 Task: Select transit view around selected location Petrified Forest National Park, Arizona, United States and check out the nearest train station
Action: Mouse moved to (438, 276)
Screenshot: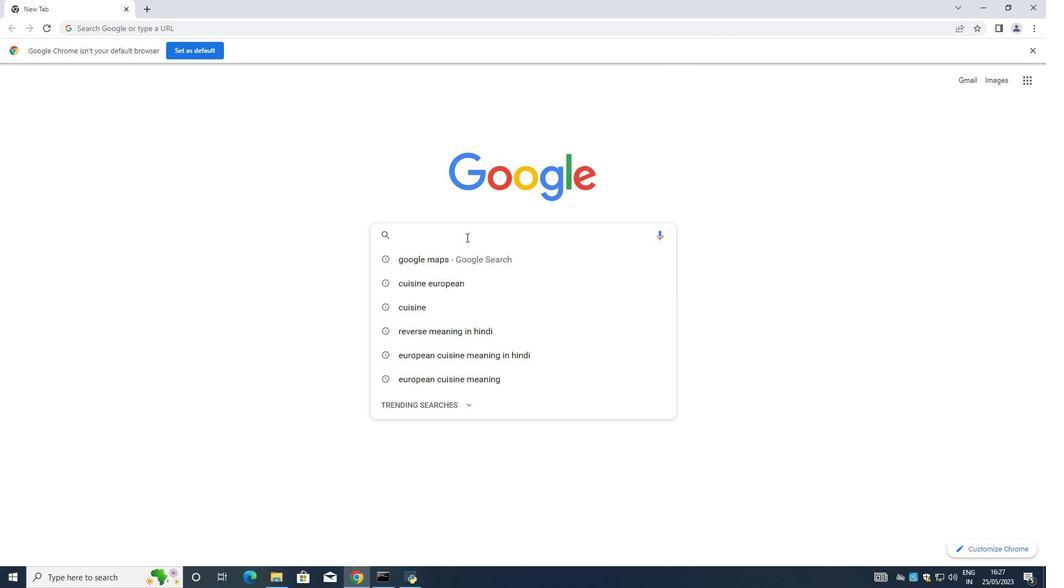 
Action: Key pressed googlemao<Key.backspace>ps<Key.space><Key.backspace><Key.backspace><Key.backspace><Key.backspace><Key.backspace><Key.backspace><Key.space><Key.backspace>e<Key.space>maps<Key.space><Key.enter>
Screenshot: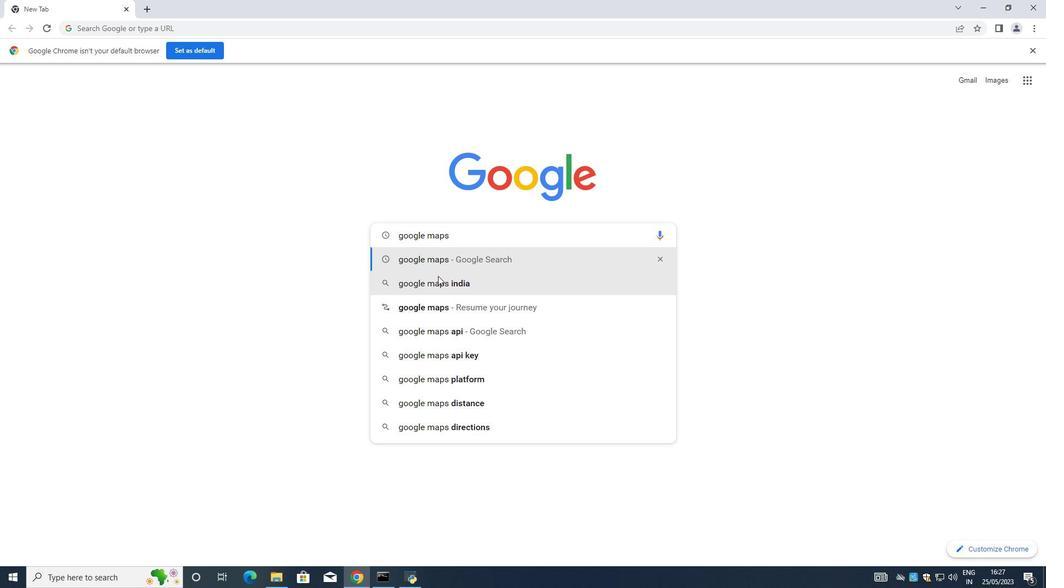 
Action: Mouse moved to (152, 170)
Screenshot: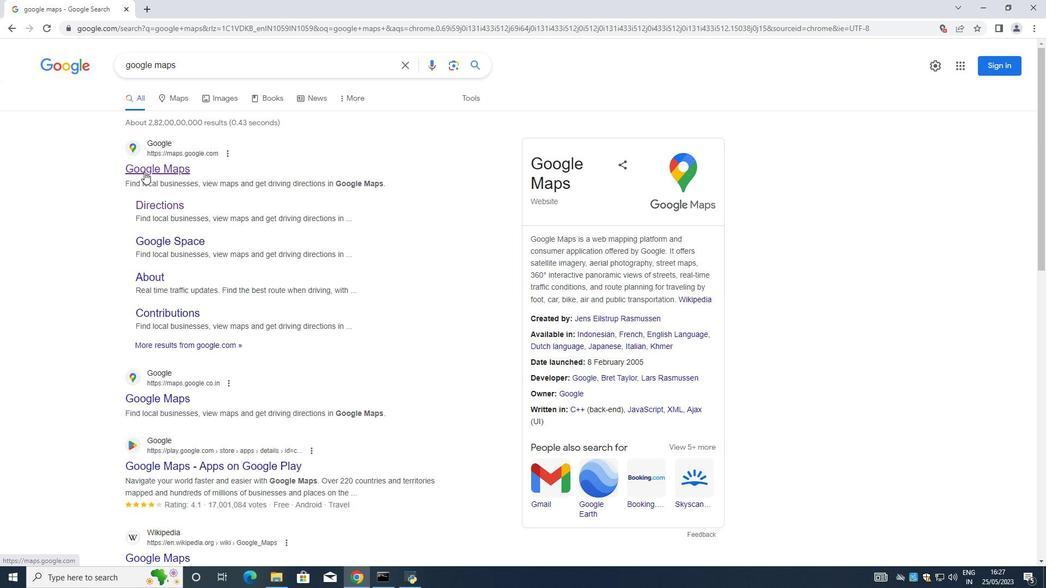 
Action: Mouse pressed left at (152, 170)
Screenshot: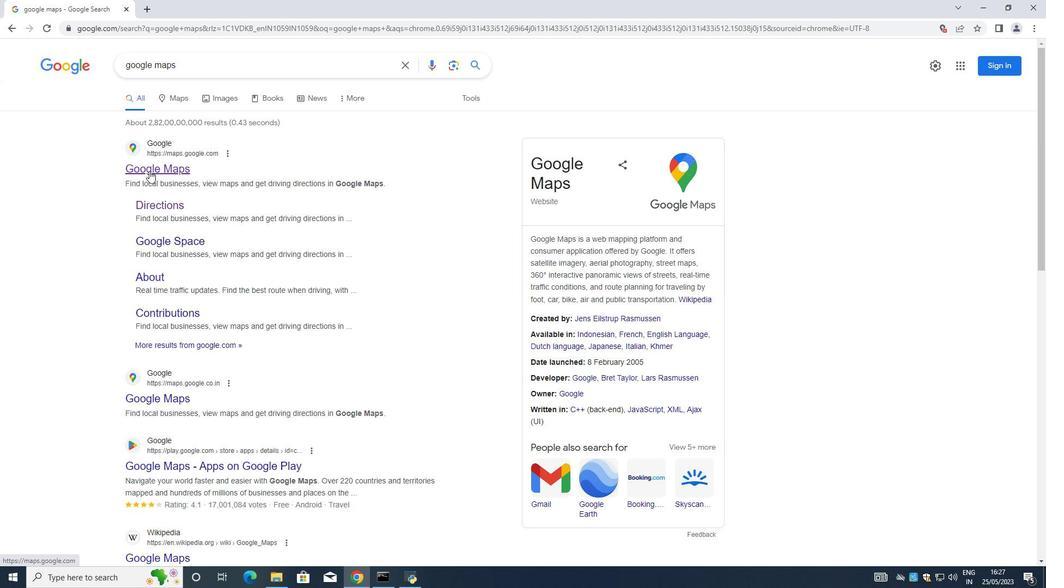 
Action: Mouse moved to (142, 52)
Screenshot: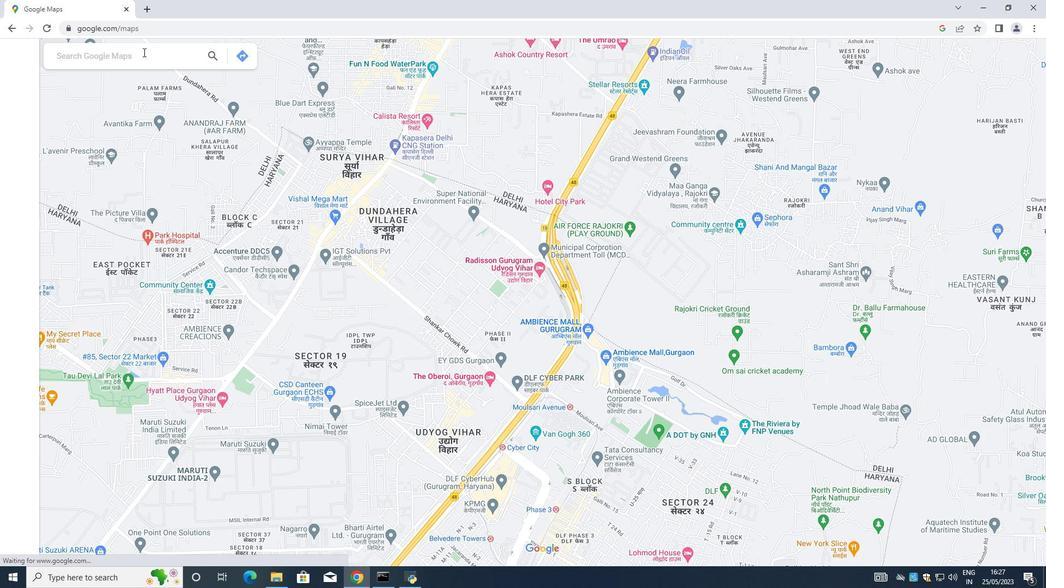 
Action: Mouse pressed left at (142, 52)
Screenshot: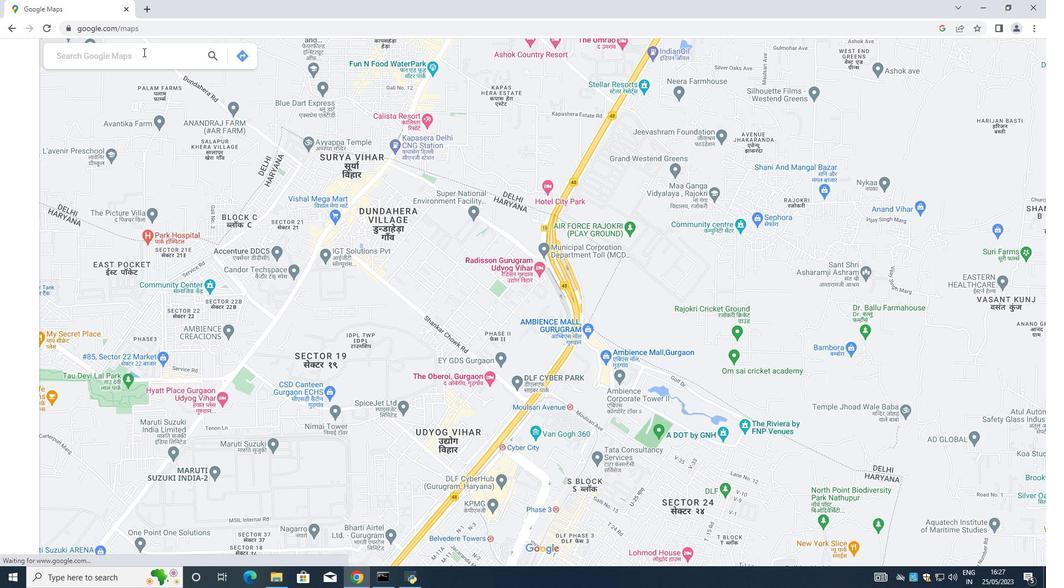 
Action: Mouse moved to (140, 57)
Screenshot: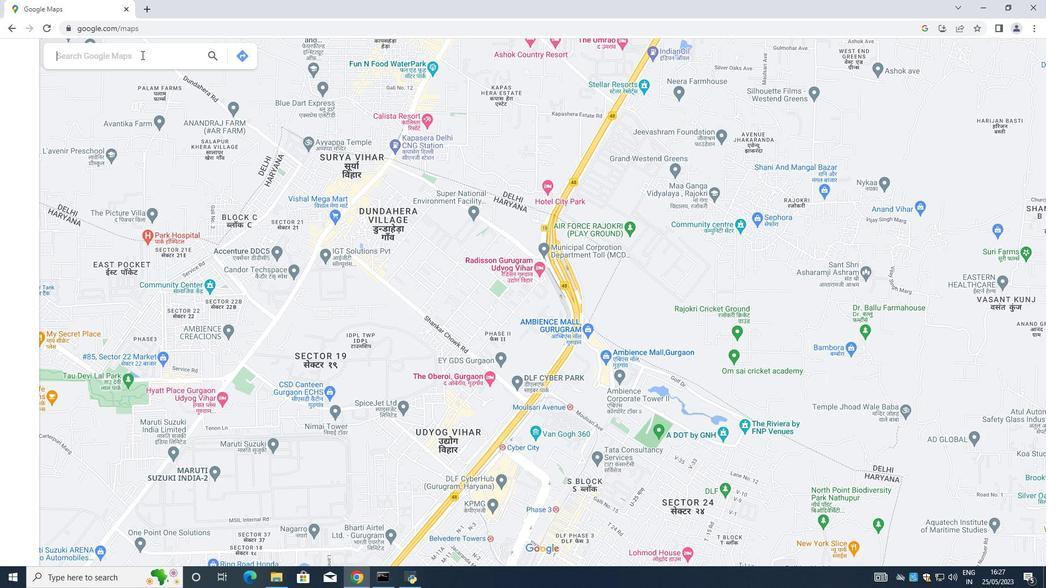 
Action: Mouse pressed left at (140, 57)
Screenshot: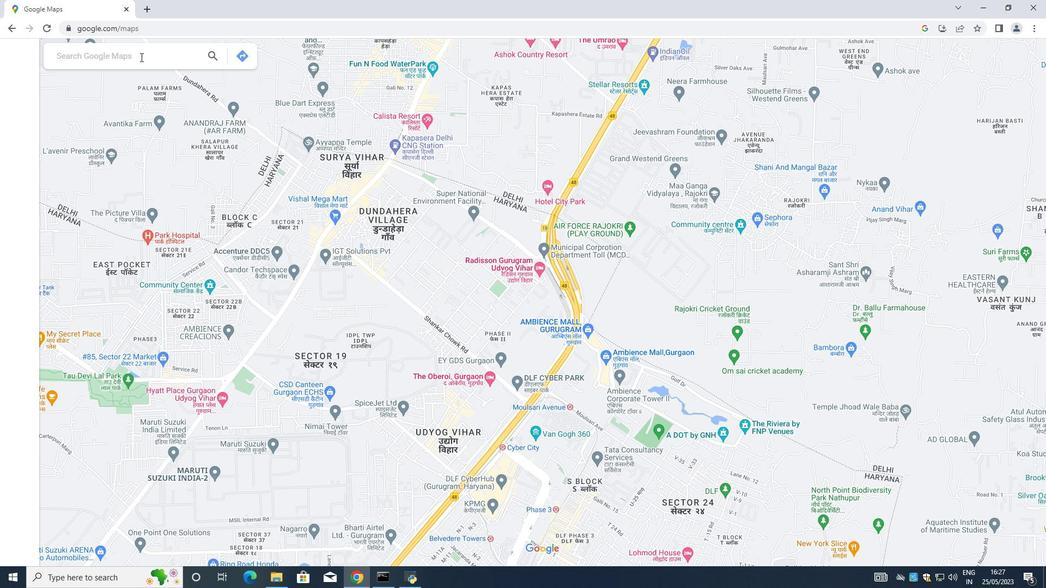 
Action: Mouse moved to (140, 57)
Screenshot: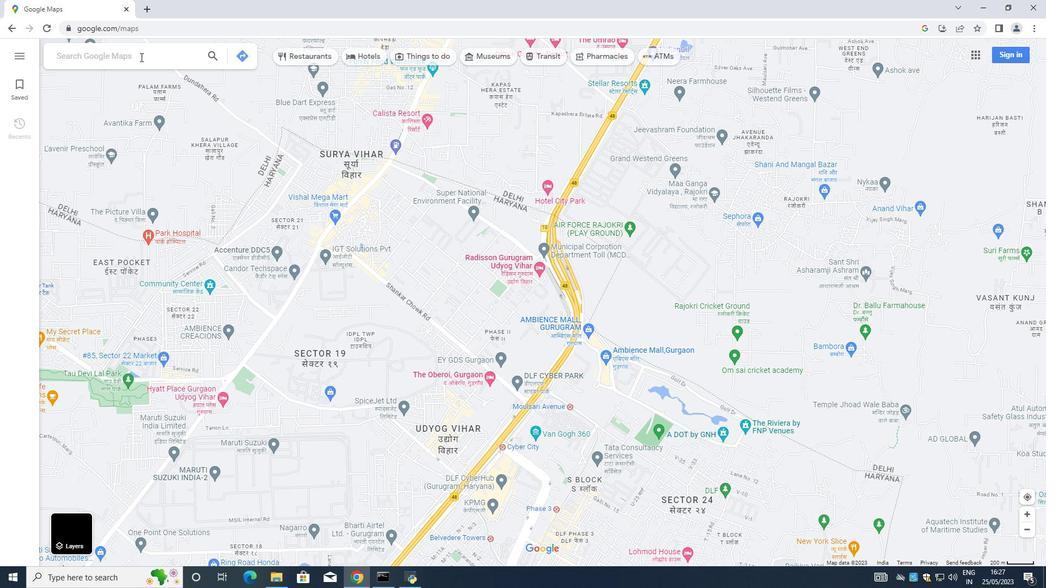 
Action: Key pressed <Key.shift><Key.shift><Key.shift><Key.shift><Key.shift><Key.shift><Key.shift><Key.shift><Key.shift><Key.shift><Key.shift><Key.shift><Key.shift><Key.shift><Key.shift><Key.shift>Petrified<Key.space><Key.shift>Forest<Key.space><Key.shift>National<Key.space><Key.shift>Park,<Key.shift><Key.shift><Key.shift><Key.shift><Key.shift><Key.shift><Key.shift><Key.shift><Key.shift><Key.shift><Key.shift><Key.shift><Key.shift><Key.shift><Key.shift><Key.shift><Key.shift><Key.shift><Key.shift><Key.shift><Key.shift><Key.shift><Key.shift><Key.shift><Key.shift><Key.shift><Key.shift><Key.shift><Key.shift><Key.shift>Arizona
Screenshot: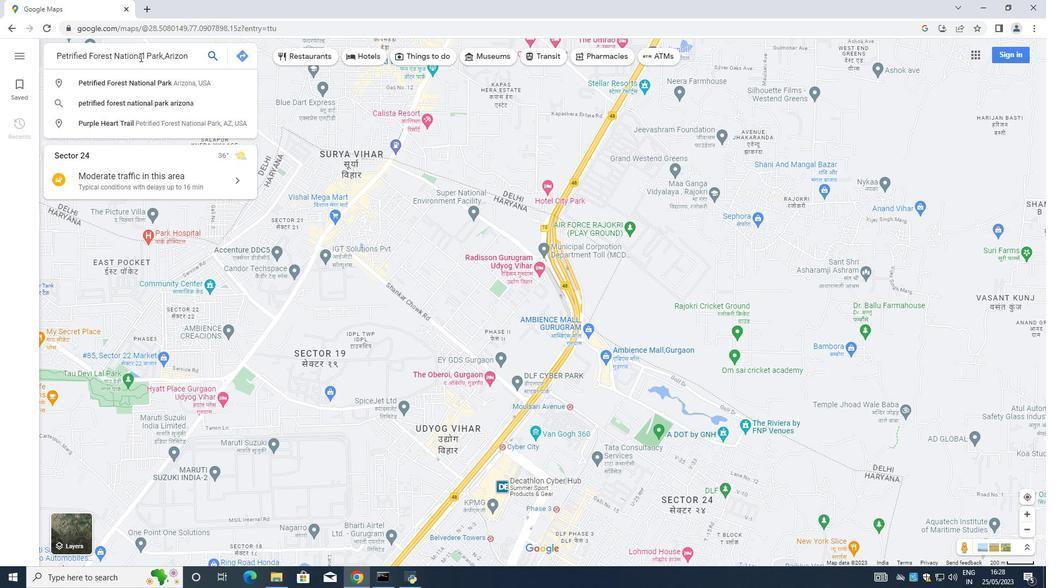 
Action: Mouse moved to (214, 53)
Screenshot: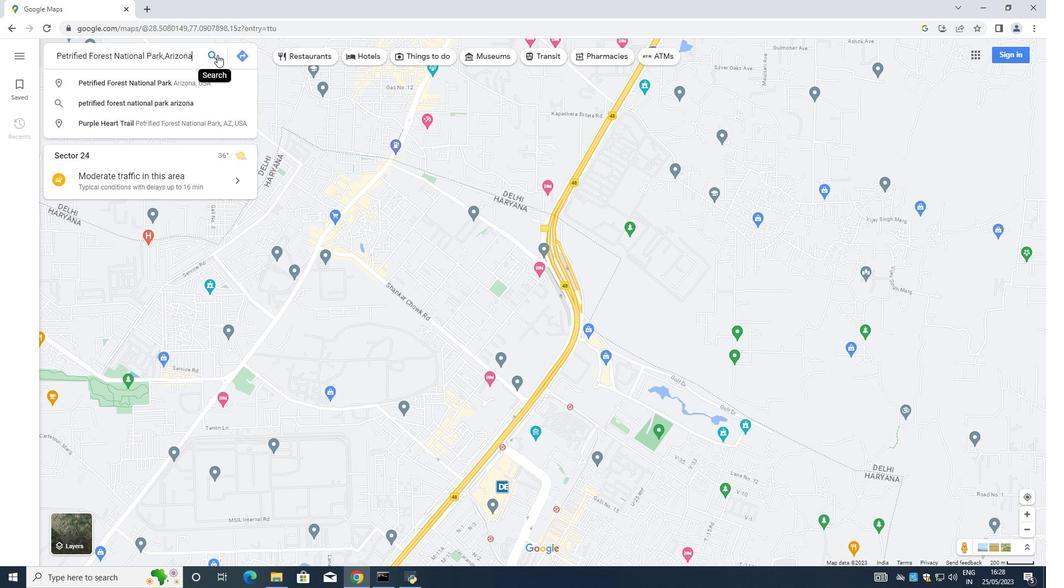
Action: Mouse pressed left at (214, 53)
Screenshot: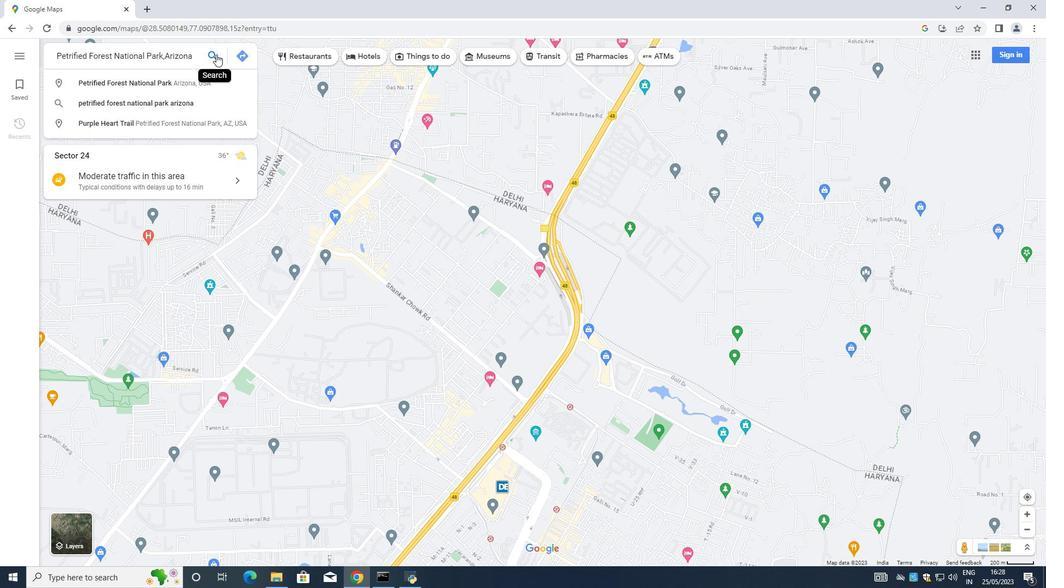 
Action: Mouse moved to (213, 52)
Screenshot: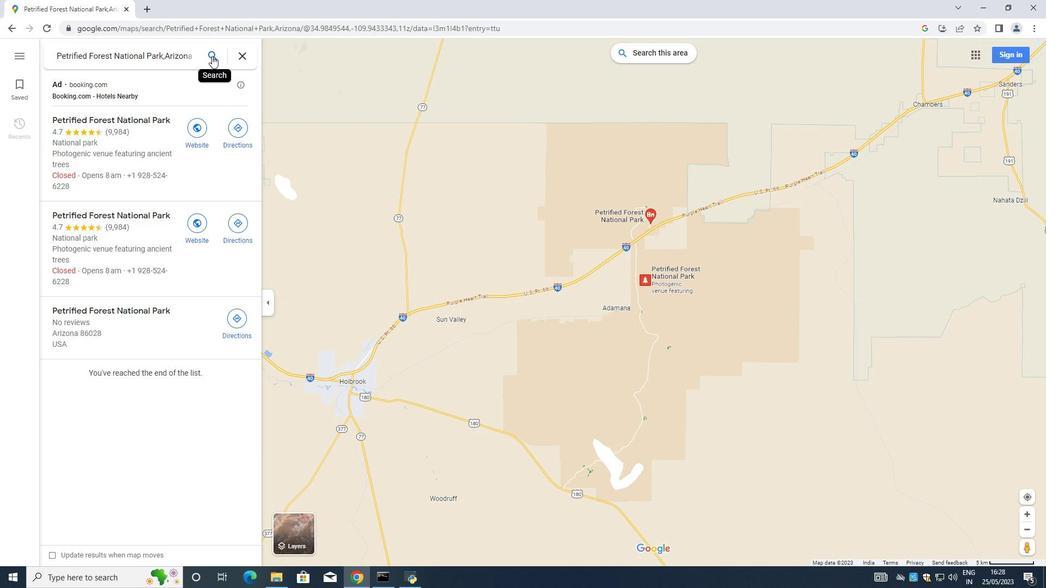
Action: Mouse pressed left at (213, 53)
Screenshot: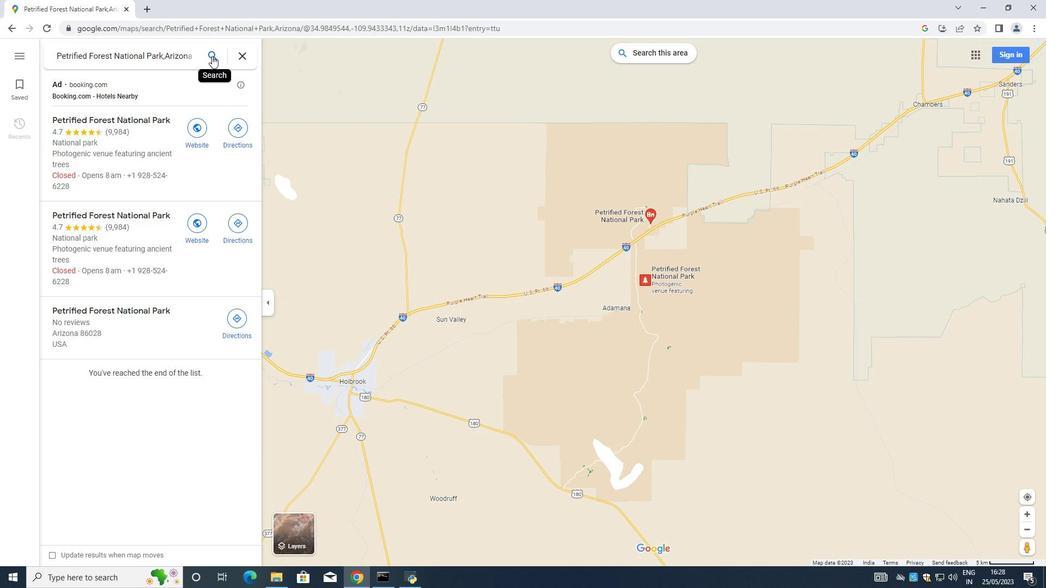 
Action: Mouse moved to (143, 126)
Screenshot: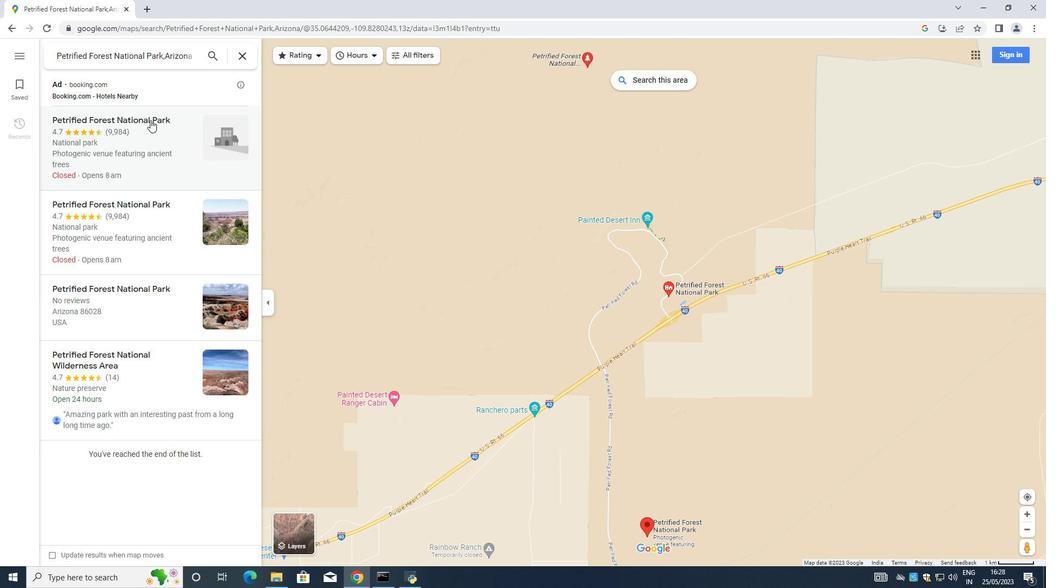 
Action: Mouse pressed left at (143, 126)
Screenshot: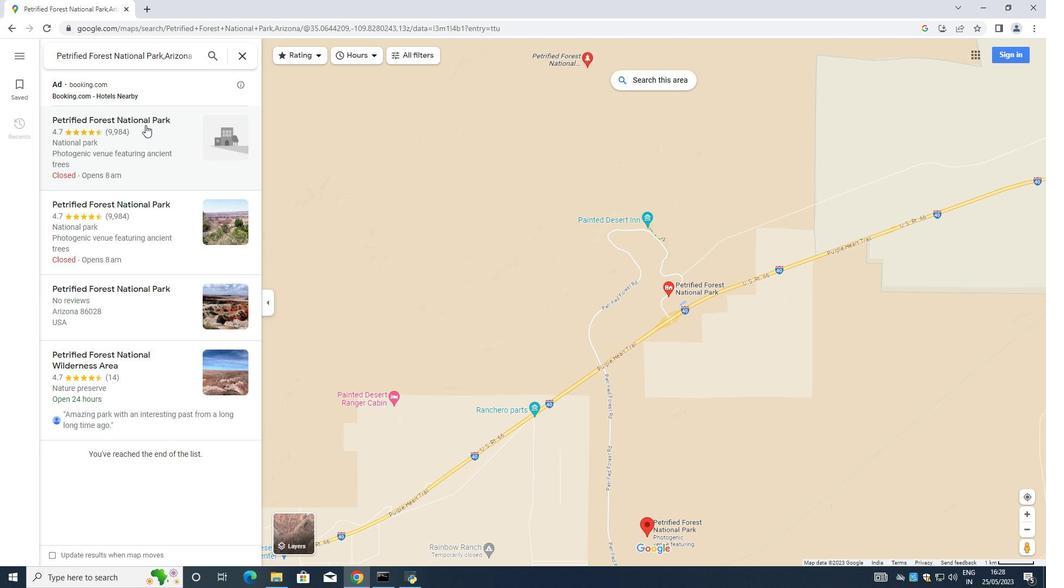 
Action: Mouse moved to (387, 297)
Screenshot: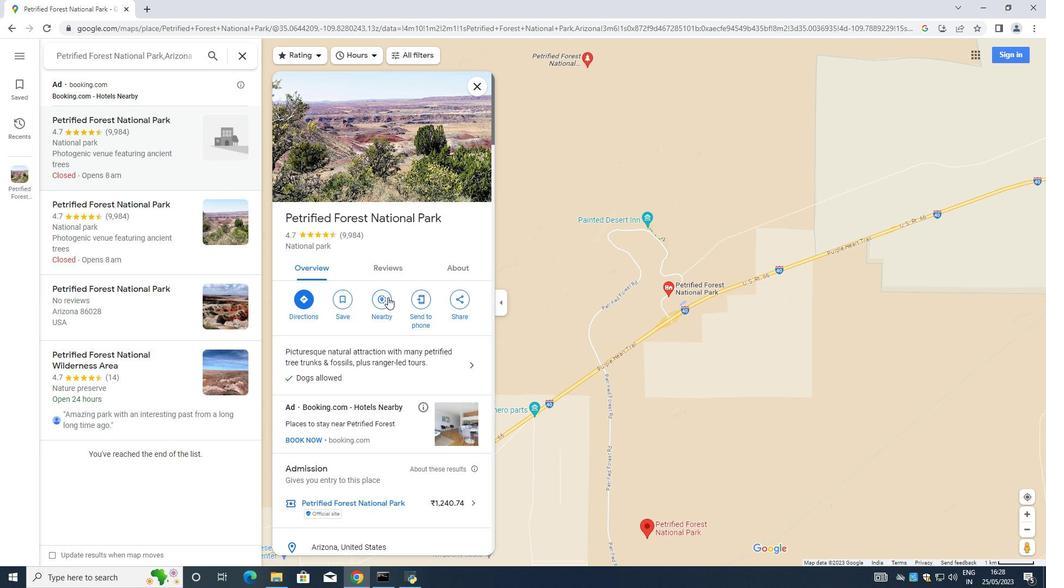 
Action: Mouse pressed left at (387, 297)
Screenshot: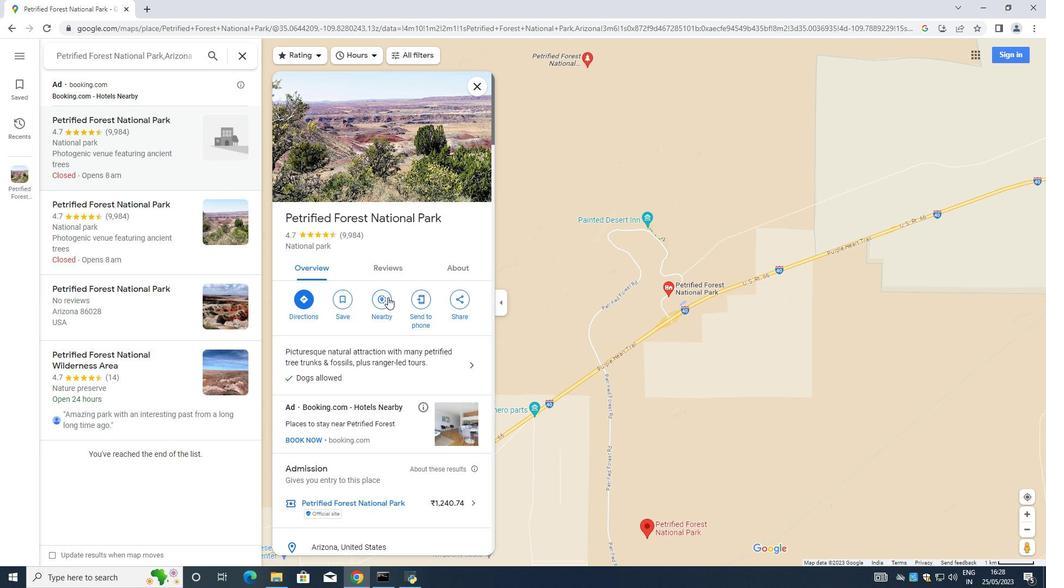 
Action: Mouse moved to (116, 51)
Screenshot: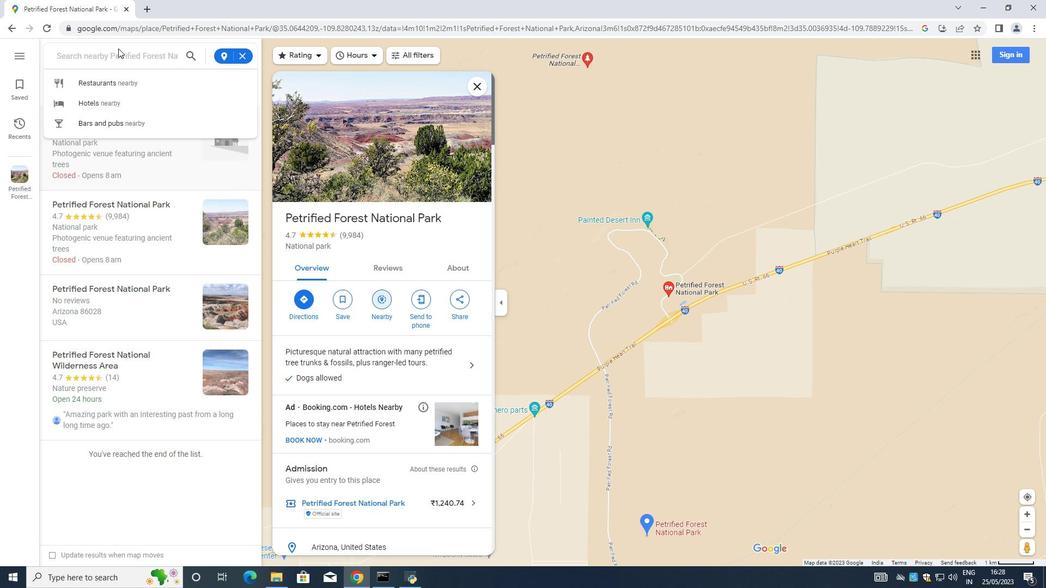
Action: Mouse pressed left at (116, 51)
Screenshot: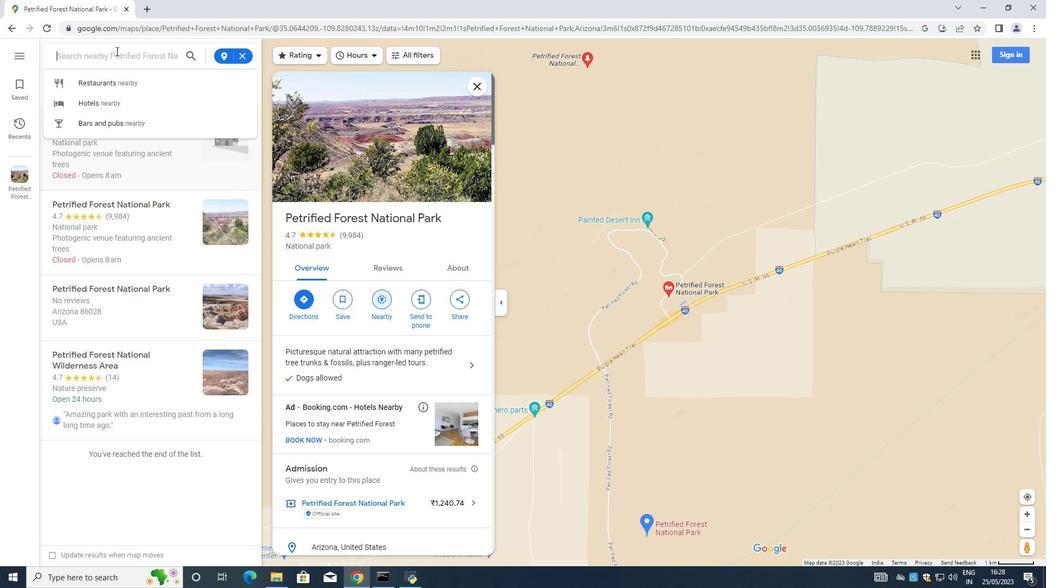 
Action: Mouse moved to (115, 51)
Screenshot: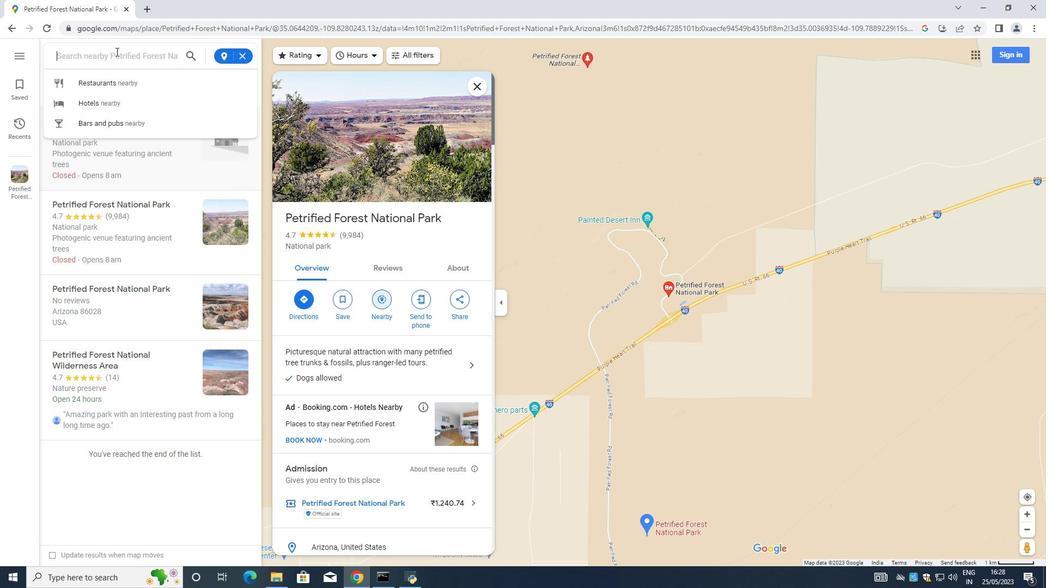
Action: Key pressed tr<Key.caps_lock>A<Key.backspace><Key.caps_lock>aun<Key.backspace><Key.backspace>in<Key.space>station
Screenshot: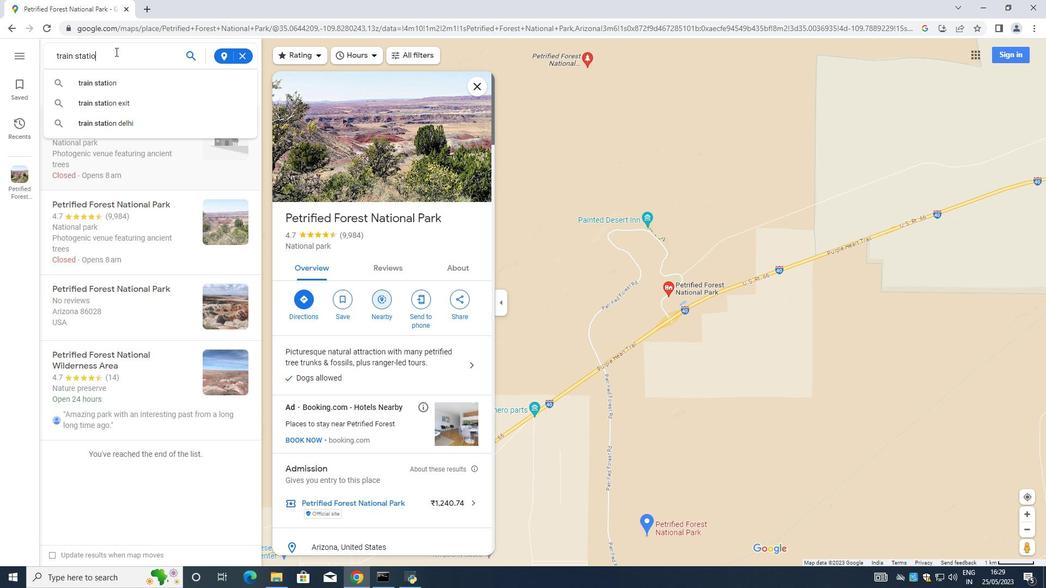 
Action: Mouse moved to (107, 87)
Screenshot: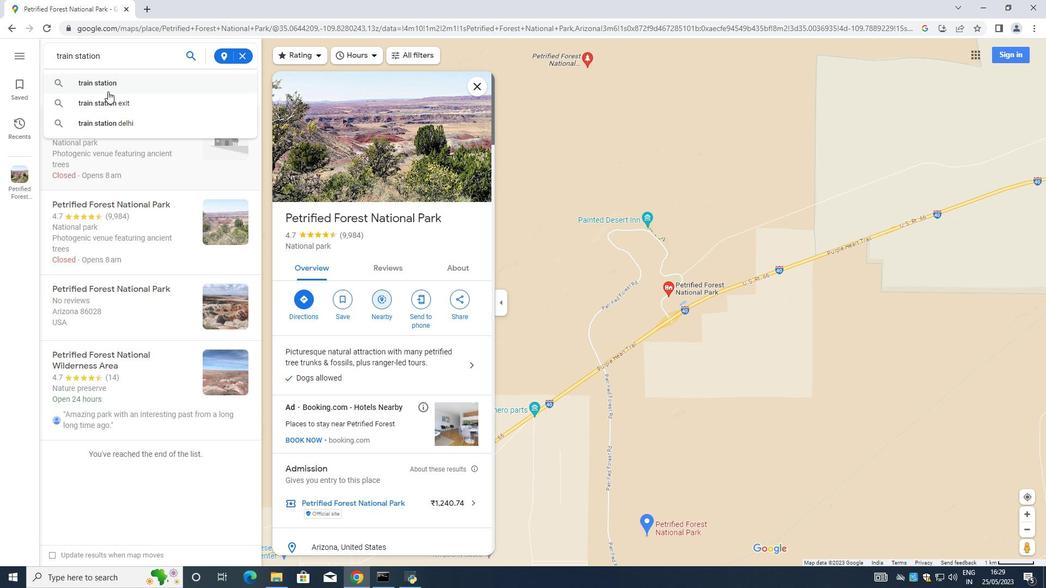 
Action: Mouse pressed left at (107, 87)
Screenshot: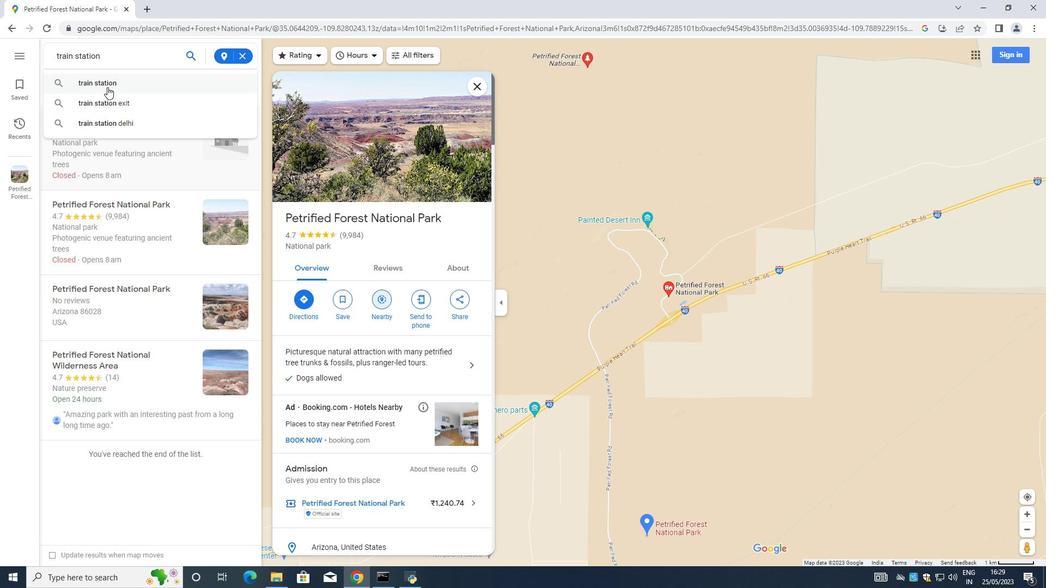 
Action: Mouse moved to (208, 148)
Screenshot: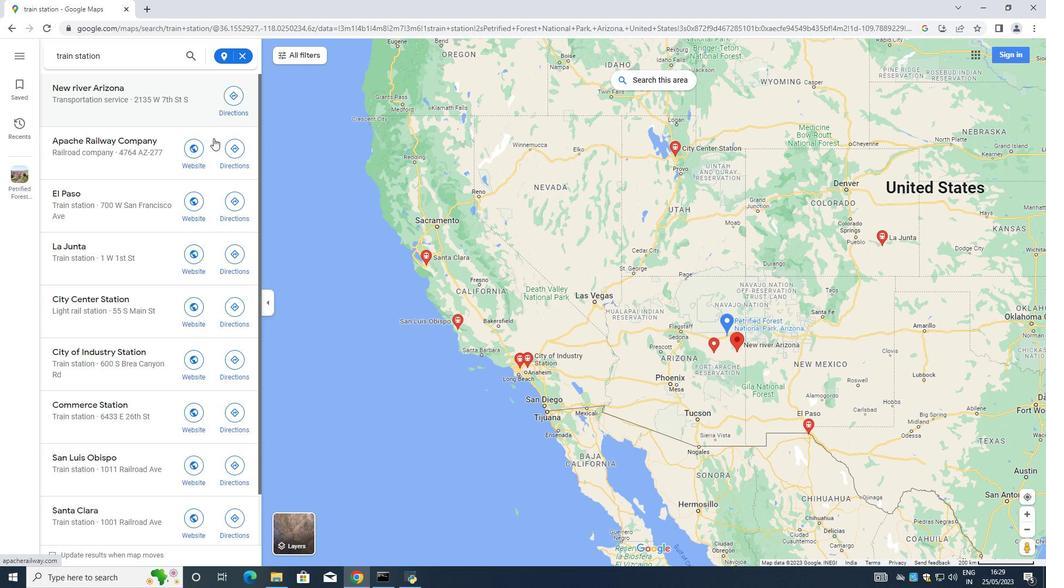 
Action: Mouse scrolled (208, 147) with delta (0, 0)
Screenshot: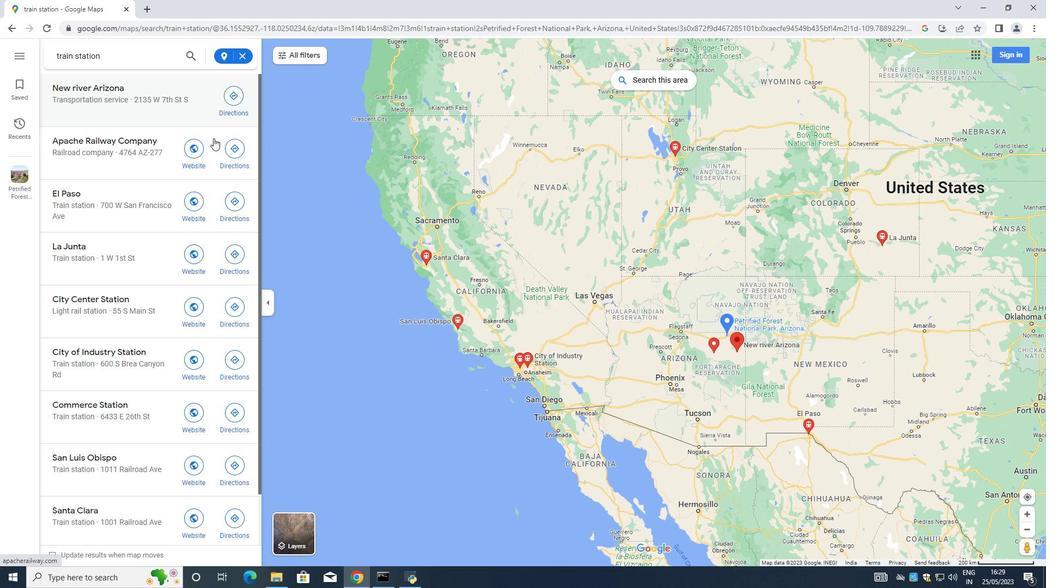 
Action: Mouse moved to (208, 149)
Screenshot: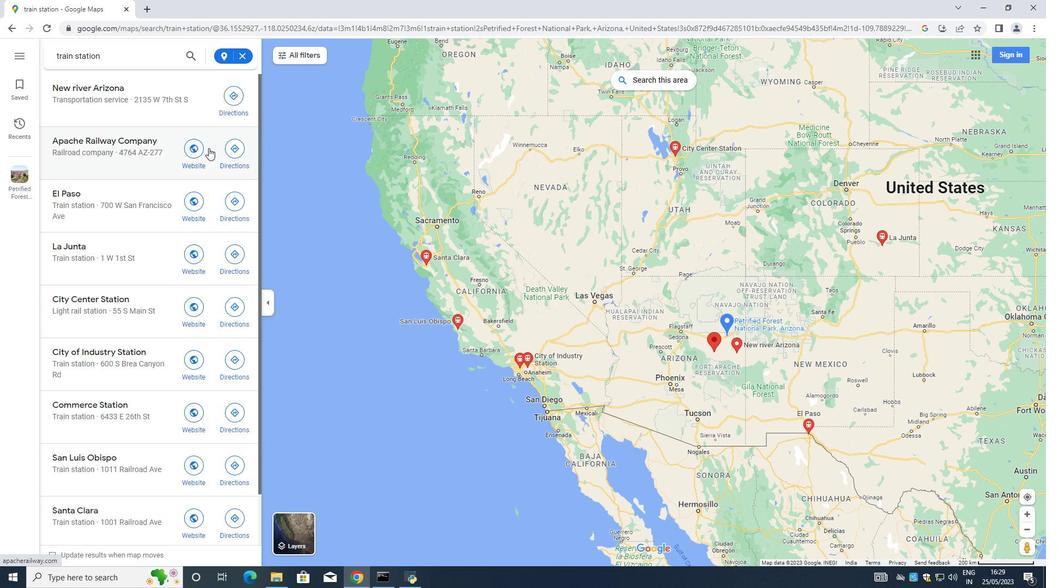 
Action: Mouse scrolled (208, 148) with delta (0, 0)
Screenshot: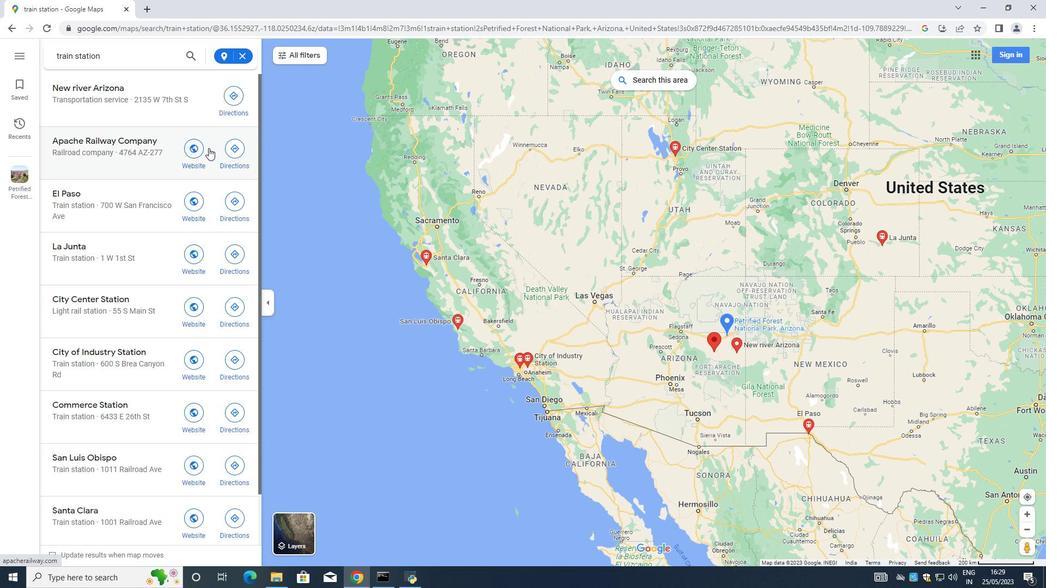 
Action: Mouse moved to (208, 149)
Screenshot: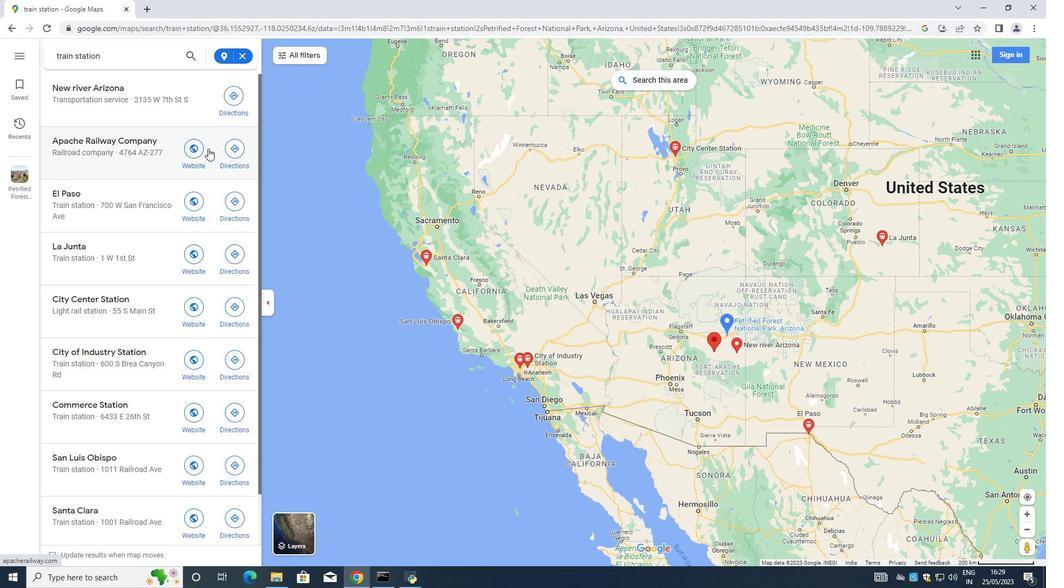 
Action: Mouse scrolled (208, 149) with delta (0, 0)
Screenshot: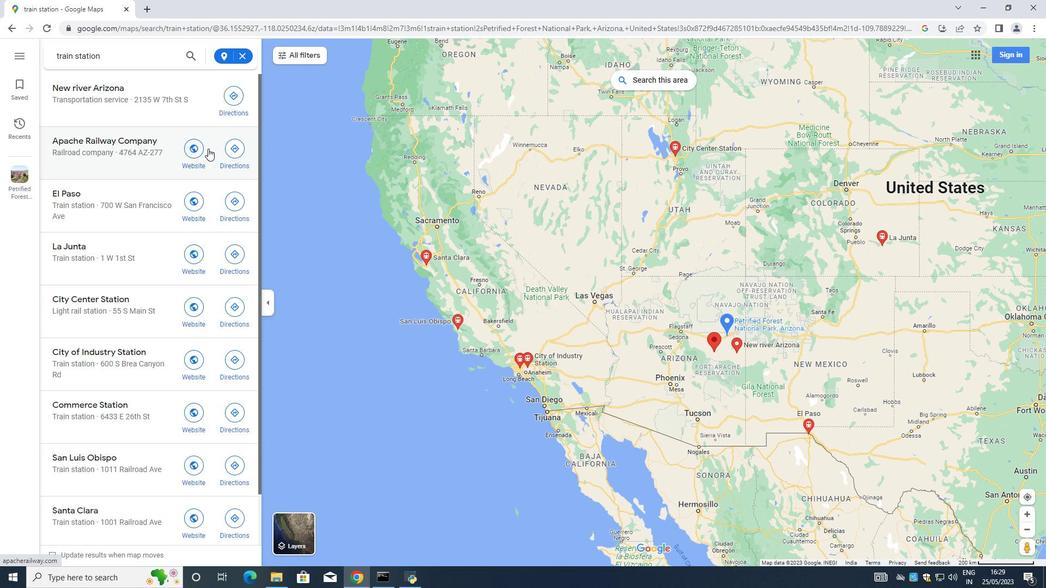 
Action: Mouse moved to (204, 154)
Screenshot: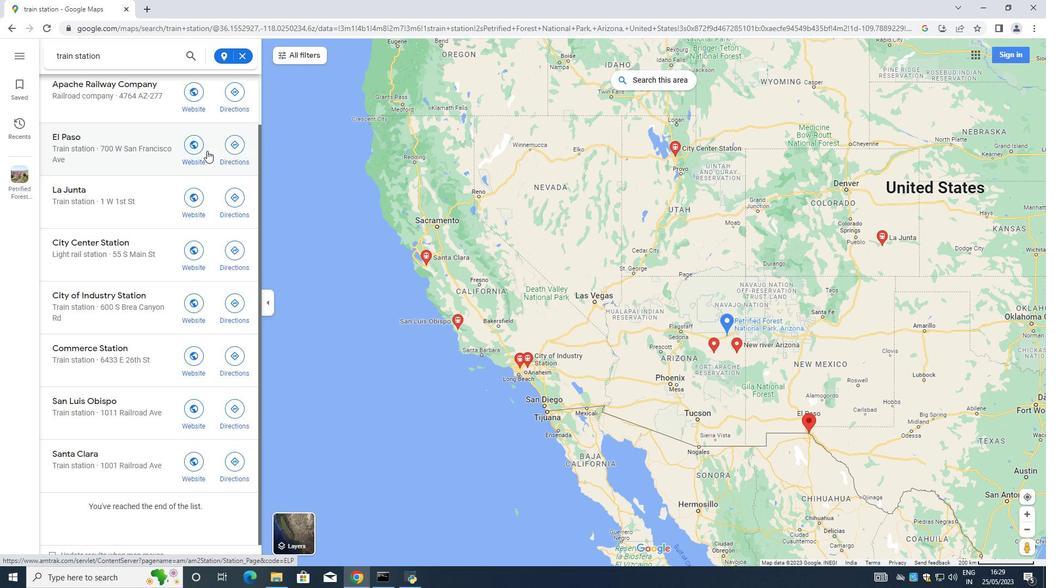 
Action: Mouse scrolled (204, 153) with delta (0, 0)
Screenshot: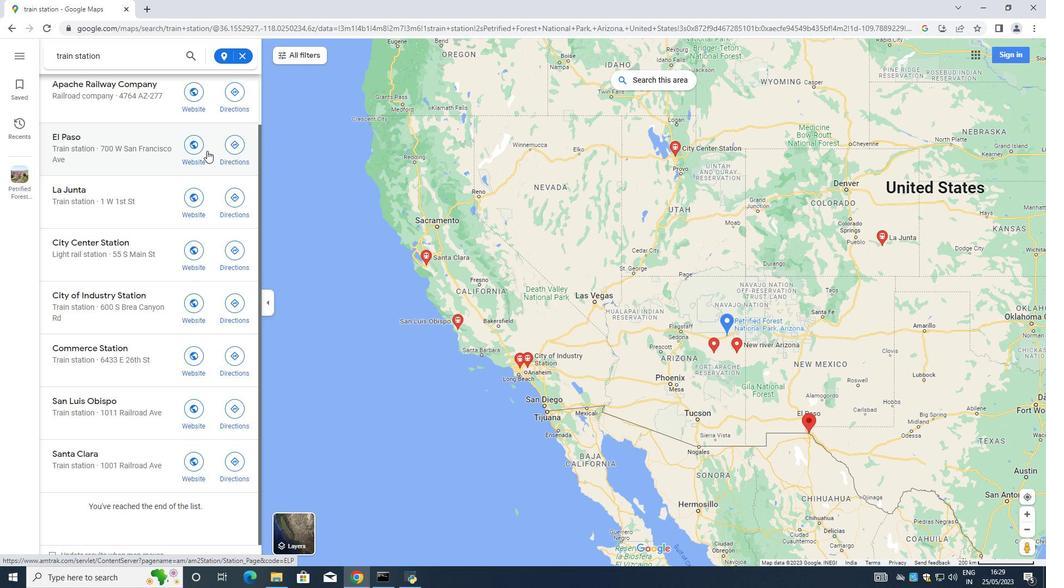 
Action: Mouse scrolled (204, 153) with delta (0, 0)
Screenshot: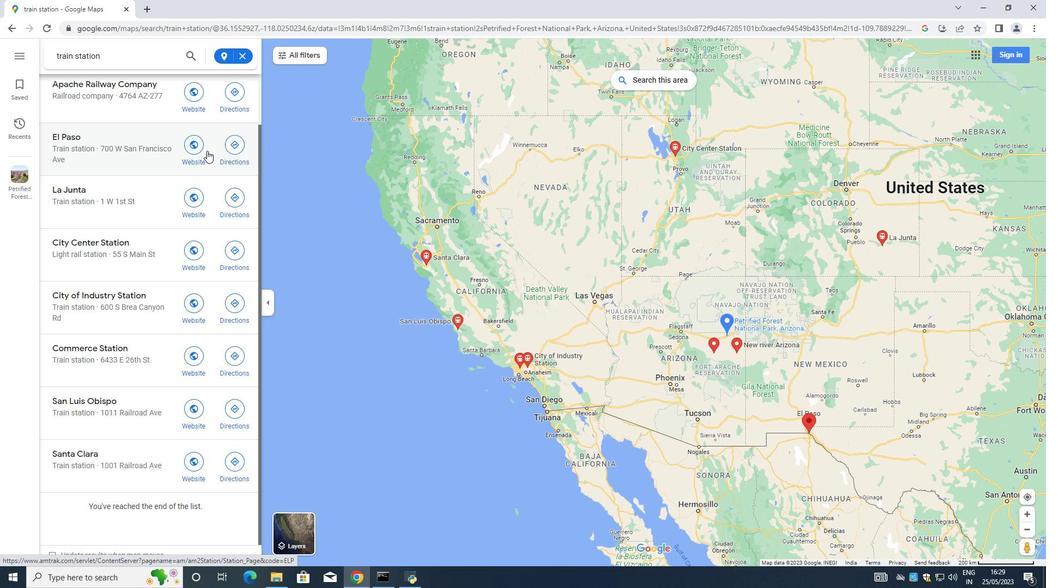 
Action: Mouse scrolled (204, 153) with delta (0, 0)
Screenshot: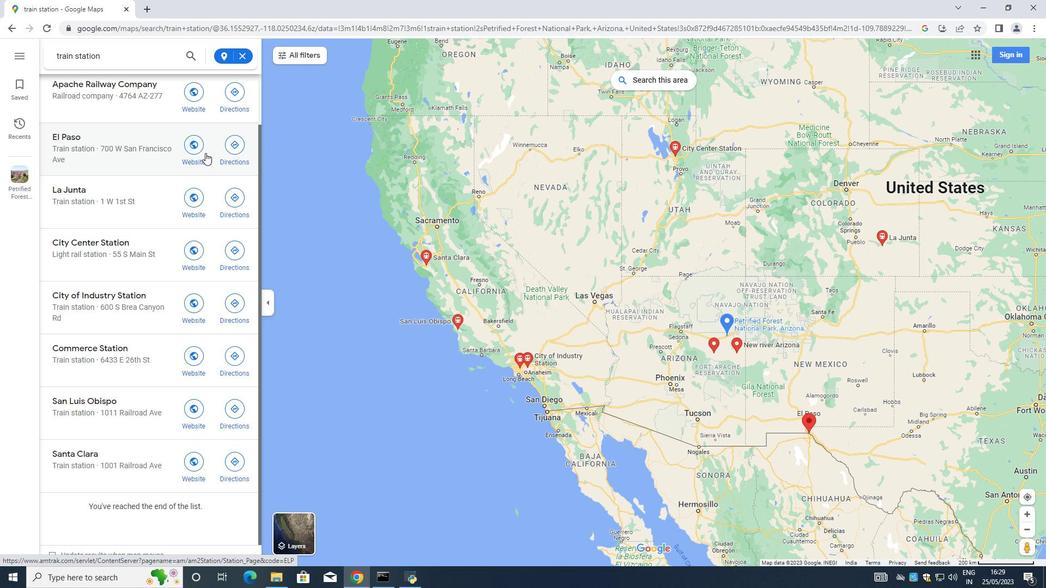 
Action: Mouse moved to (204, 154)
Screenshot: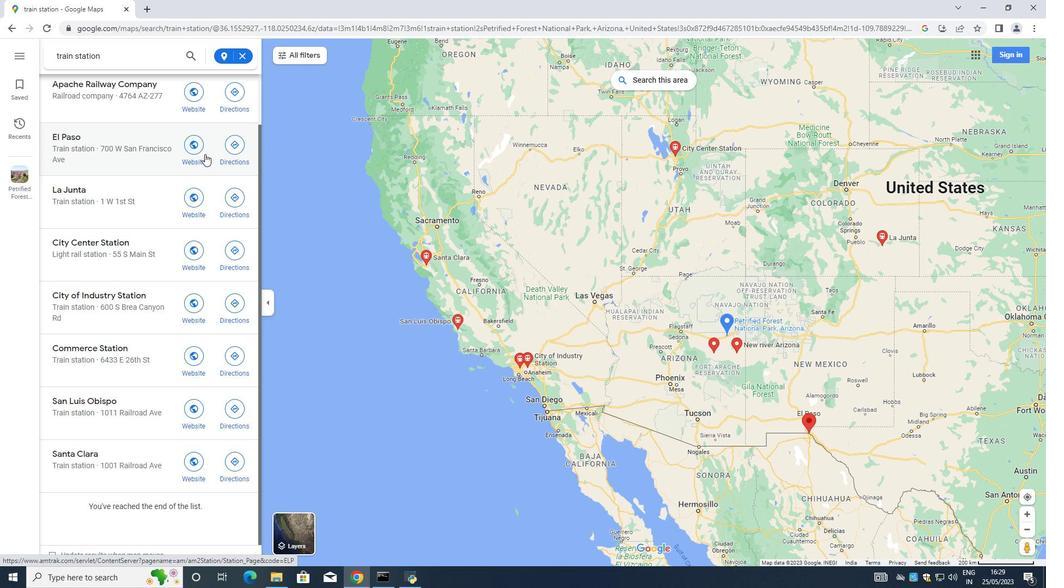 
Action: Mouse scrolled (204, 154) with delta (0, 0)
Screenshot: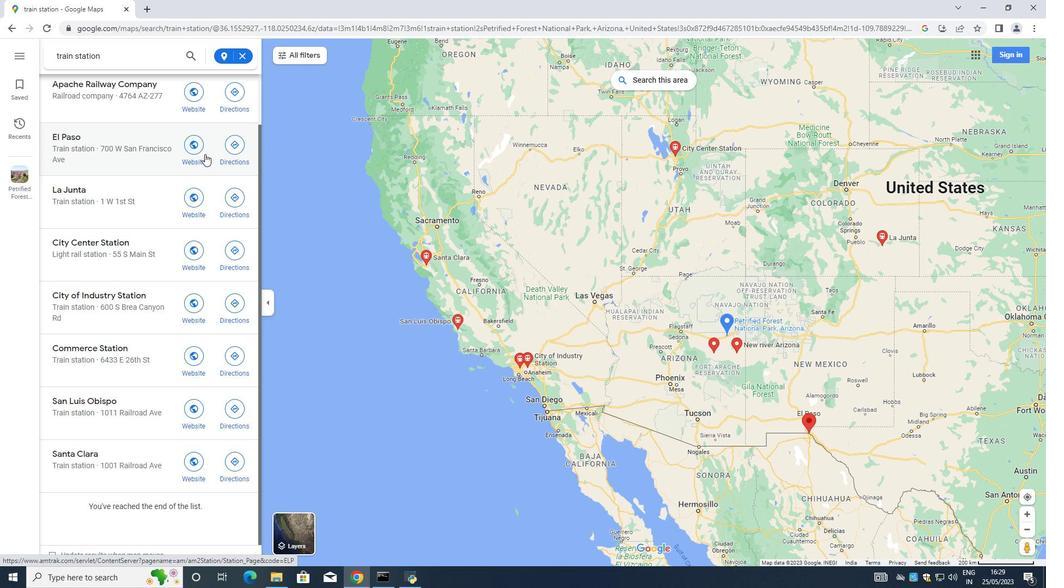 
Action: Mouse moved to (204, 154)
Screenshot: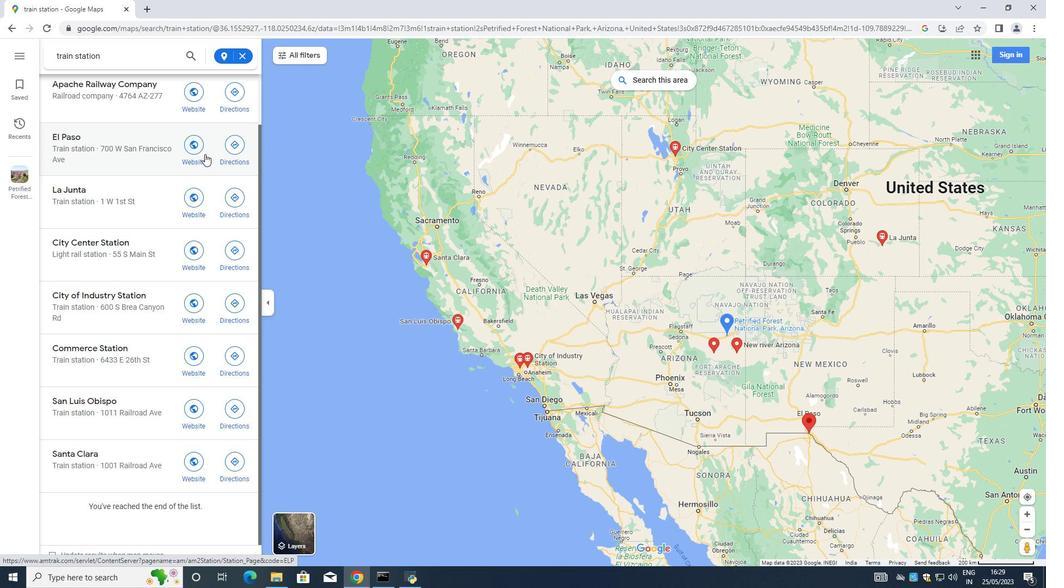 
Action: Mouse scrolled (204, 154) with delta (0, 0)
Screenshot: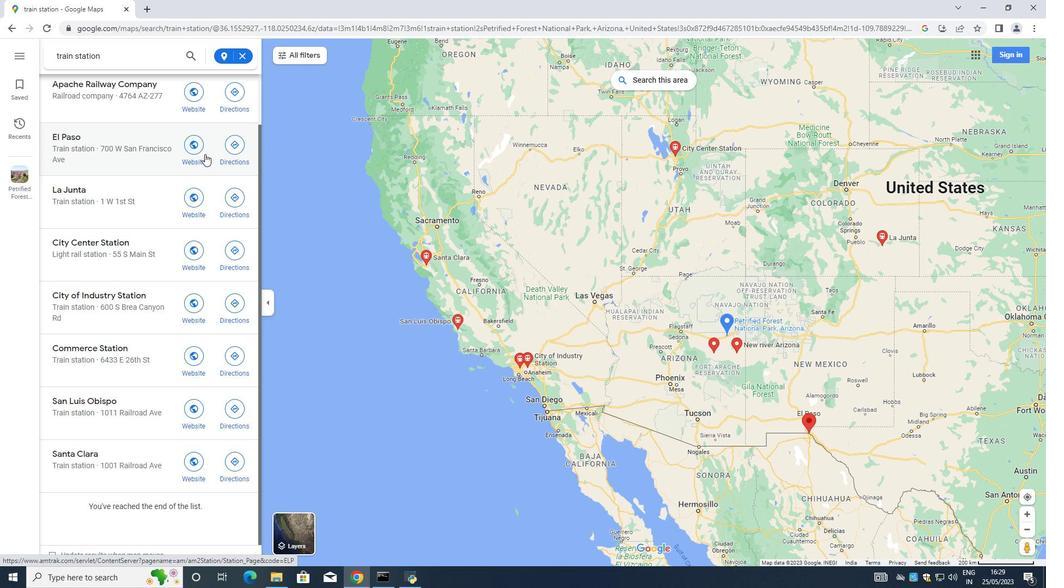 
Action: Mouse moved to (203, 154)
Screenshot: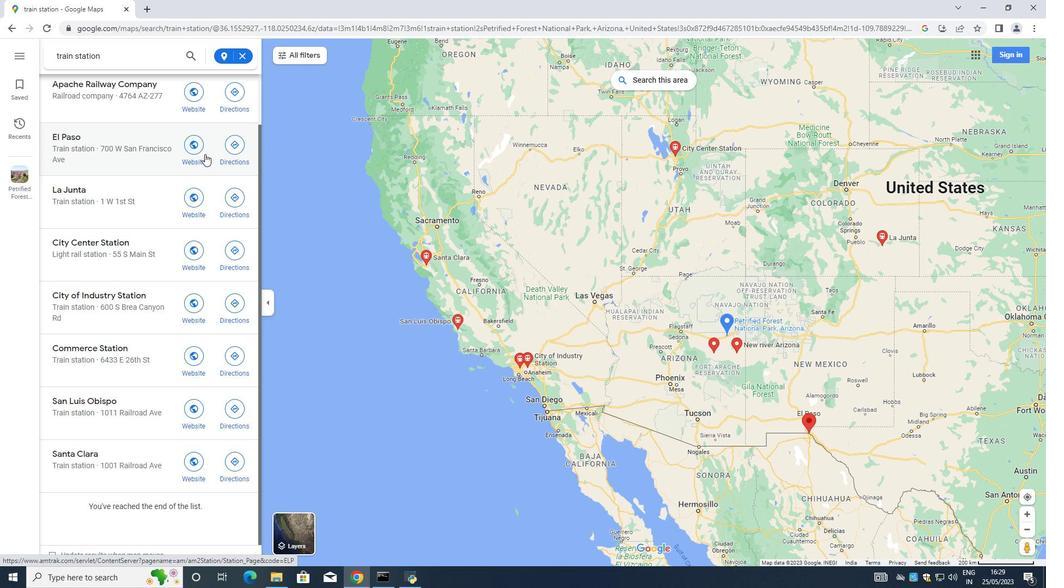 
Action: Mouse scrolled (204, 154) with delta (0, 0)
Screenshot: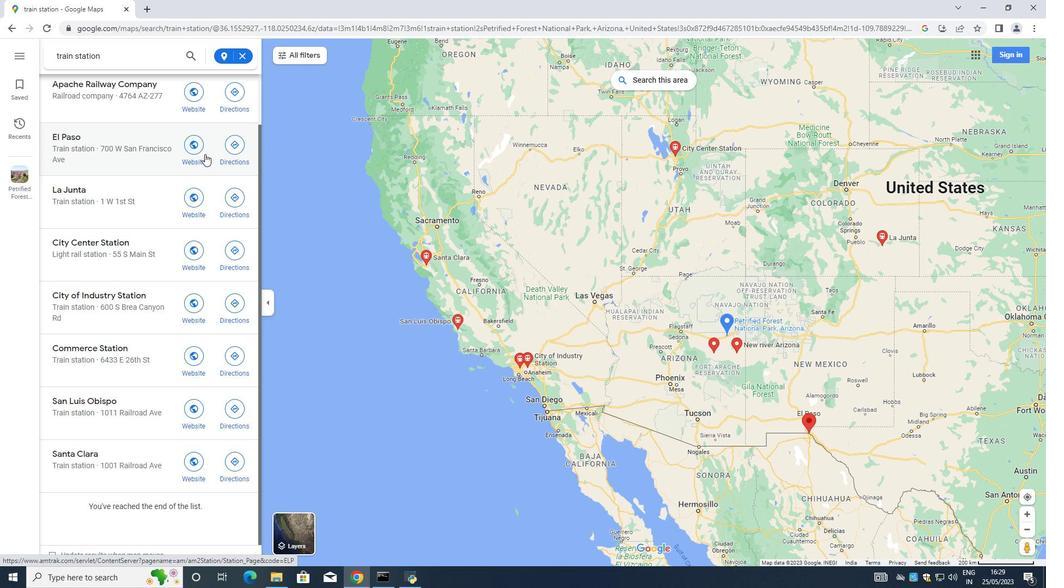 
Action: Mouse moved to (202, 153)
Screenshot: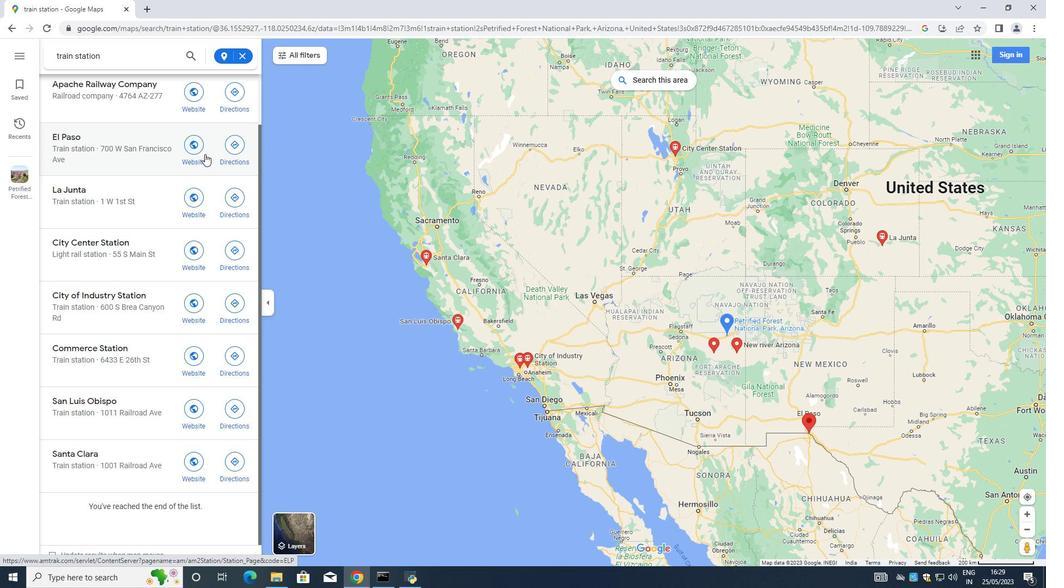 
Action: Mouse scrolled (204, 154) with delta (0, 0)
Screenshot: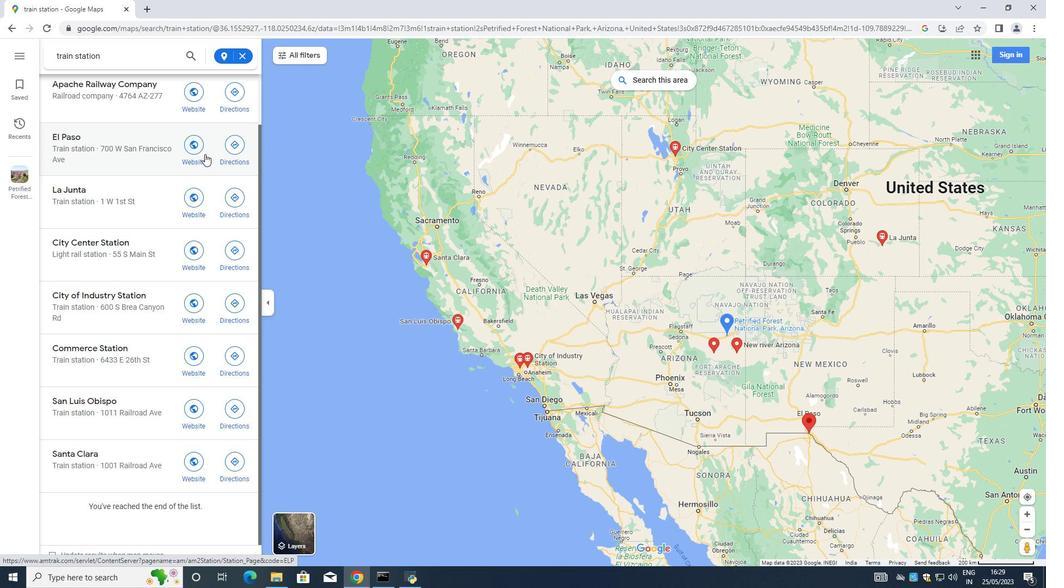 
Action: Mouse scrolled (203, 154) with delta (0, 0)
Screenshot: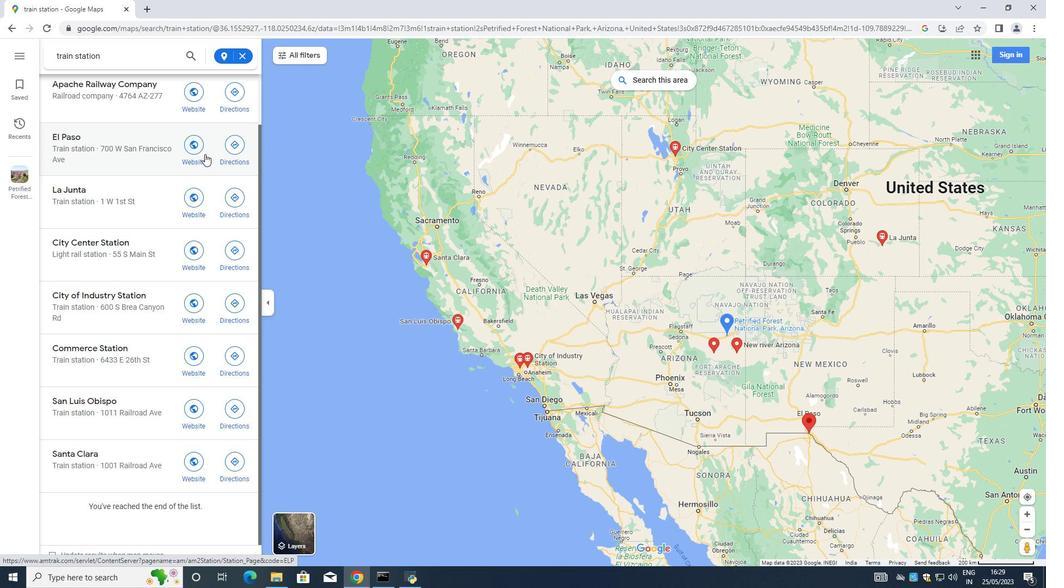
Action: Mouse moved to (195, 147)
Screenshot: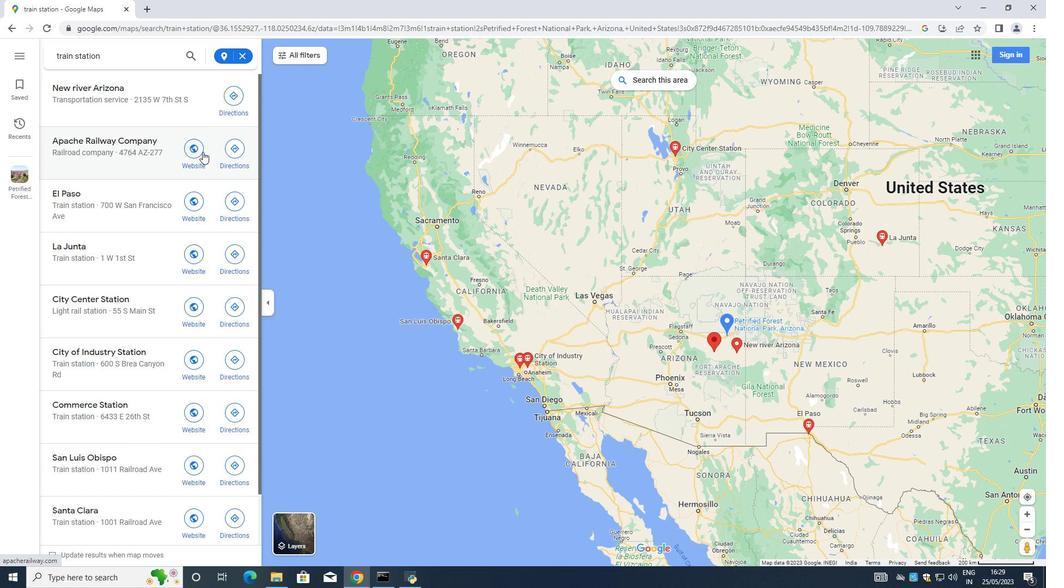 
Action: Mouse scrolled (195, 148) with delta (0, 0)
Screenshot: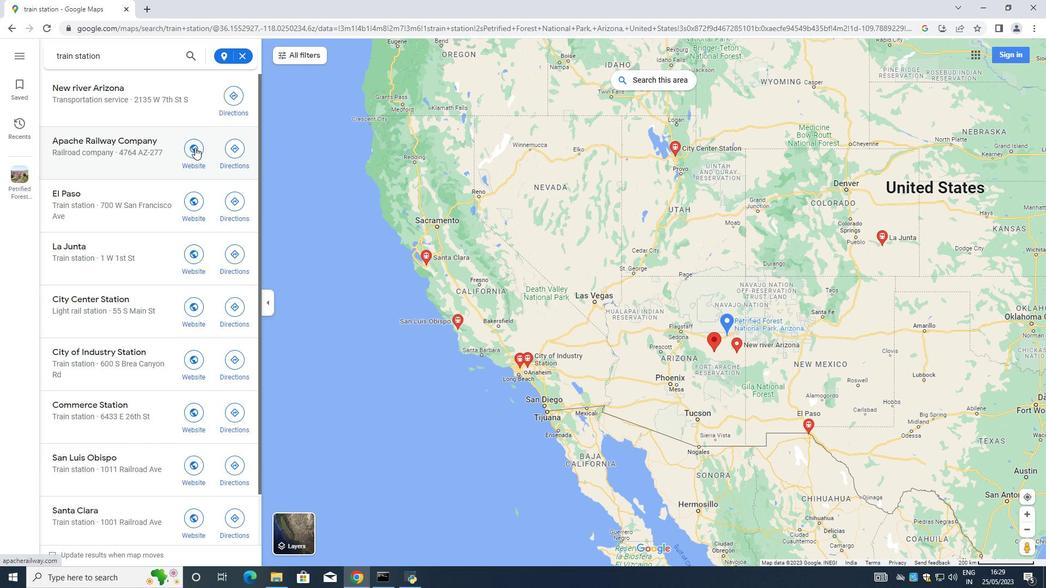 
Action: Mouse scrolled (195, 148) with delta (0, 0)
Screenshot: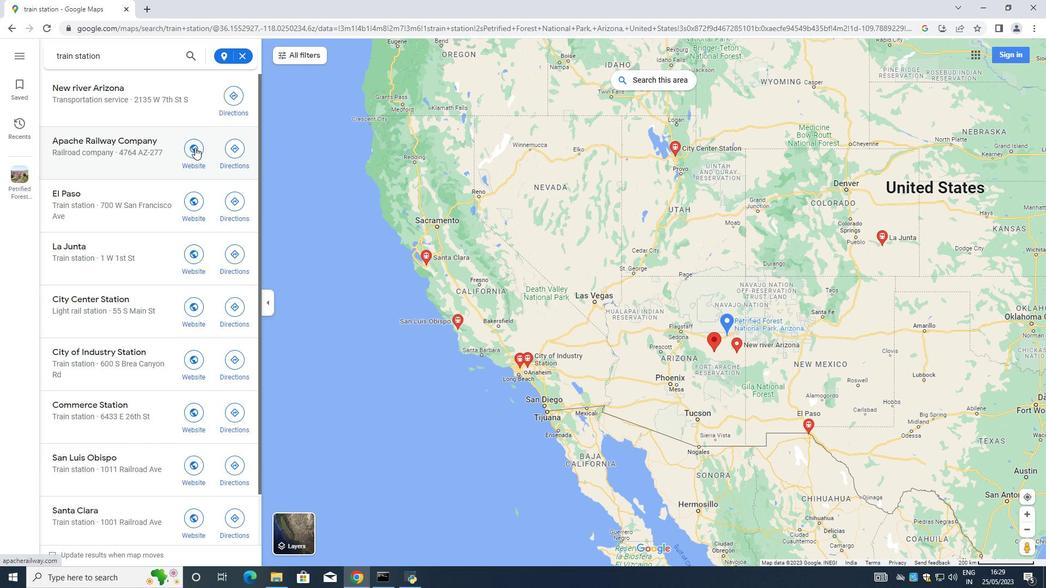 
Action: Mouse scrolled (195, 148) with delta (0, 0)
Screenshot: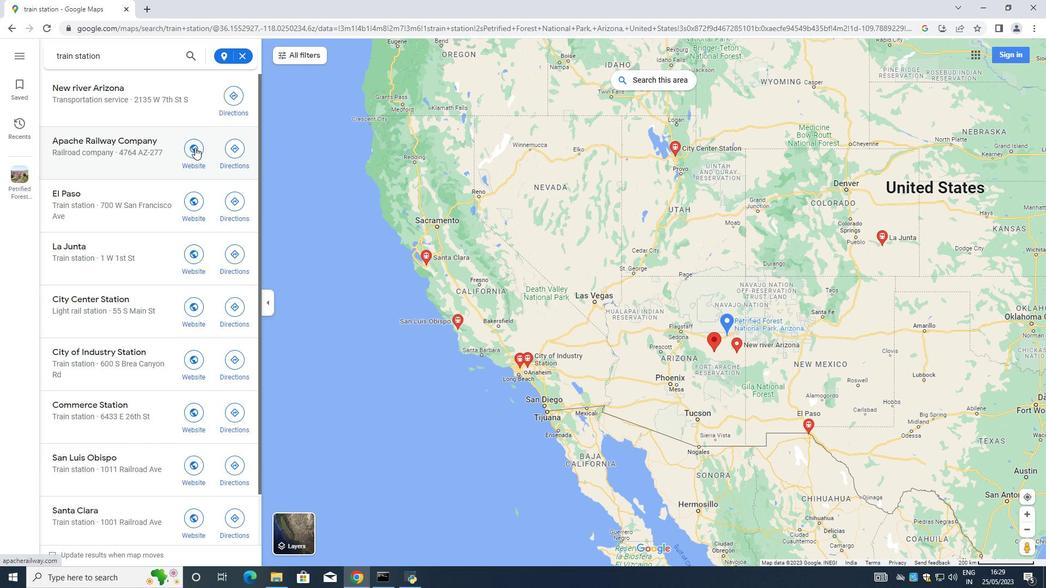 
Action: Mouse scrolled (195, 148) with delta (0, 0)
Screenshot: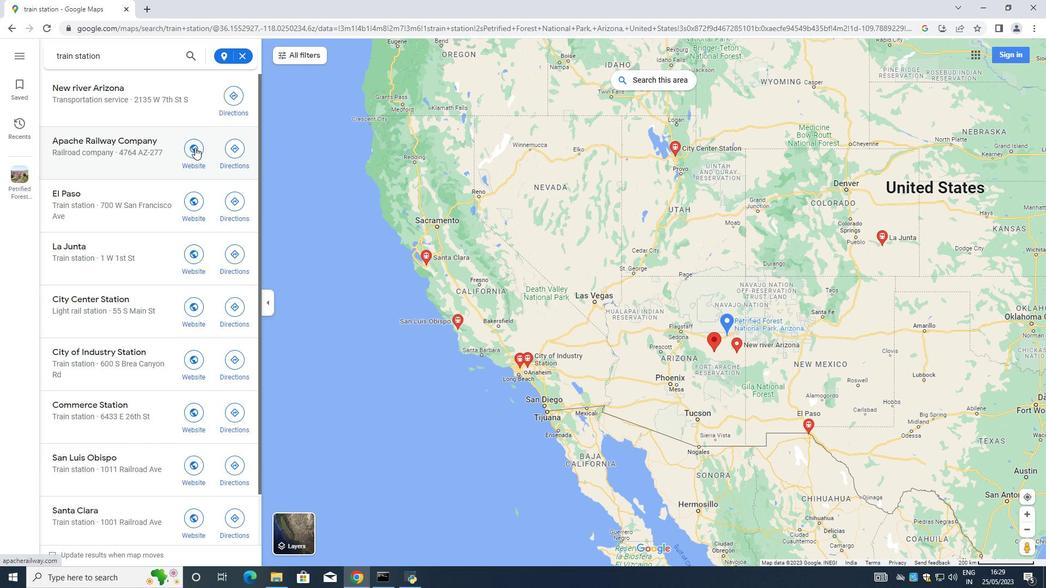 
Action: Mouse scrolled (195, 148) with delta (0, 0)
Screenshot: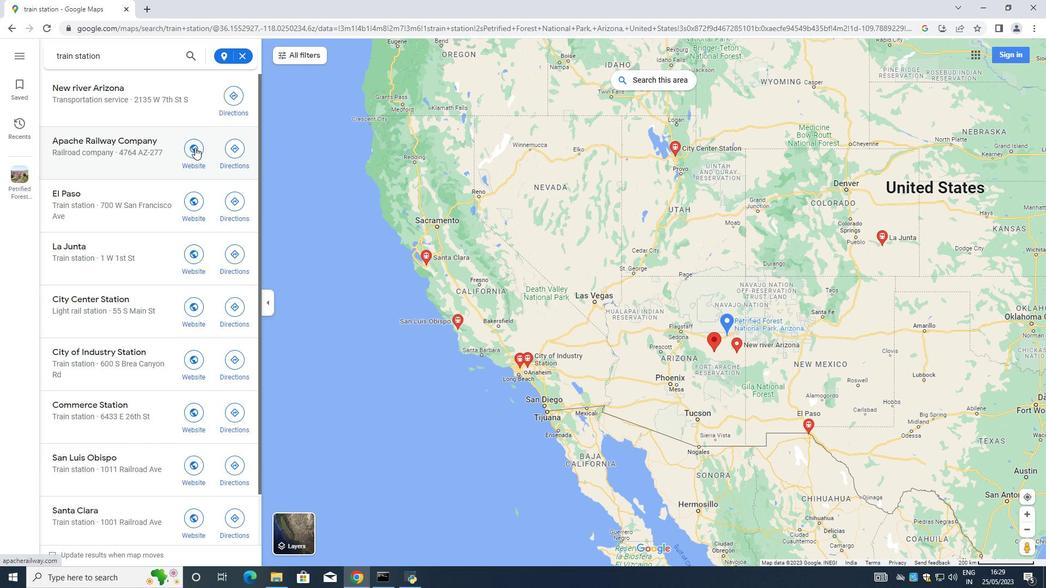 
Action: Mouse moved to (195, 146)
Screenshot: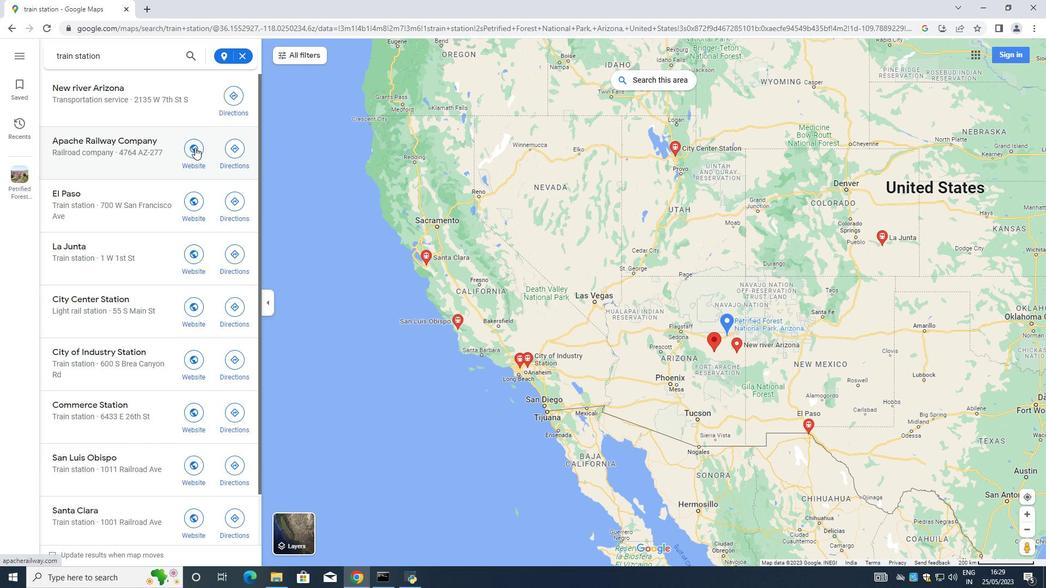 
Action: Mouse scrolled (195, 146) with delta (0, 0)
Screenshot: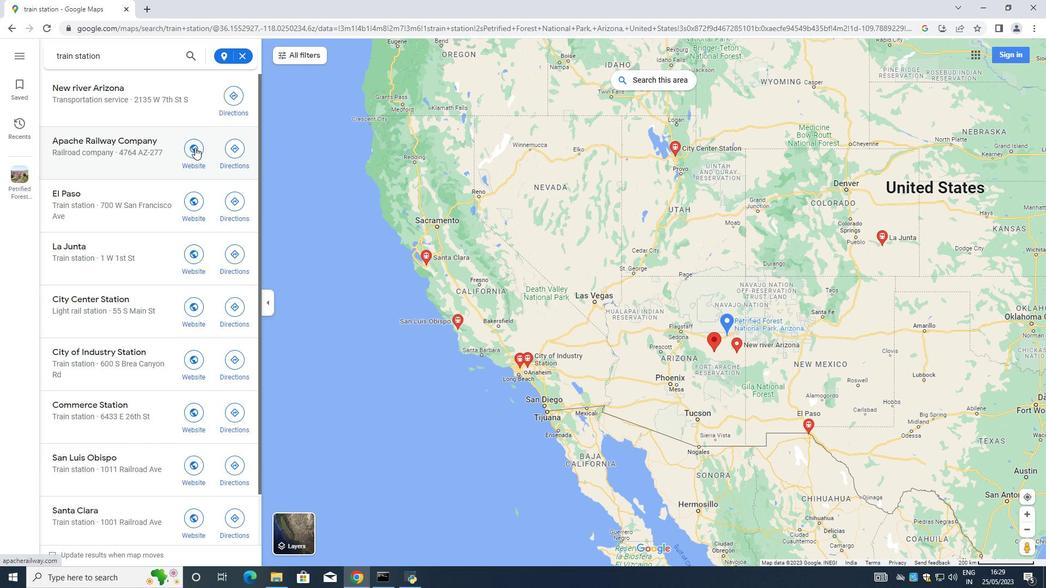 
Action: Mouse moved to (195, 146)
Screenshot: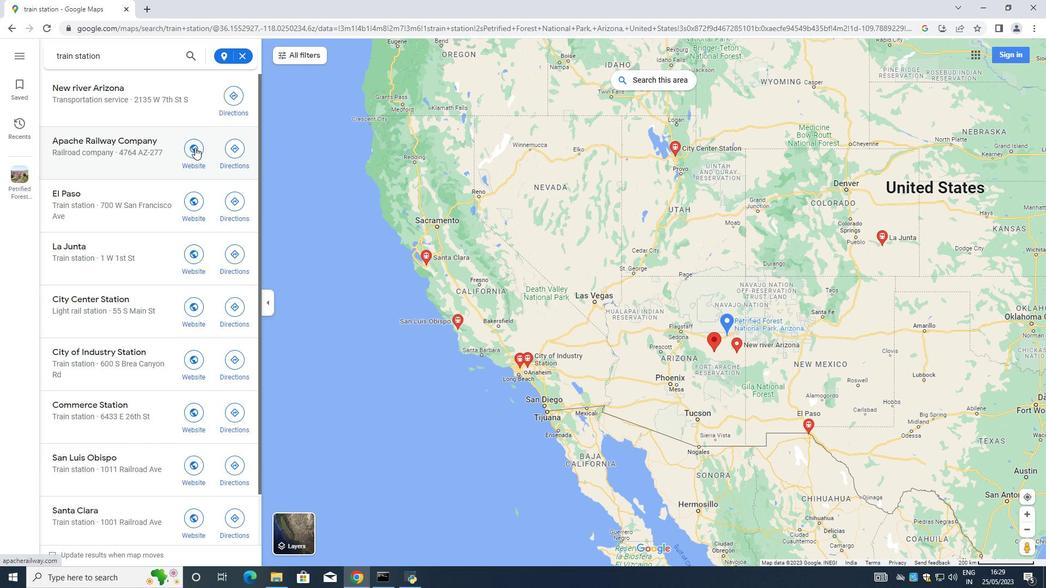 
Action: Mouse scrolled (195, 146) with delta (0, 0)
Screenshot: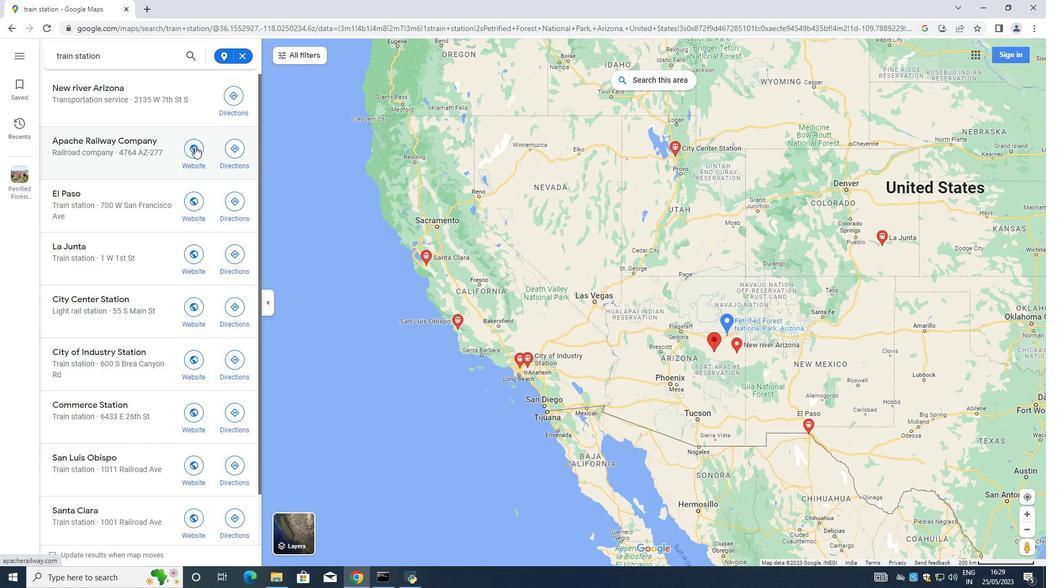 
Action: Mouse moved to (196, 146)
Screenshot: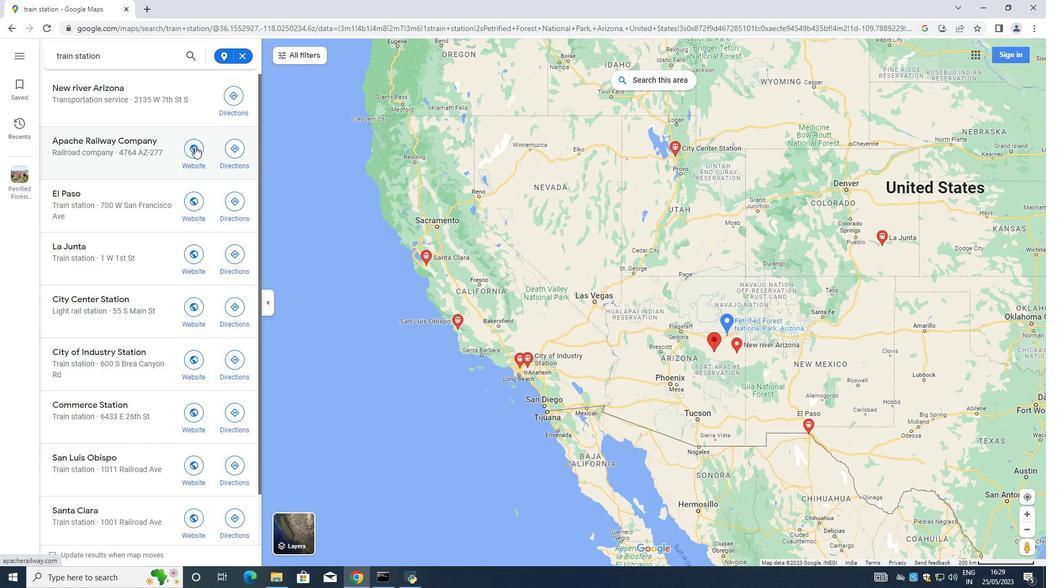 
Action: Mouse scrolled (196, 146) with delta (0, 0)
Screenshot: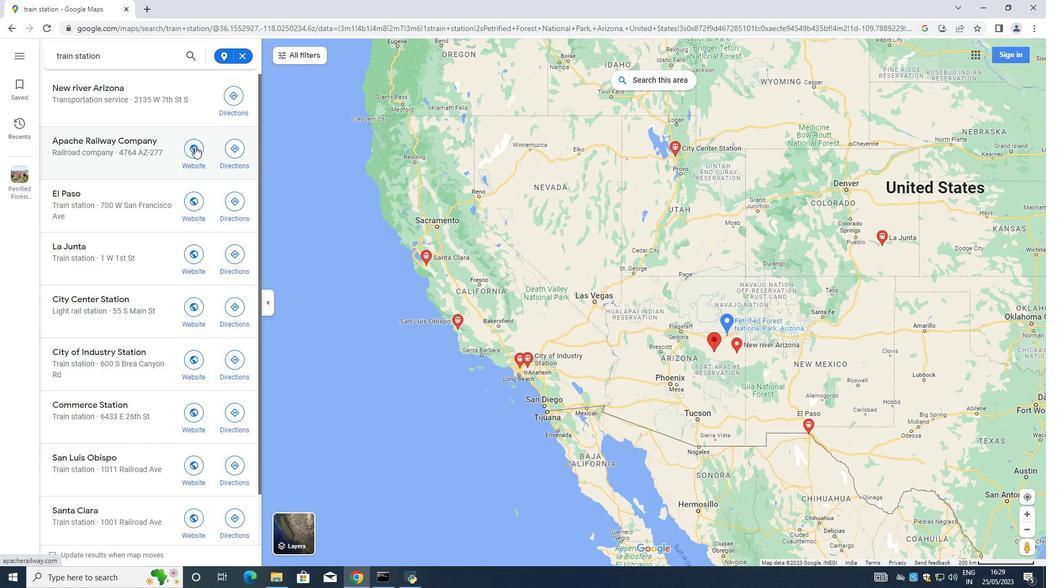 
Action: Mouse scrolled (196, 146) with delta (0, 0)
Screenshot: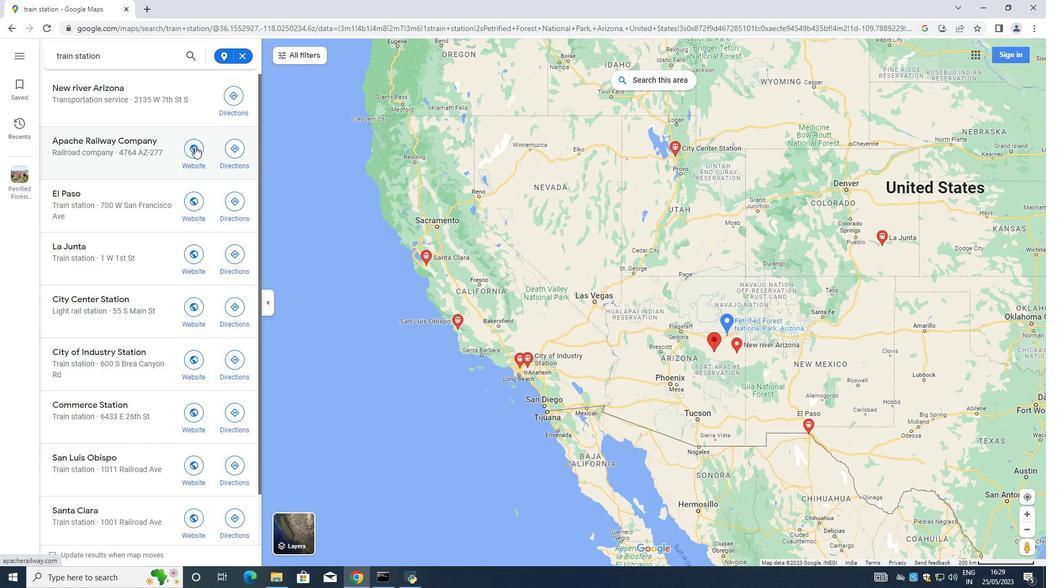 
Action: Mouse scrolled (196, 146) with delta (0, 0)
Screenshot: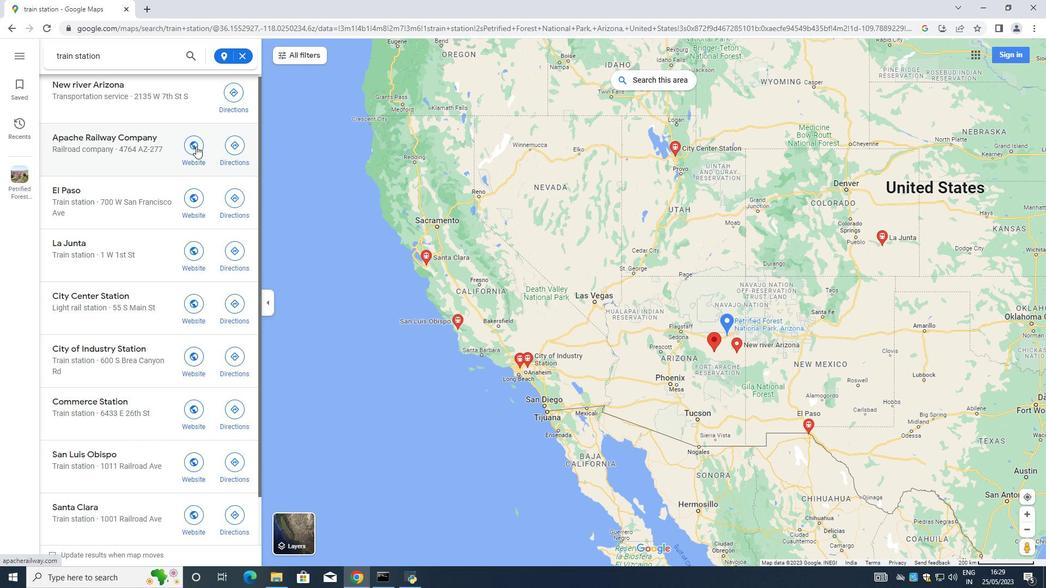 
Action: Mouse scrolled (196, 147) with delta (0, 0)
Screenshot: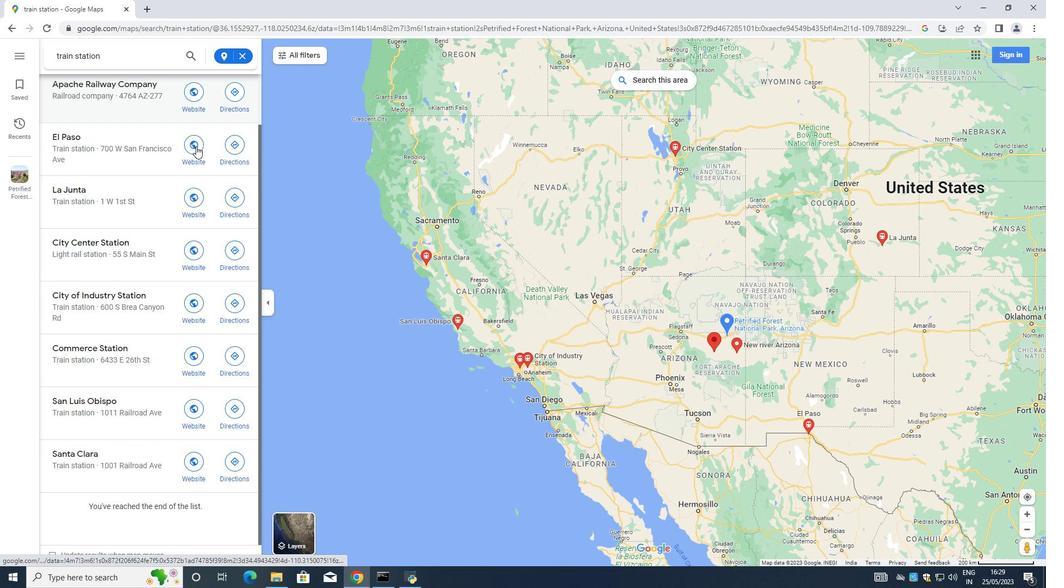 
Action: Mouse scrolled (196, 147) with delta (0, 0)
Screenshot: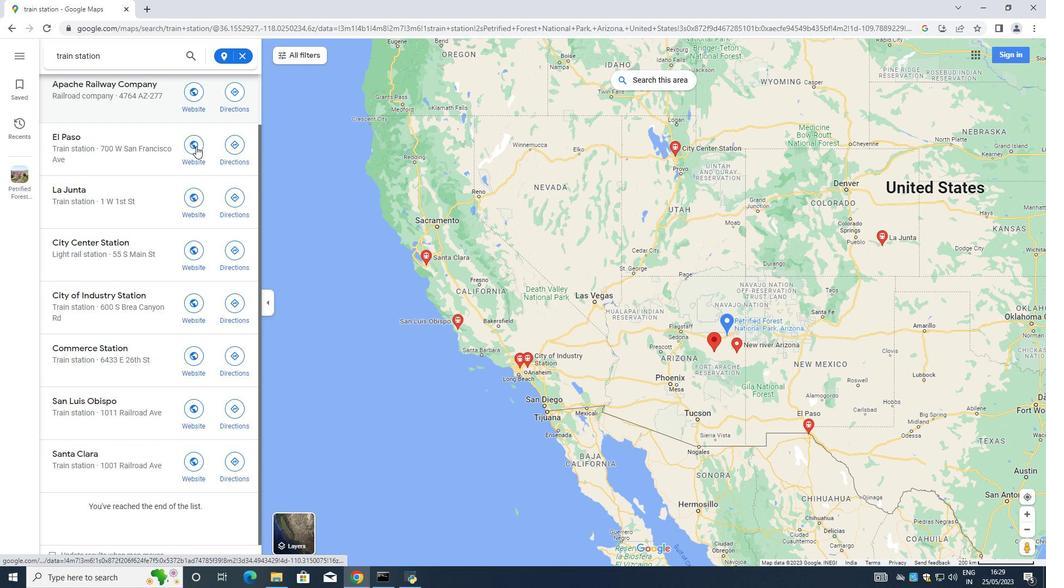 
Action: Mouse scrolled (196, 147) with delta (0, 0)
Screenshot: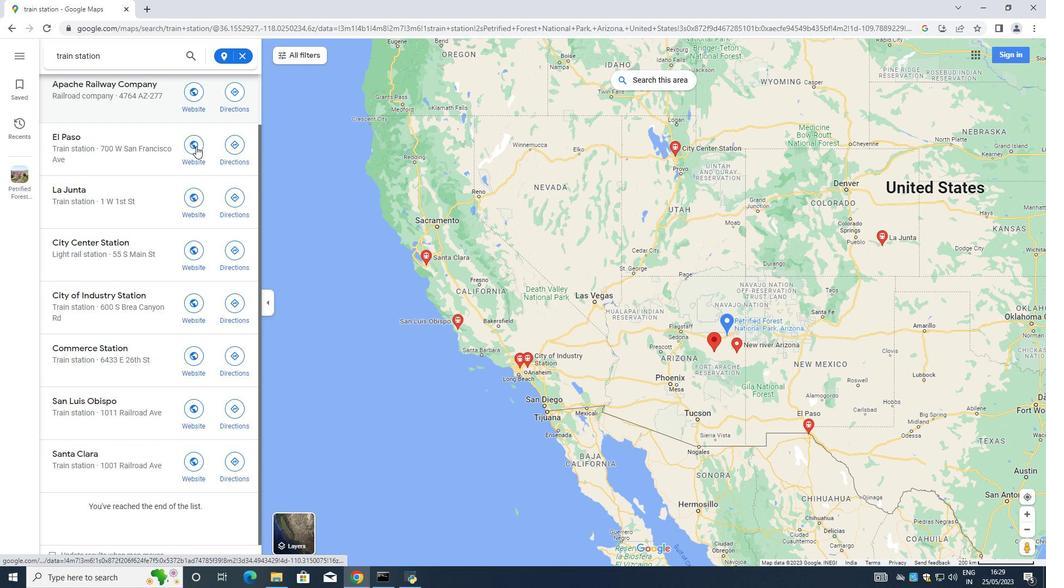 
Action: Mouse scrolled (196, 147) with delta (0, 0)
Screenshot: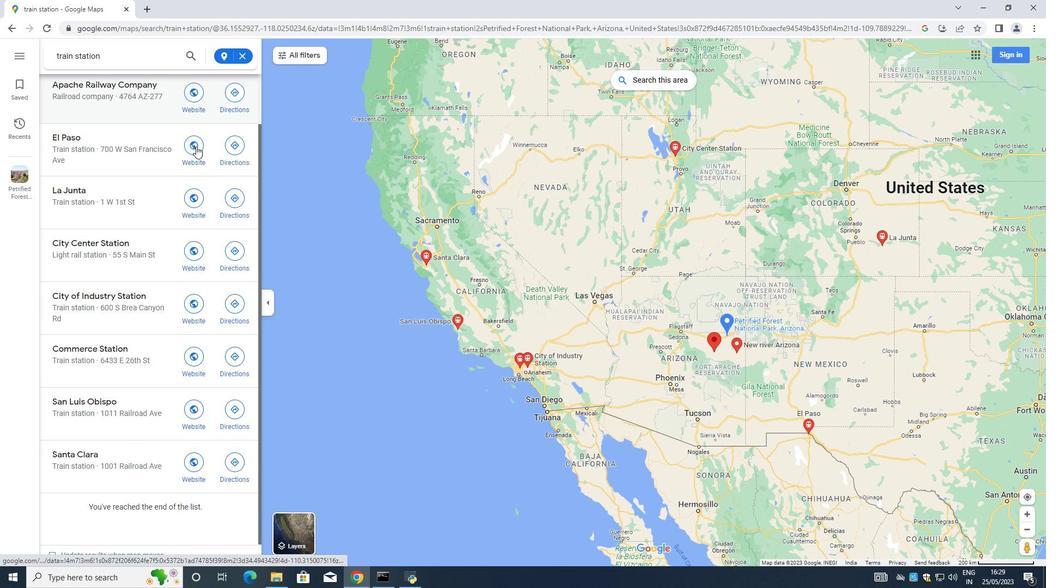 
Action: Mouse moved to (171, 131)
Screenshot: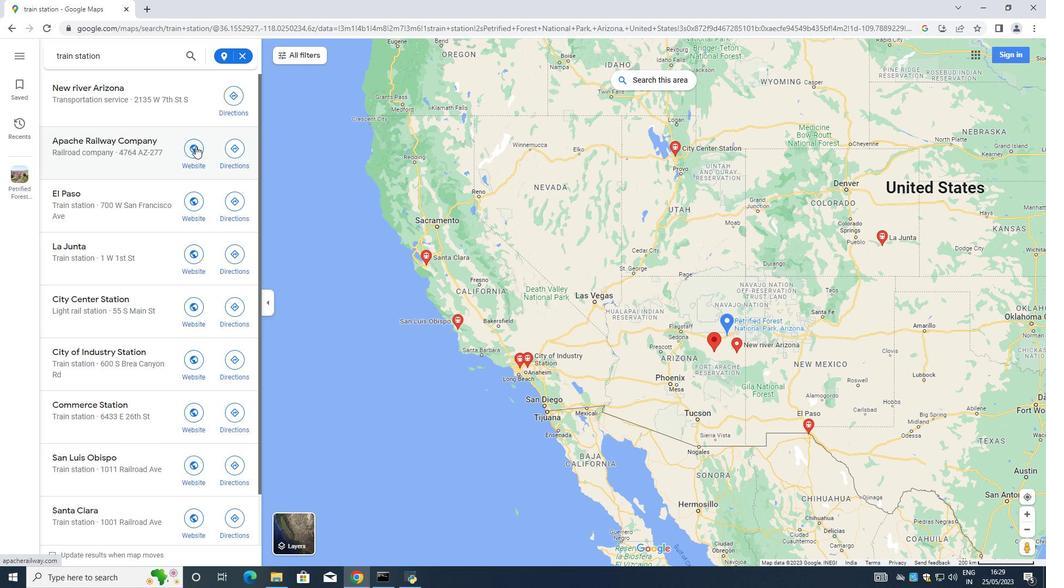
Action: Mouse scrolled (171, 131) with delta (0, 0)
Screenshot: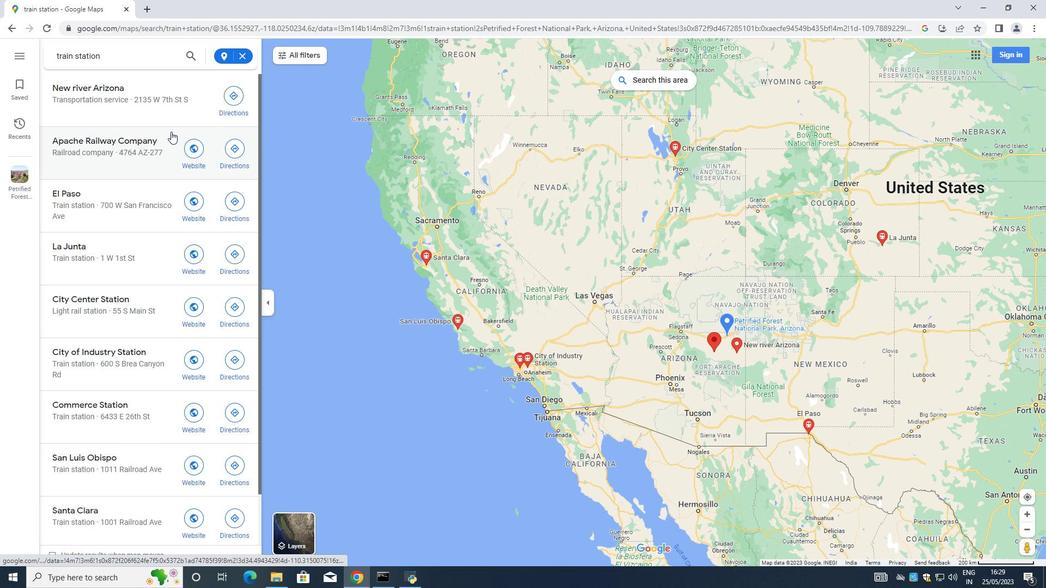 
Action: Mouse scrolled (171, 131) with delta (0, 0)
Screenshot: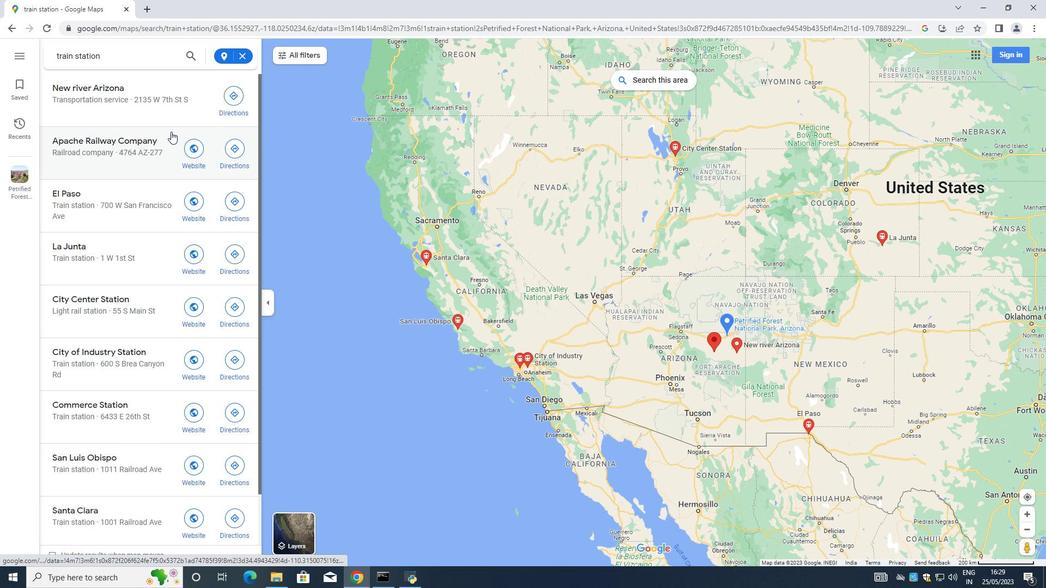 
Action: Mouse moved to (167, 140)
Screenshot: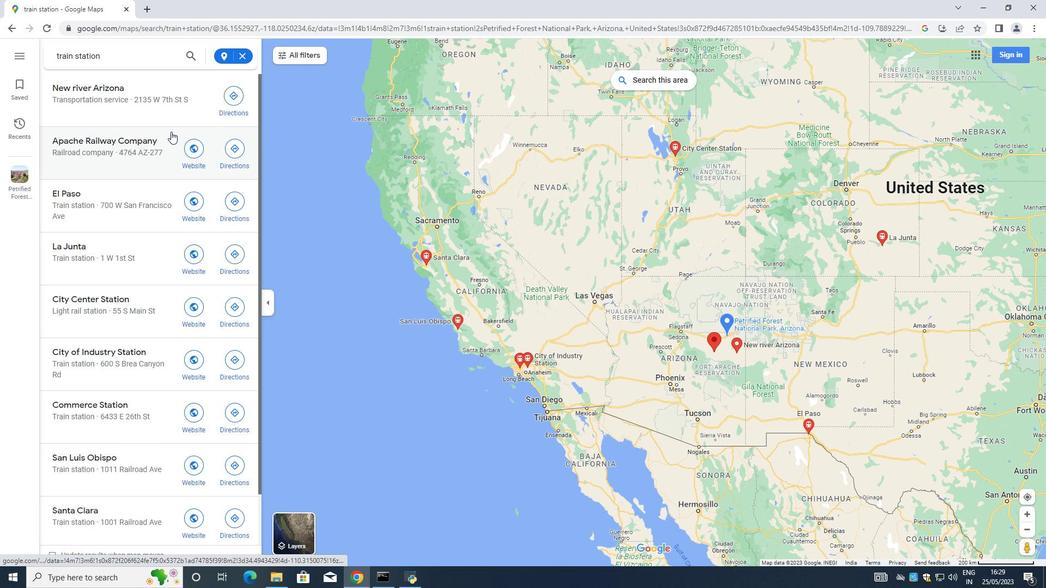 
Action: Mouse scrolled (167, 140) with delta (0, 0)
Screenshot: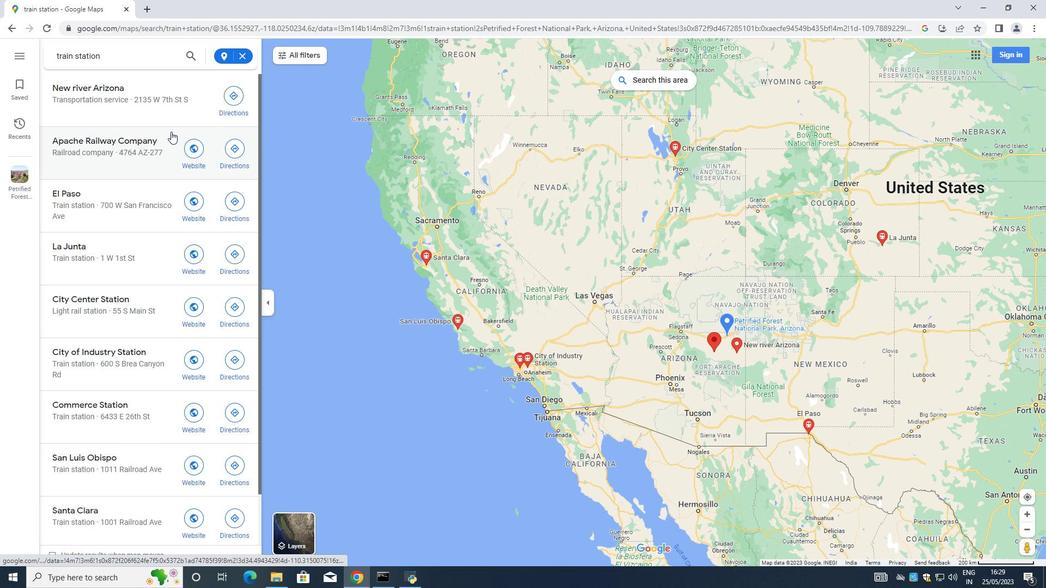 
Action: Mouse moved to (148, 177)
Screenshot: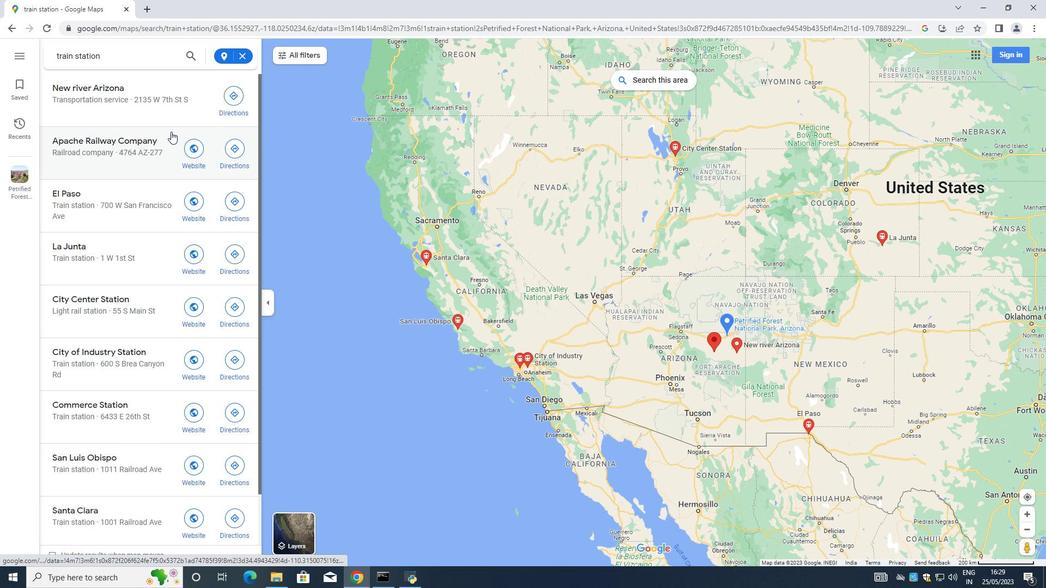 
Action: Mouse scrolled (148, 176) with delta (0, 0)
Screenshot: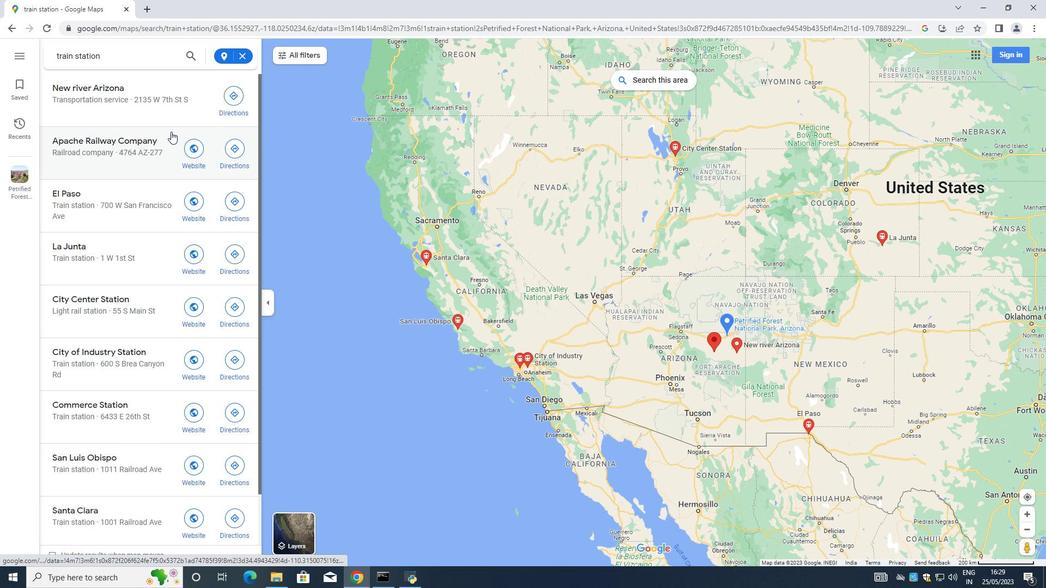 
Action: Mouse moved to (140, 194)
Screenshot: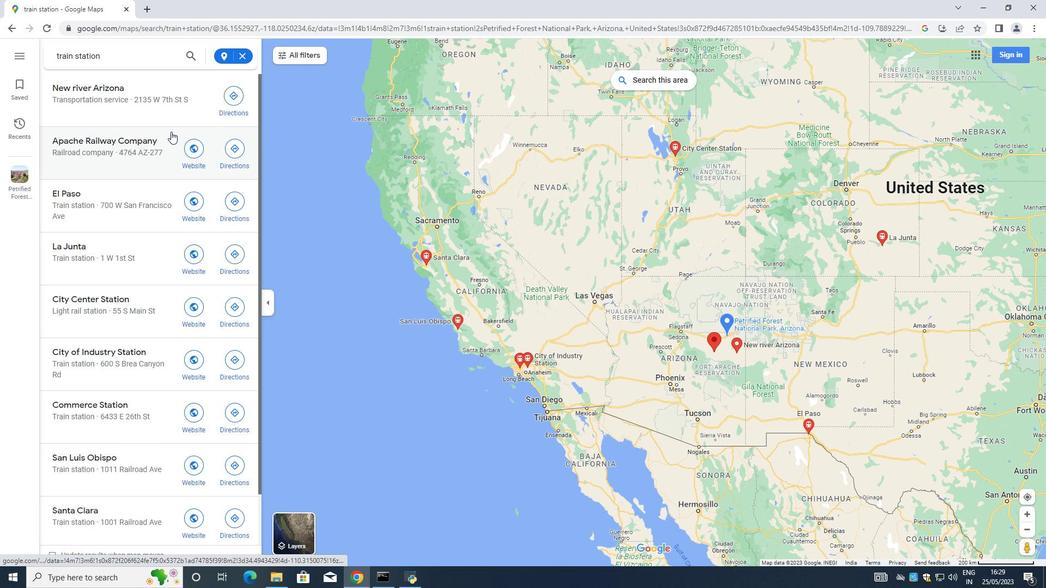 
Action: Mouse scrolled (140, 193) with delta (0, 0)
Screenshot: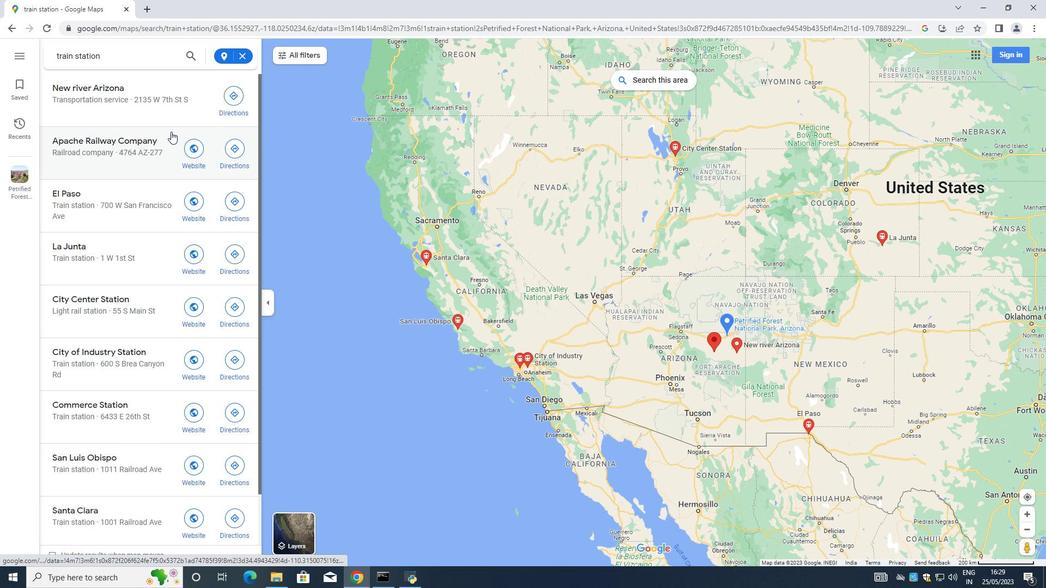 
Action: Mouse moved to (120, 195)
Screenshot: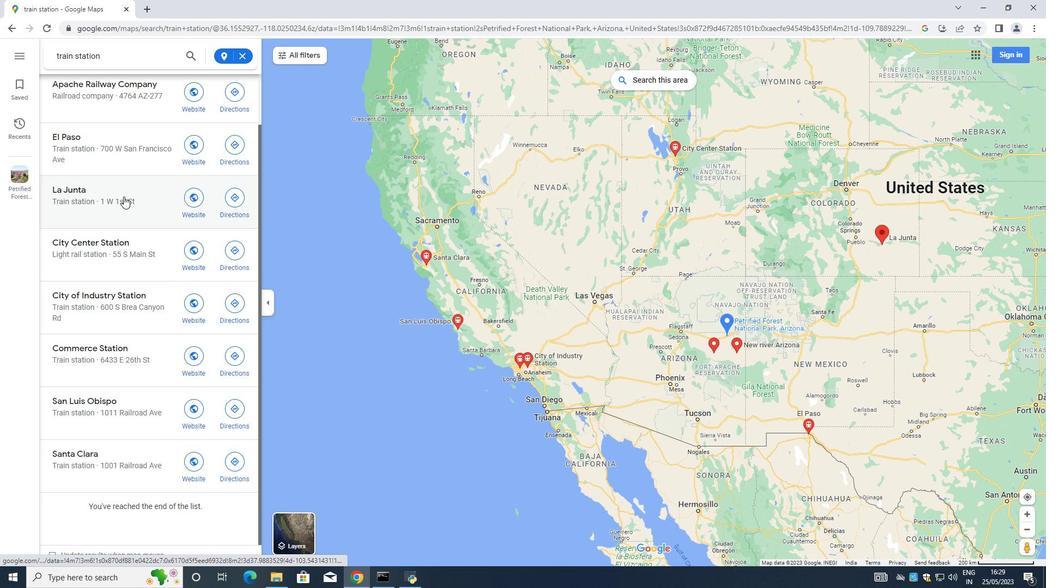 
Action: Mouse scrolled (120, 195) with delta (0, 0)
Screenshot: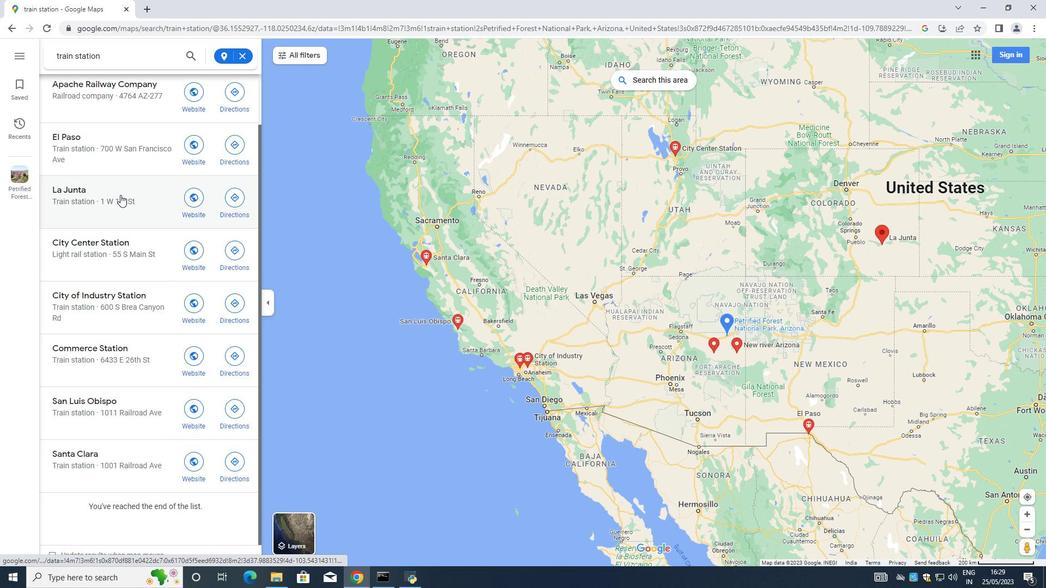 
Action: Mouse scrolled (120, 195) with delta (0, 0)
Screenshot: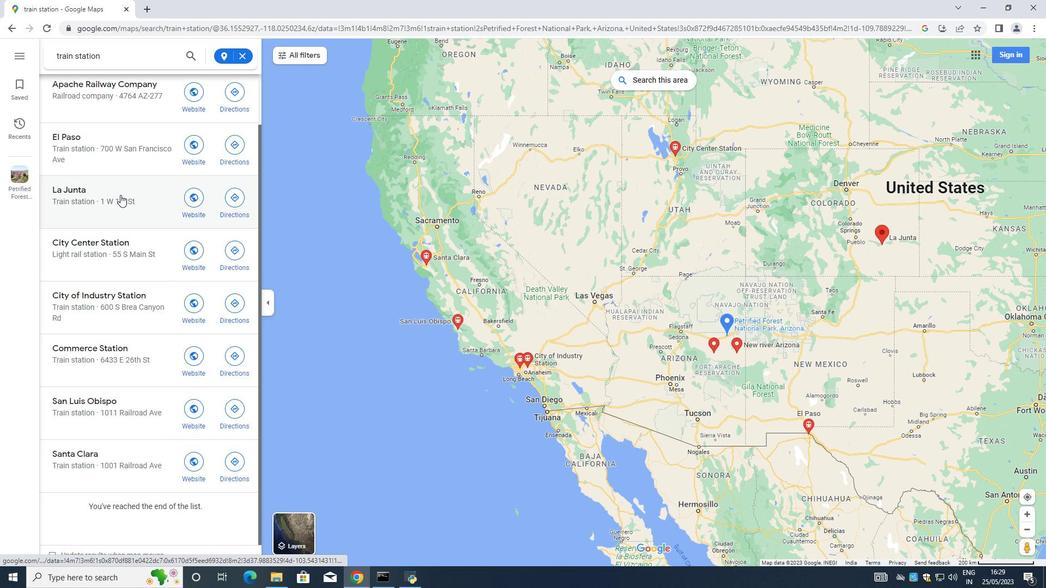 
Action: Mouse scrolled (120, 195) with delta (0, 0)
Screenshot: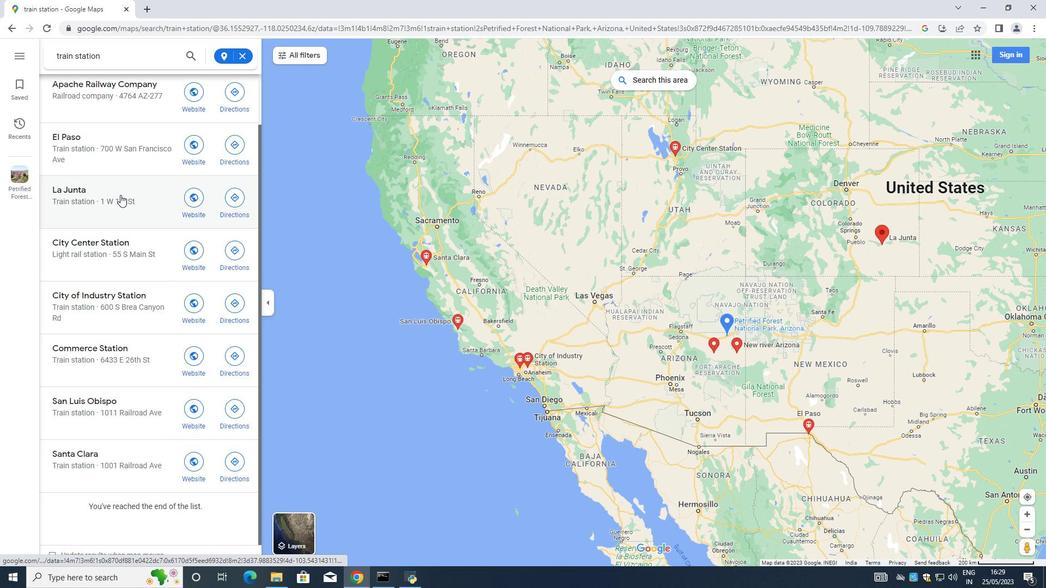 
Action: Mouse moved to (117, 196)
Screenshot: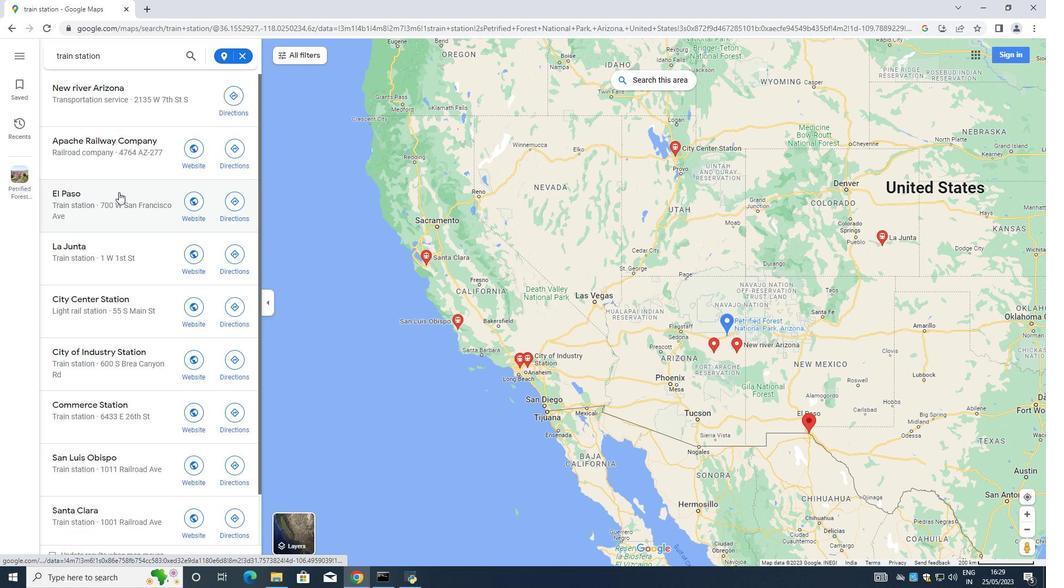 
Action: Mouse scrolled (117, 196) with delta (0, 0)
Screenshot: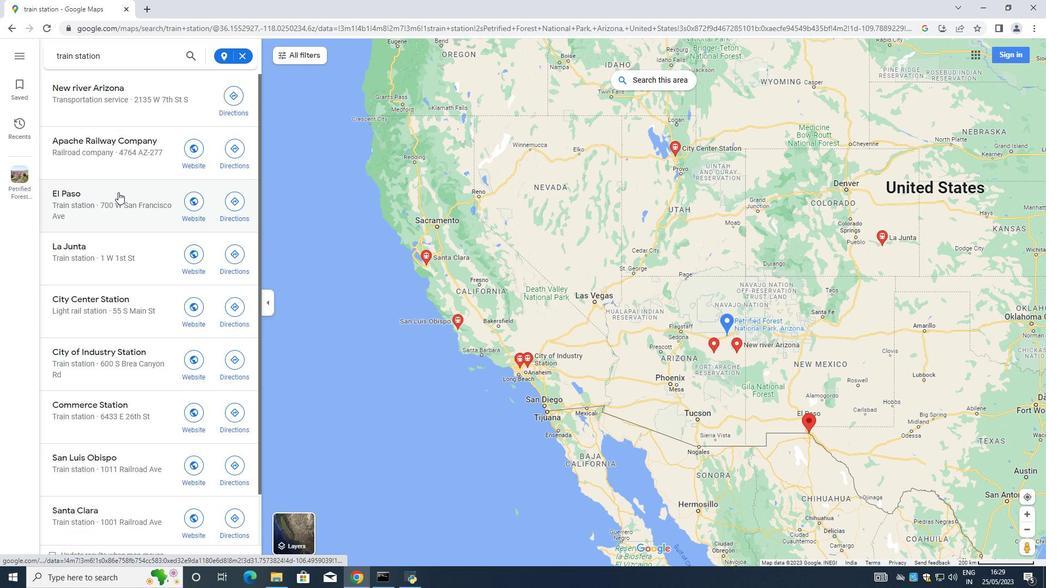 
Action: Mouse moved to (117, 197)
Screenshot: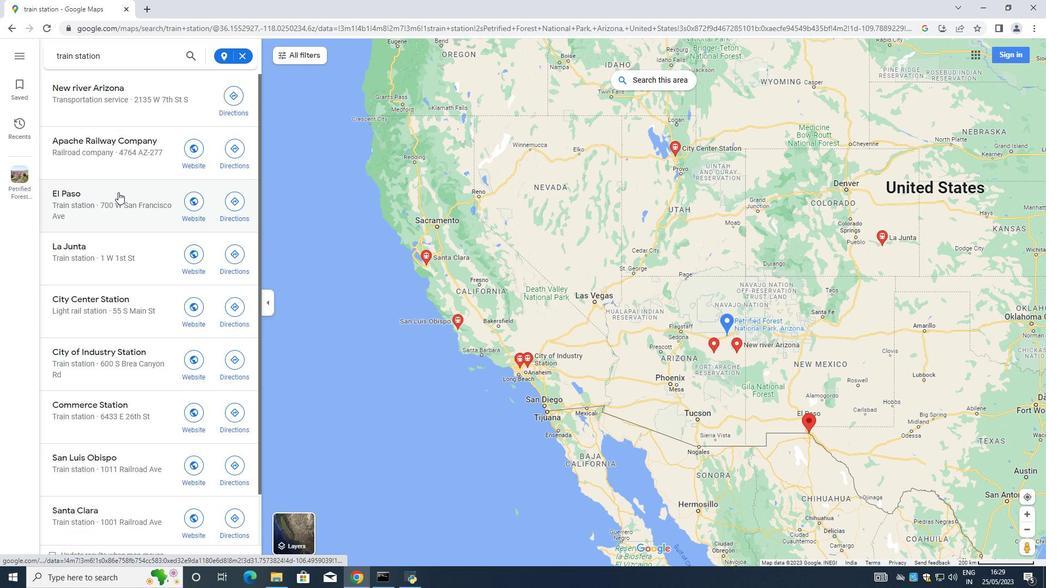 
Action: Mouse scrolled (117, 196) with delta (0, 0)
Screenshot: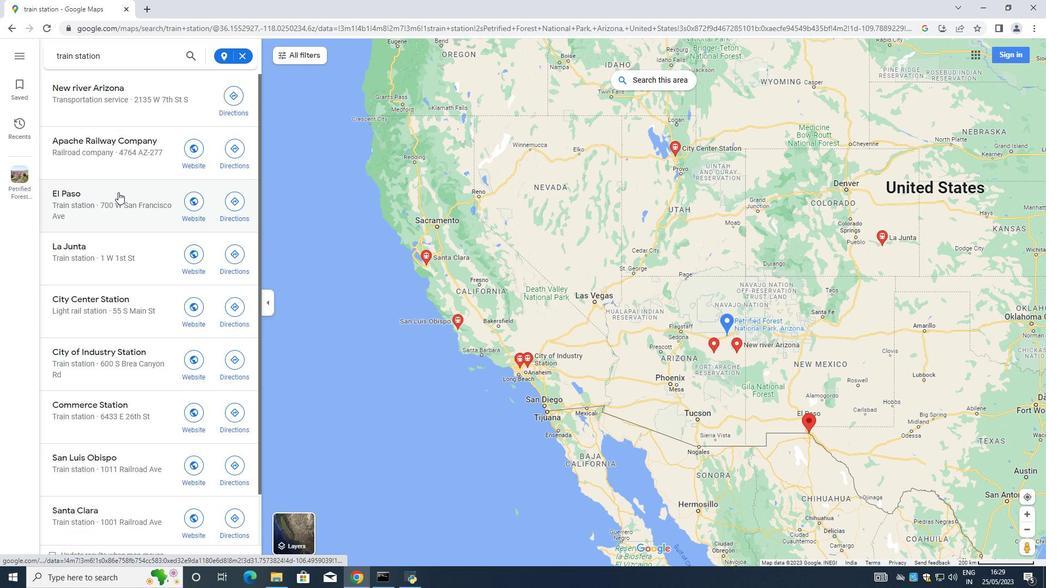 
Action: Mouse scrolled (117, 196) with delta (0, 0)
Screenshot: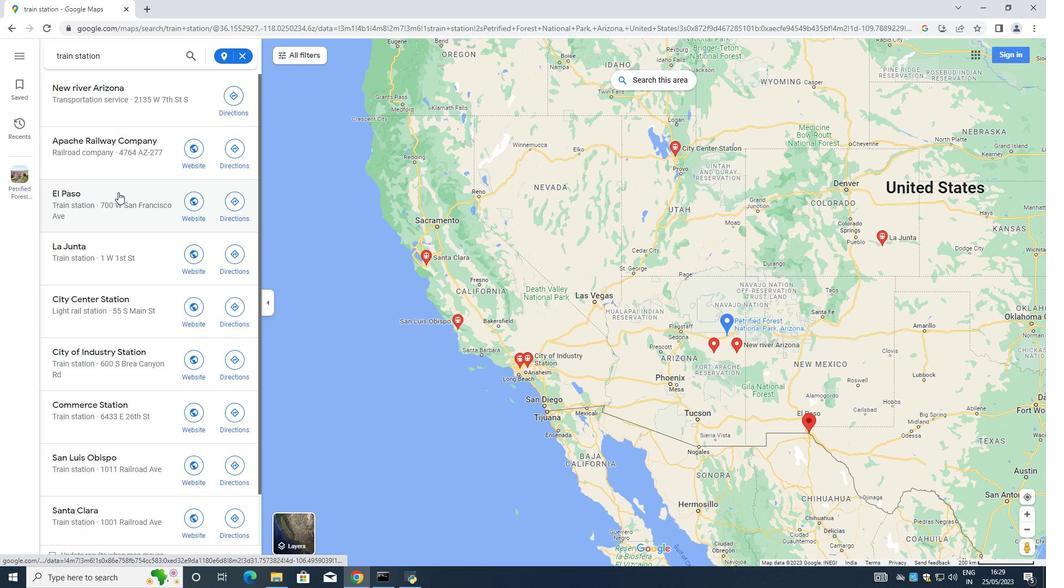 
Action: Mouse moved to (117, 196)
Screenshot: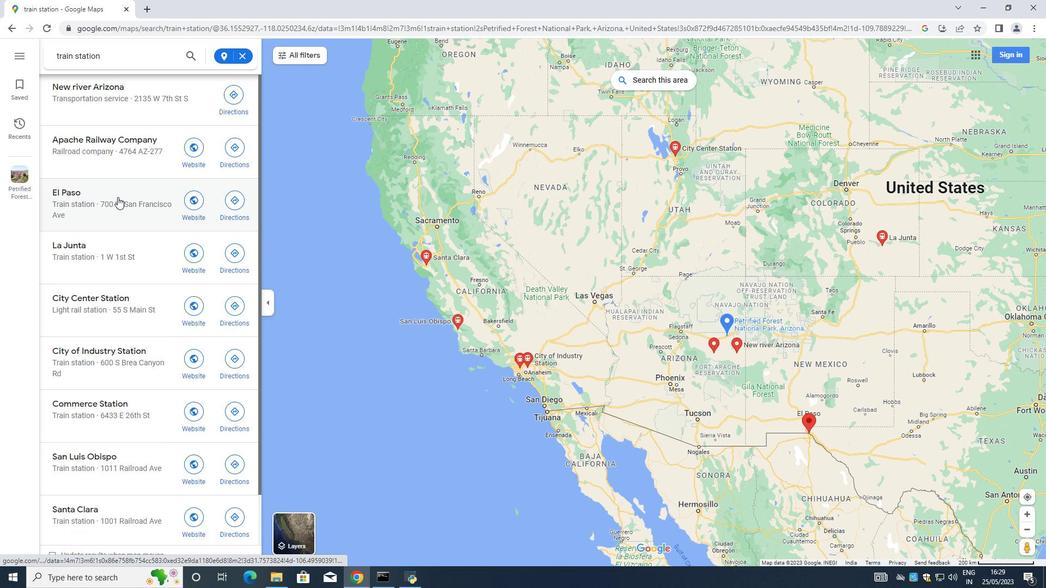 
Action: Mouse scrolled (117, 196) with delta (0, 0)
Screenshot: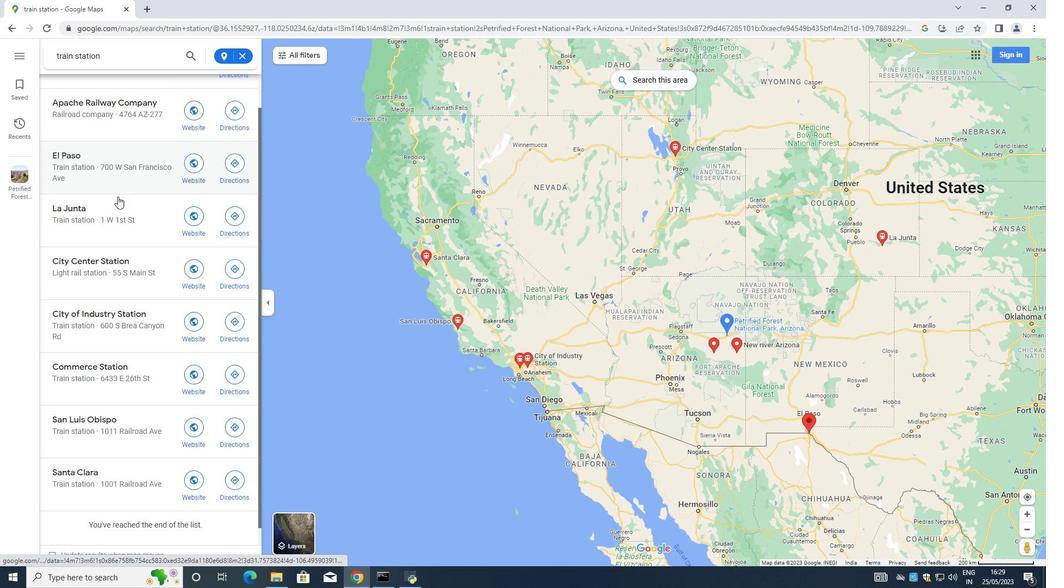
Action: Mouse scrolled (117, 196) with delta (0, 0)
Screenshot: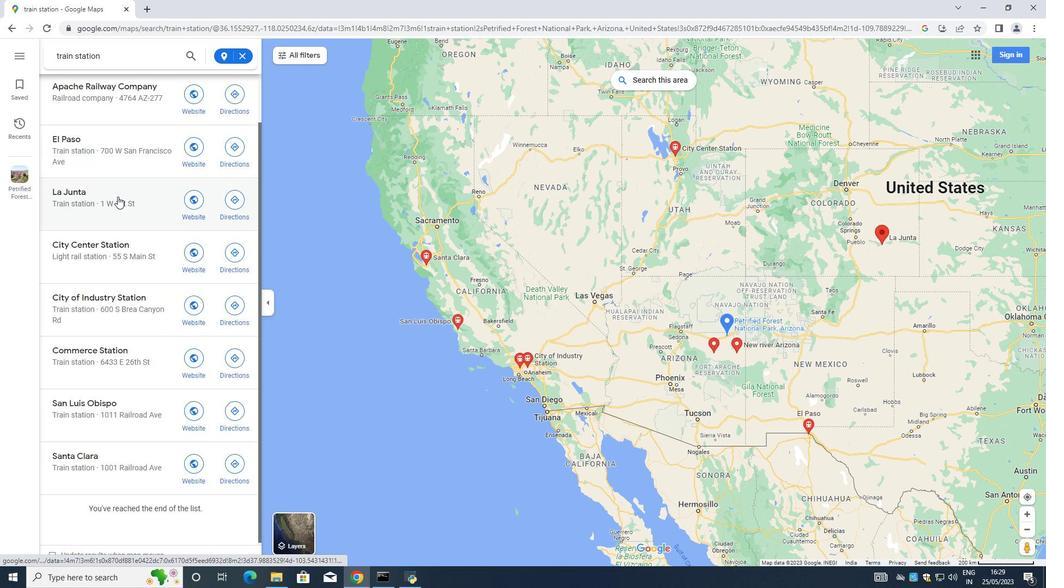 
Action: Mouse scrolled (117, 196) with delta (0, 0)
Screenshot: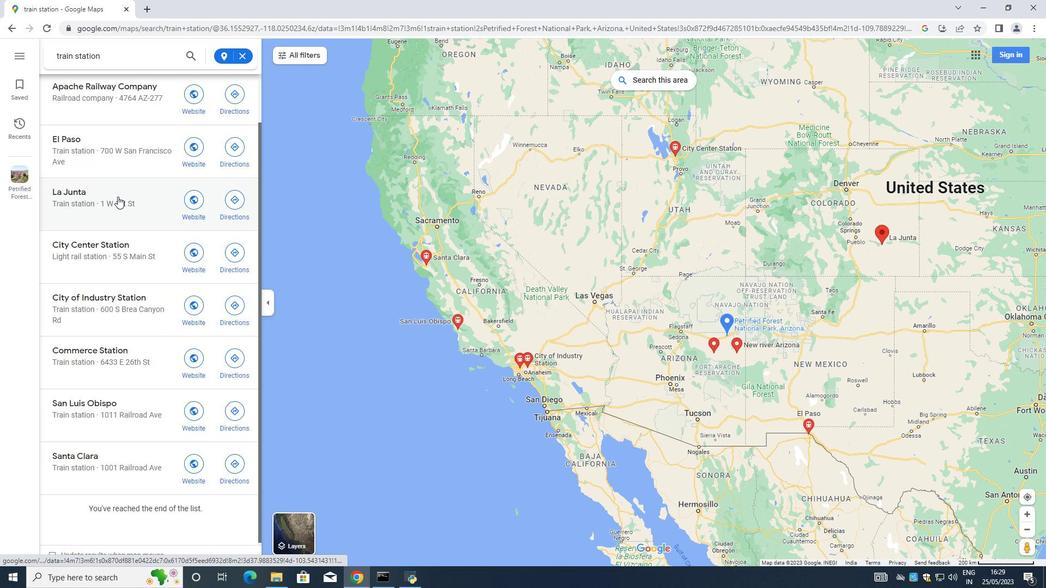 
Action: Mouse scrolled (117, 196) with delta (0, 0)
Screenshot: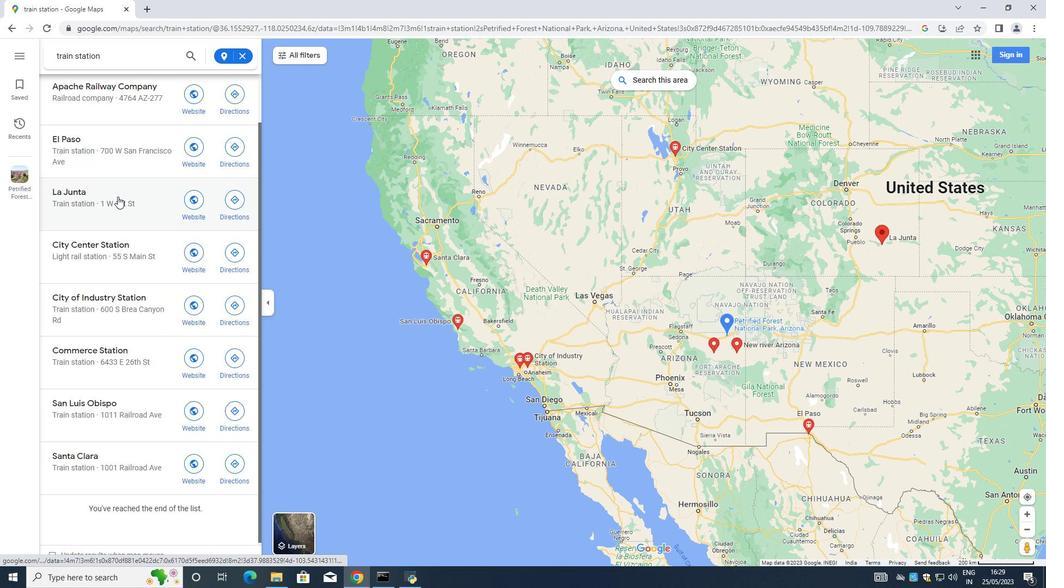 
Action: Mouse scrolled (117, 197) with delta (0, 0)
Screenshot: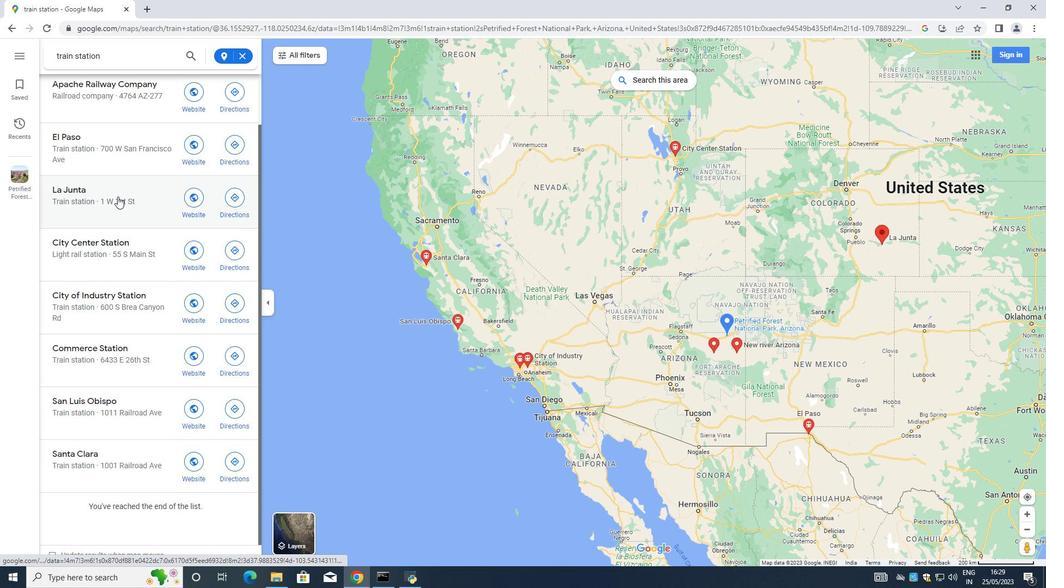
Action: Mouse scrolled (117, 197) with delta (0, 0)
Screenshot: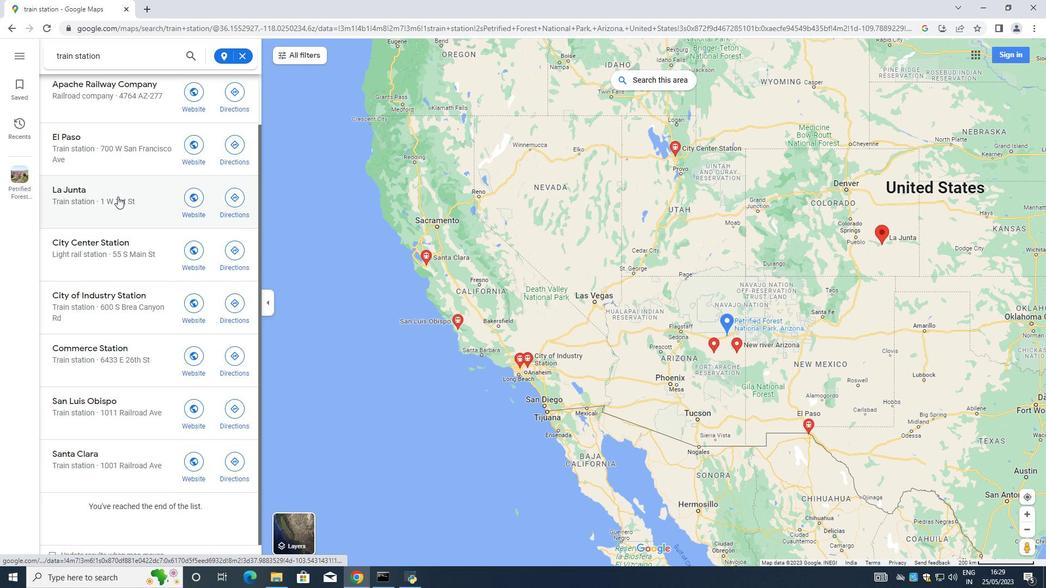 
Action: Mouse scrolled (117, 197) with delta (0, 0)
Screenshot: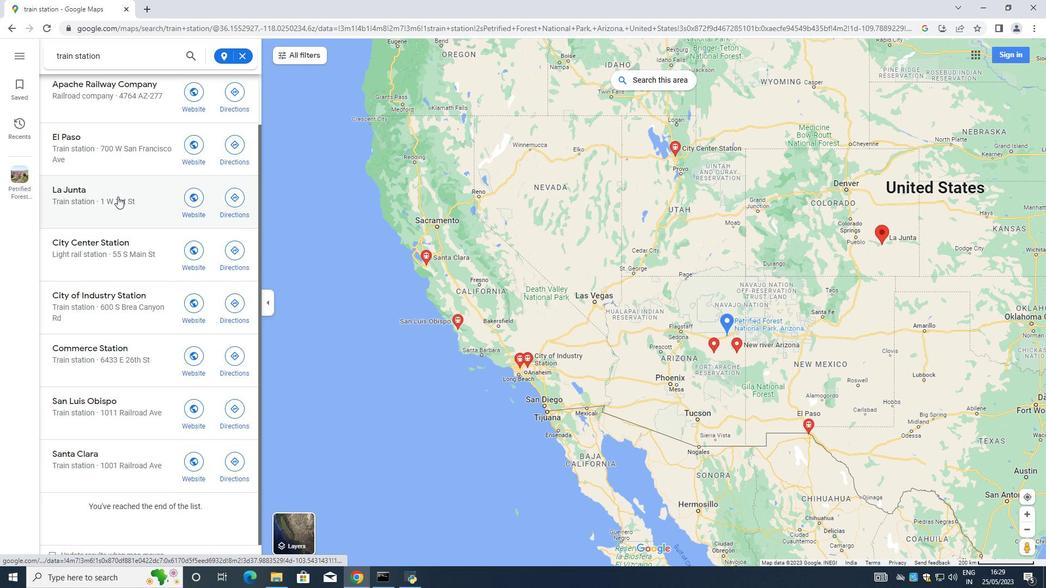 
Action: Mouse scrolled (117, 197) with delta (0, 0)
Screenshot: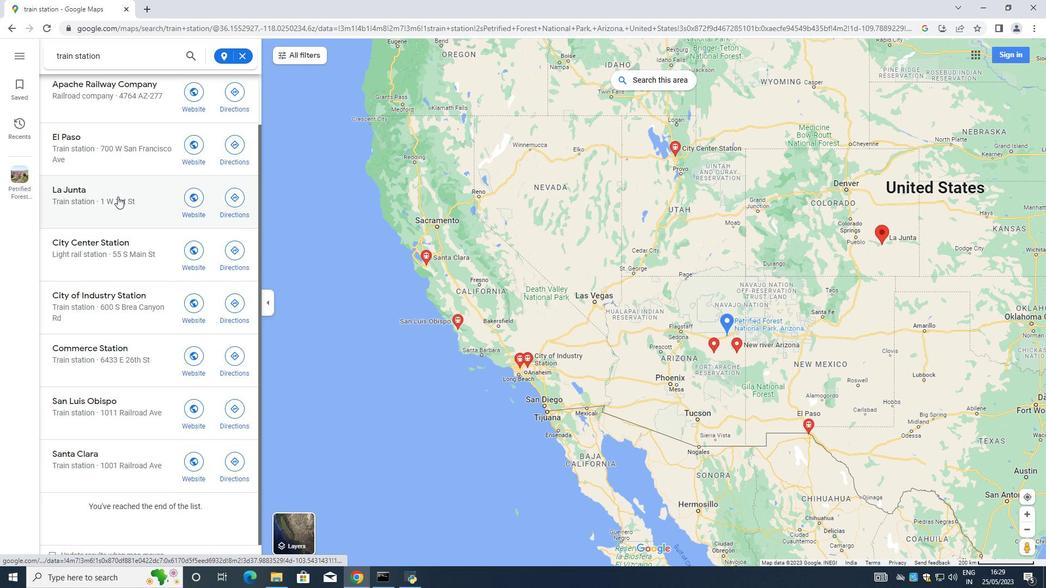 
Action: Mouse scrolled (117, 197) with delta (0, 0)
Screenshot: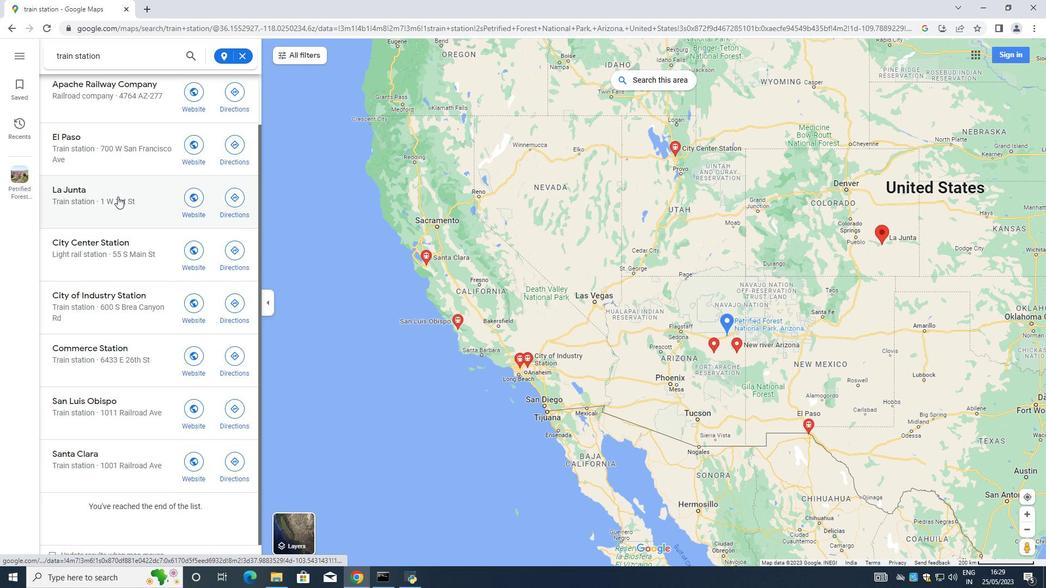 
Action: Mouse scrolled (117, 197) with delta (0, 0)
Screenshot: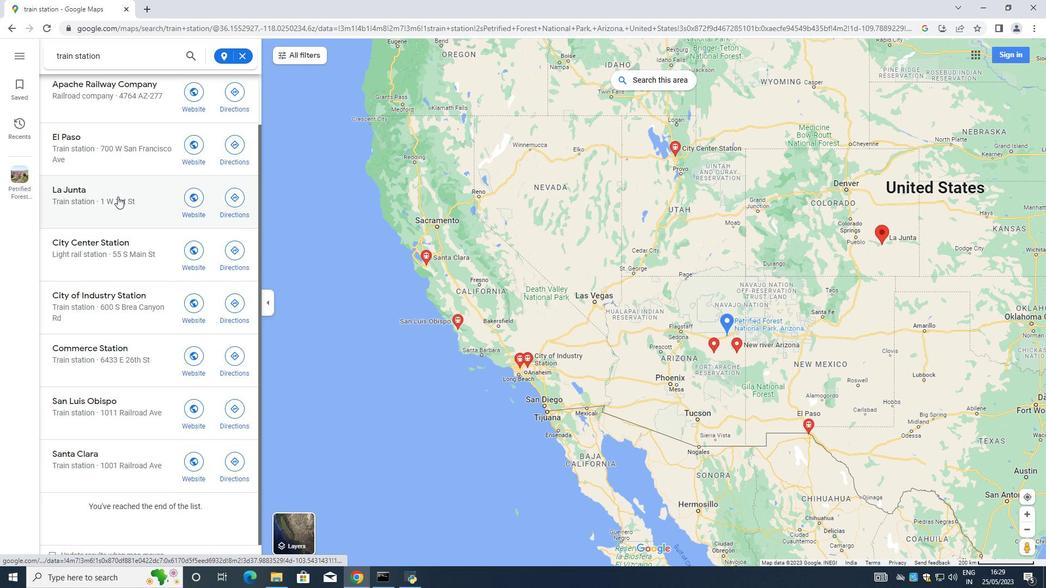 
Action: Mouse scrolled (117, 197) with delta (0, 0)
Screenshot: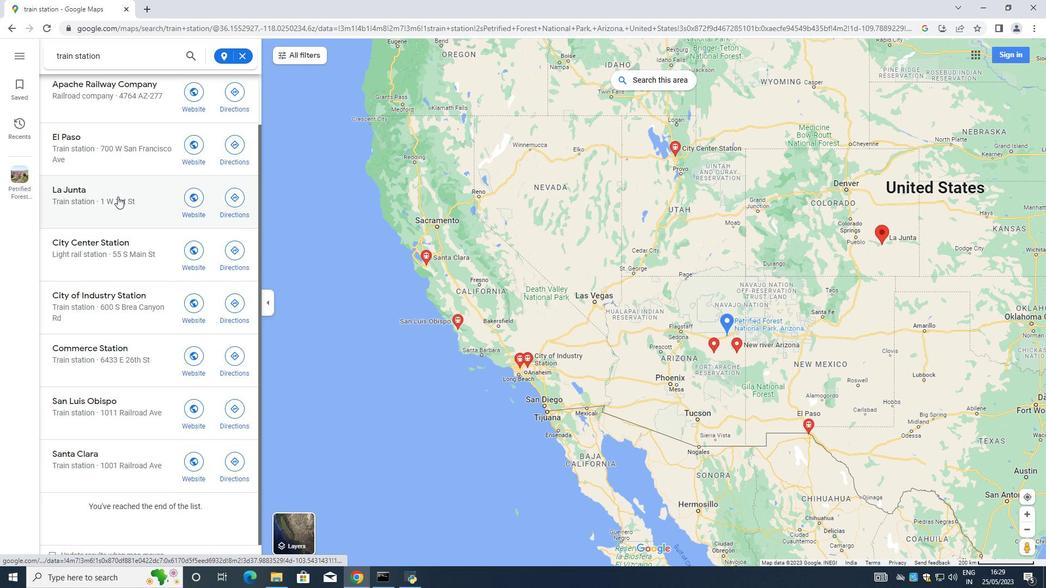 
Action: Mouse moved to (117, 201)
Screenshot: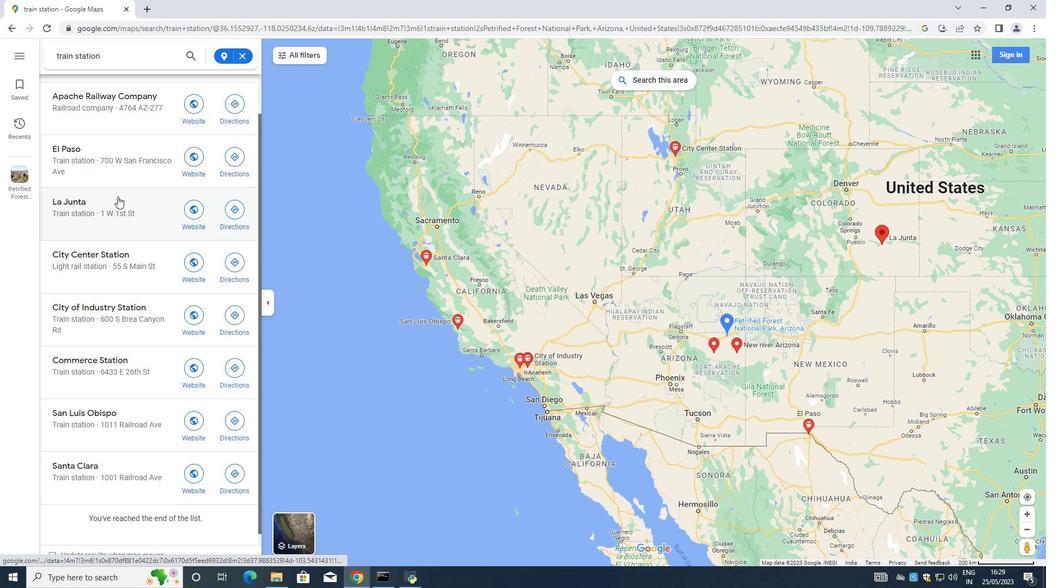 
Action: Mouse scrolled (117, 201) with delta (0, 0)
Screenshot: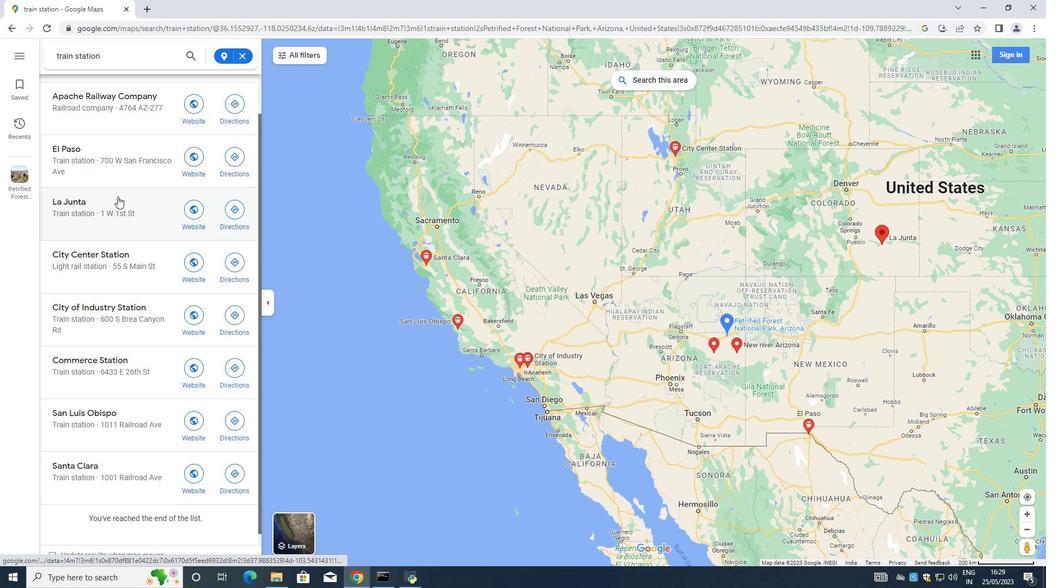 
Action: Mouse moved to (117, 206)
Screenshot: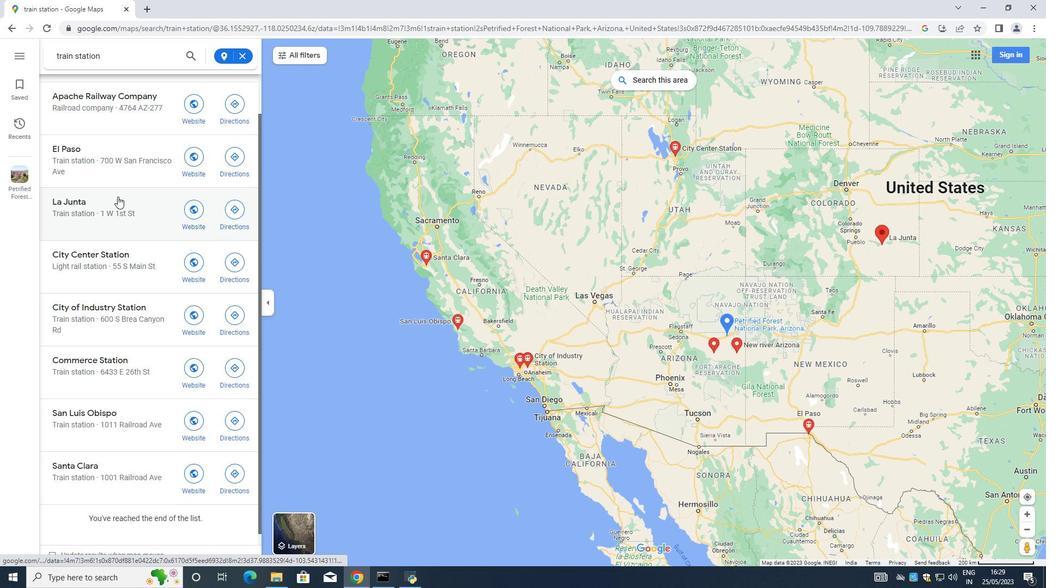 
Action: Mouse scrolled (117, 205) with delta (0, 0)
Screenshot: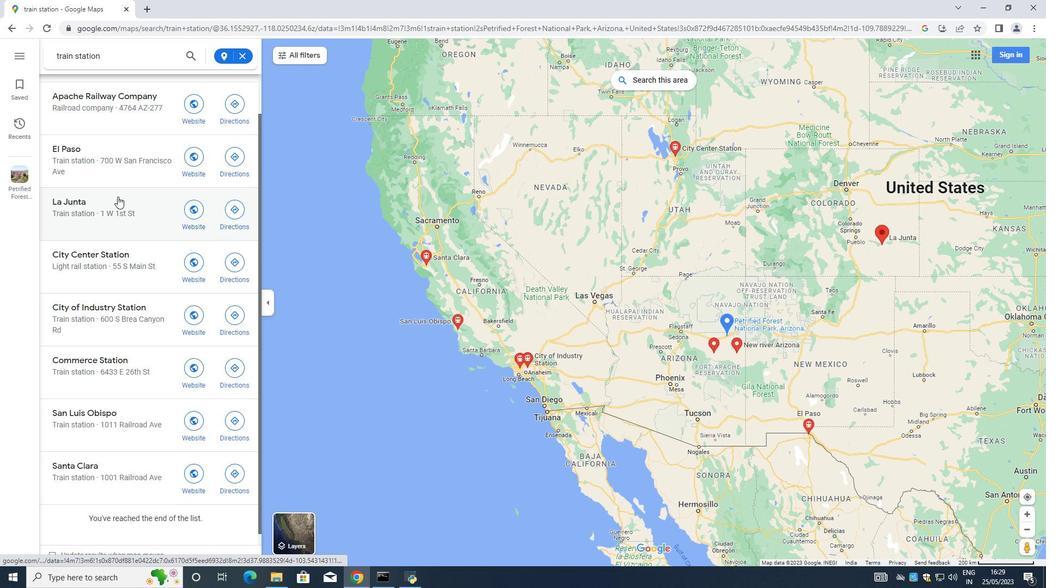 
Action: Mouse scrolled (117, 205) with delta (0, 0)
Screenshot: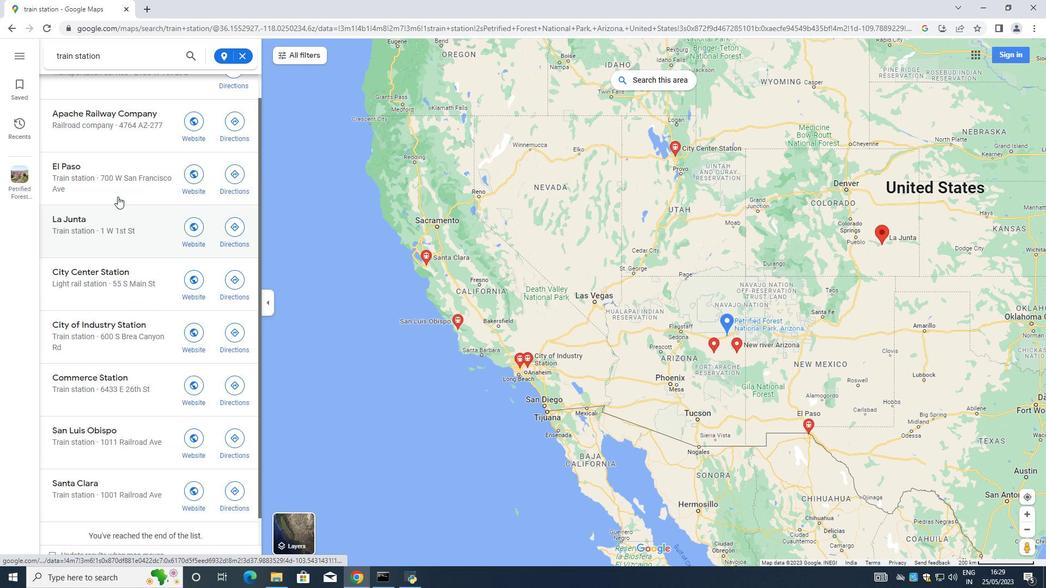 
Action: Mouse scrolled (117, 205) with delta (0, 0)
Screenshot: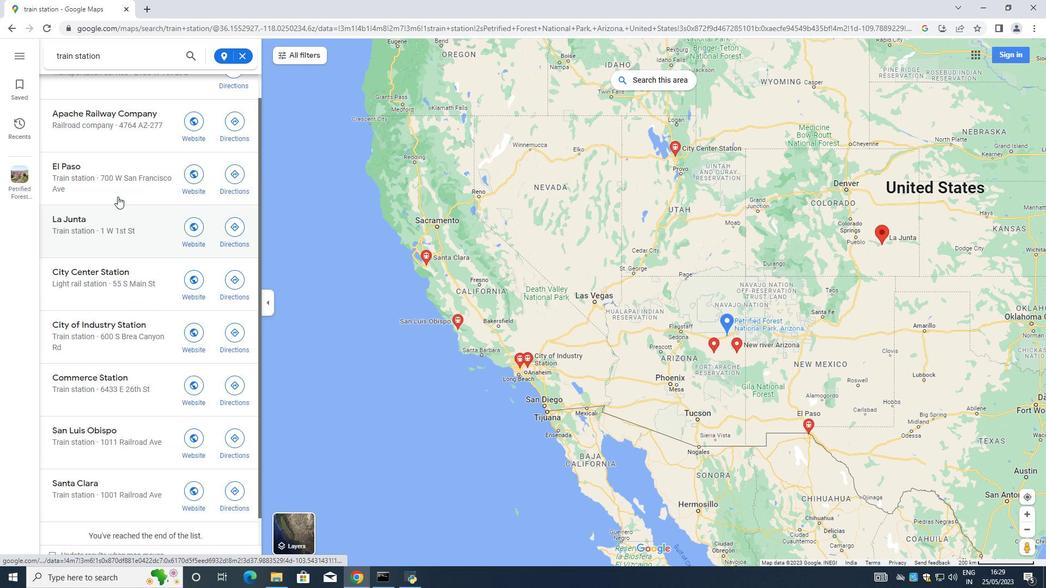 
Action: Mouse scrolled (117, 205) with delta (0, 0)
Screenshot: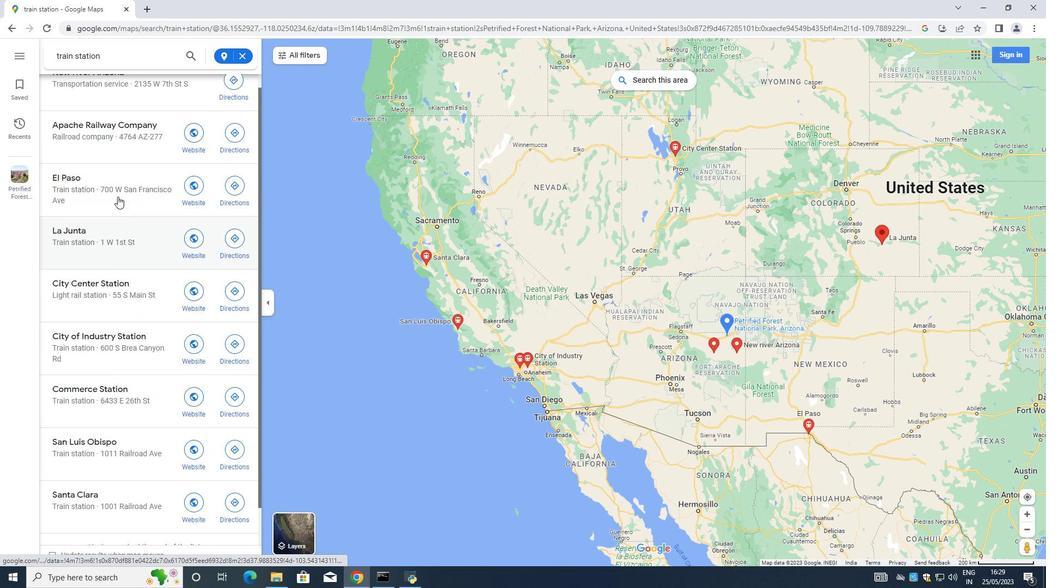 
Action: Mouse scrolled (117, 207) with delta (0, 0)
Screenshot: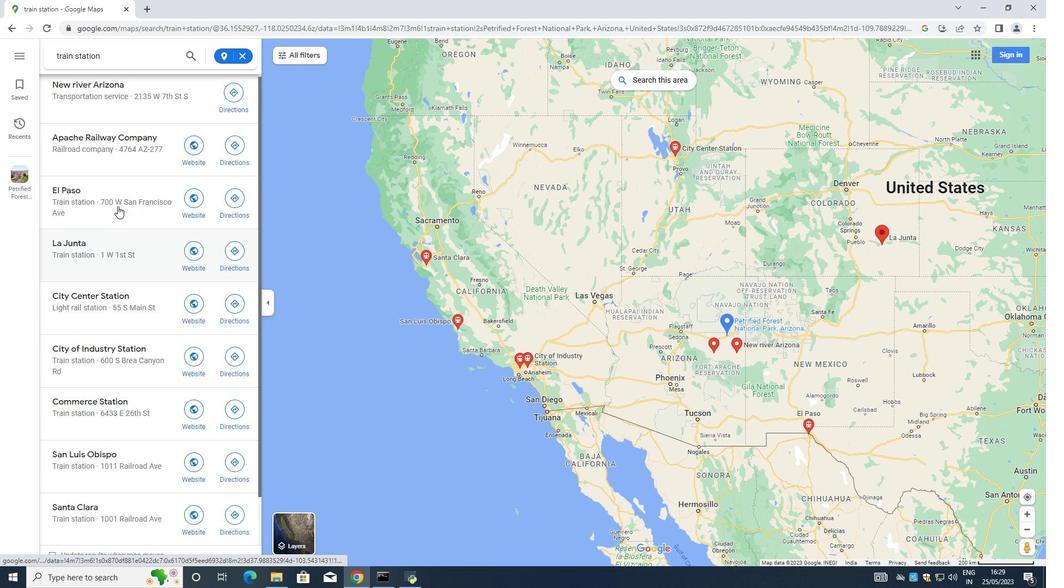 
Action: Mouse scrolled (117, 207) with delta (0, 0)
Screenshot: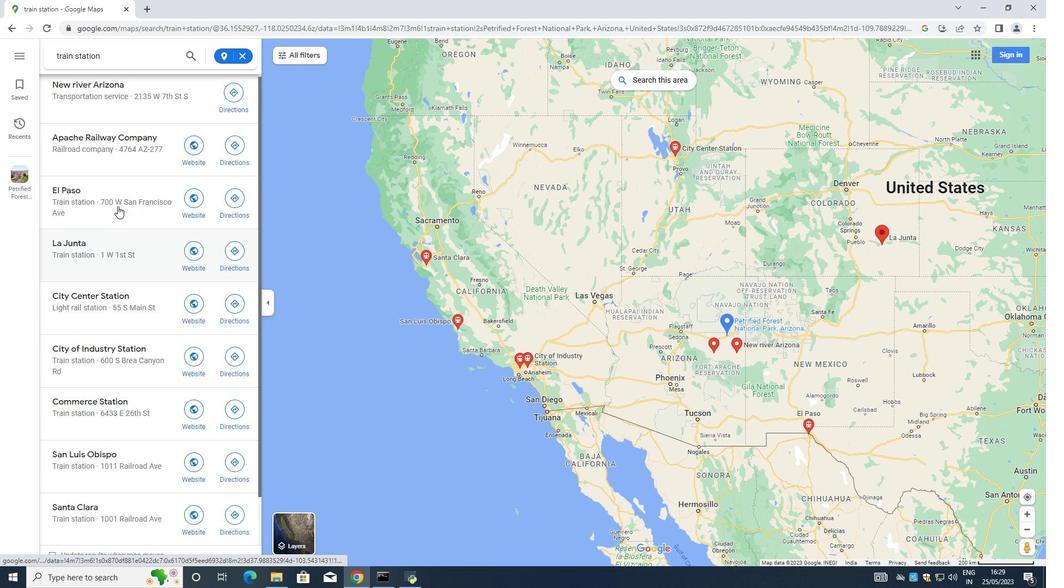 
Action: Mouse scrolled (117, 207) with delta (0, 0)
Screenshot: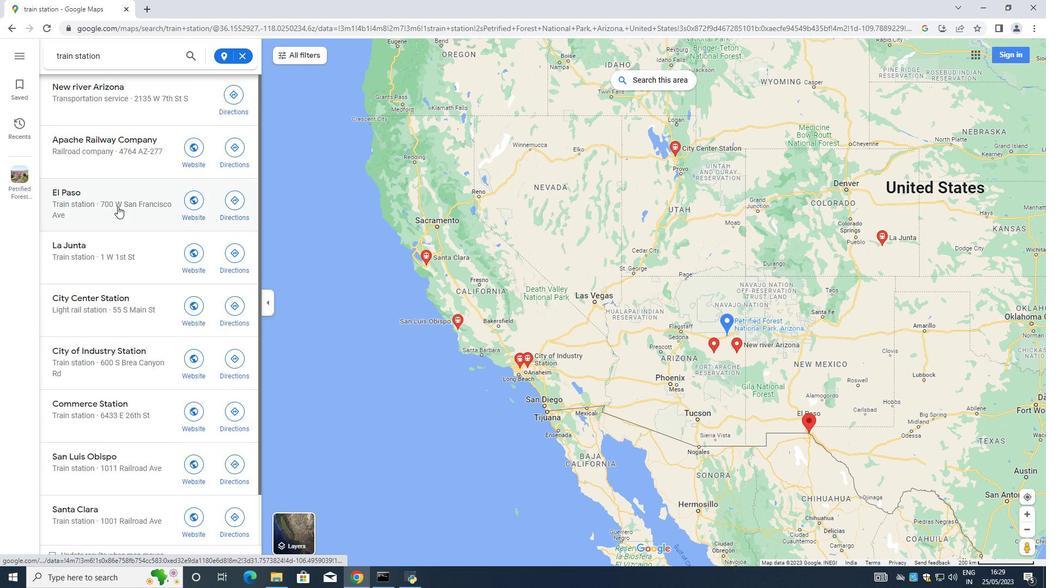 
Action: Mouse scrolled (117, 207) with delta (0, 0)
Screenshot: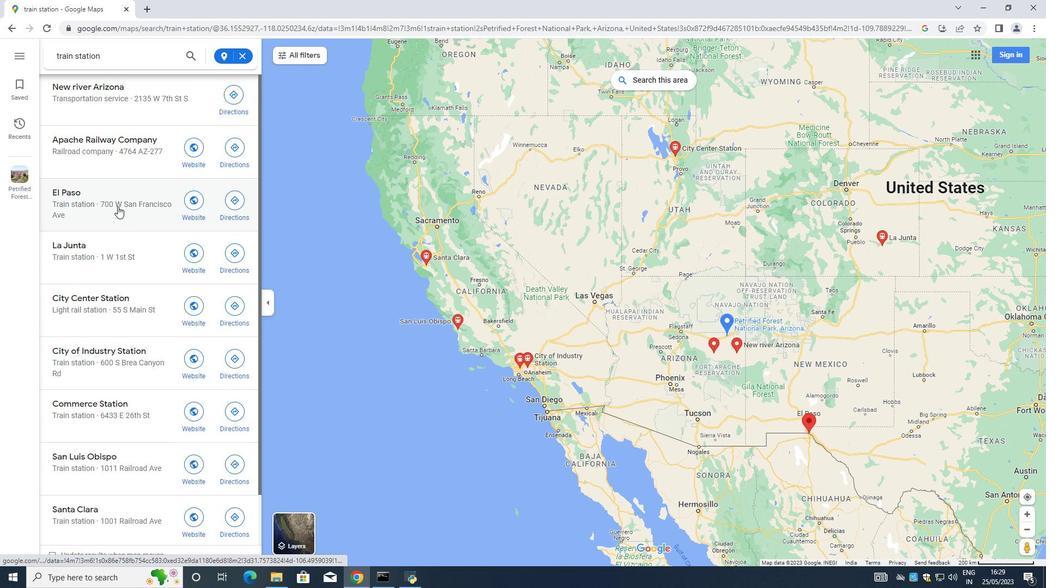 
Action: Mouse scrolled (117, 207) with delta (0, 0)
Screenshot: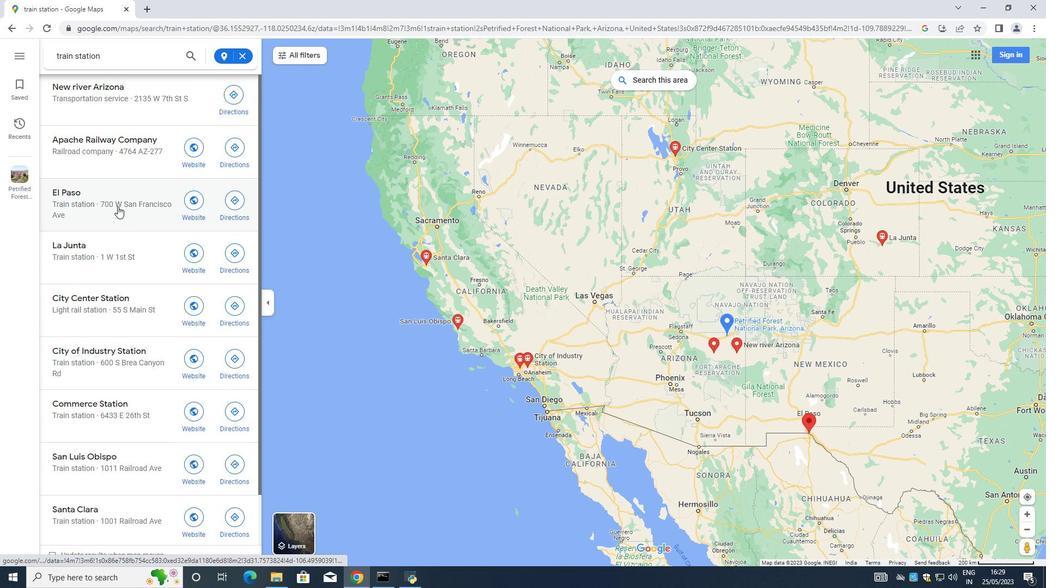 
Action: Mouse moved to (116, 206)
Screenshot: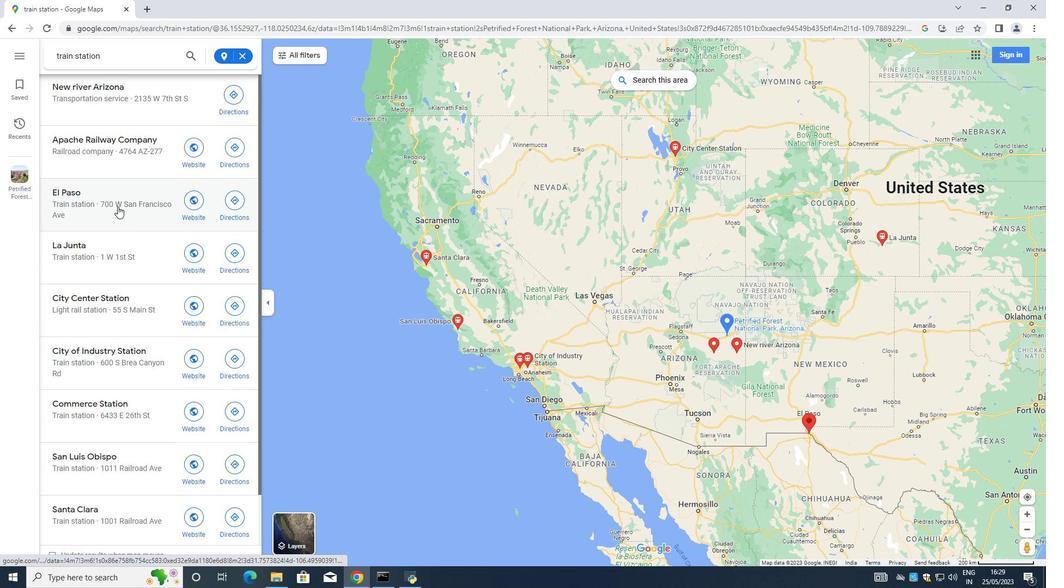
Action: Mouse scrolled (116, 207) with delta (0, 0)
Screenshot: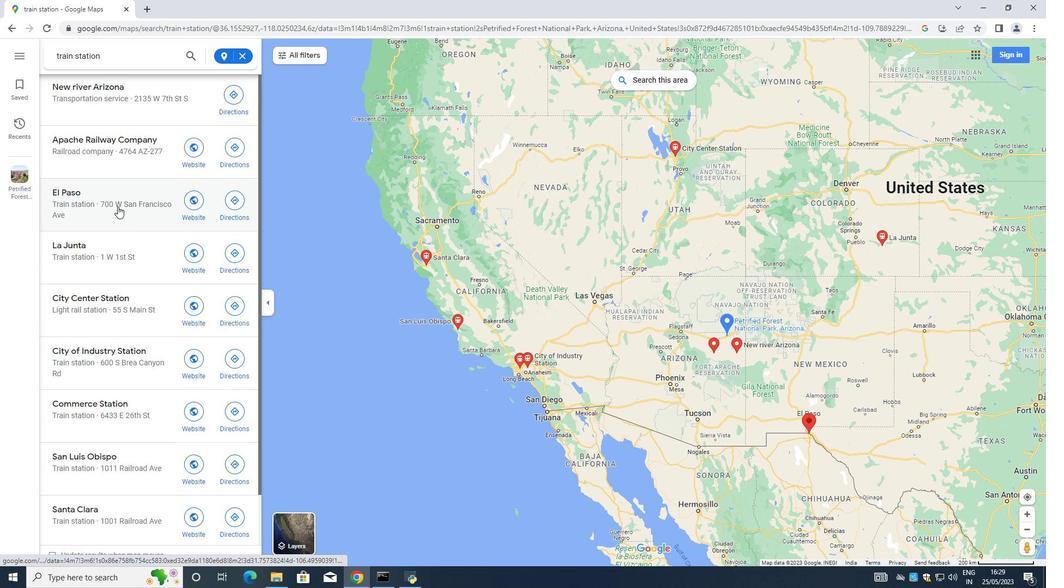 
Action: Mouse moved to (116, 205)
Screenshot: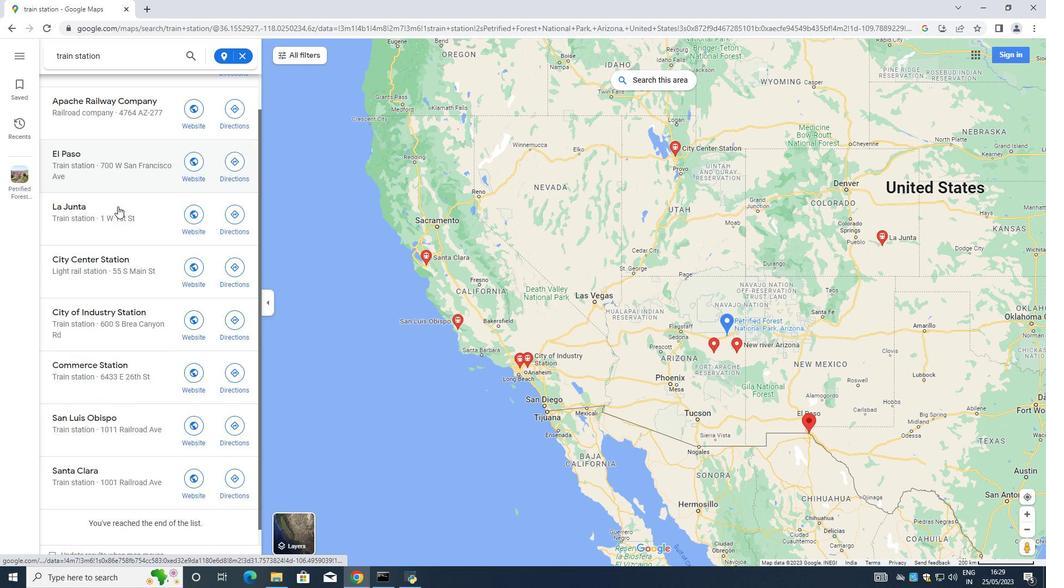 
Action: Mouse scrolled (116, 206) with delta (0, 0)
Screenshot: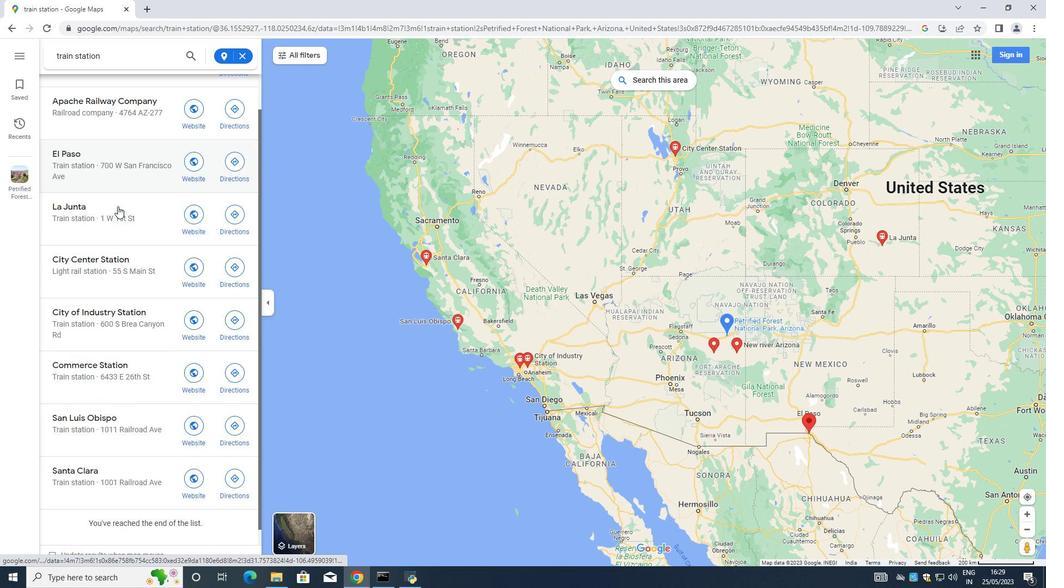 
Action: Mouse moved to (115, 227)
Screenshot: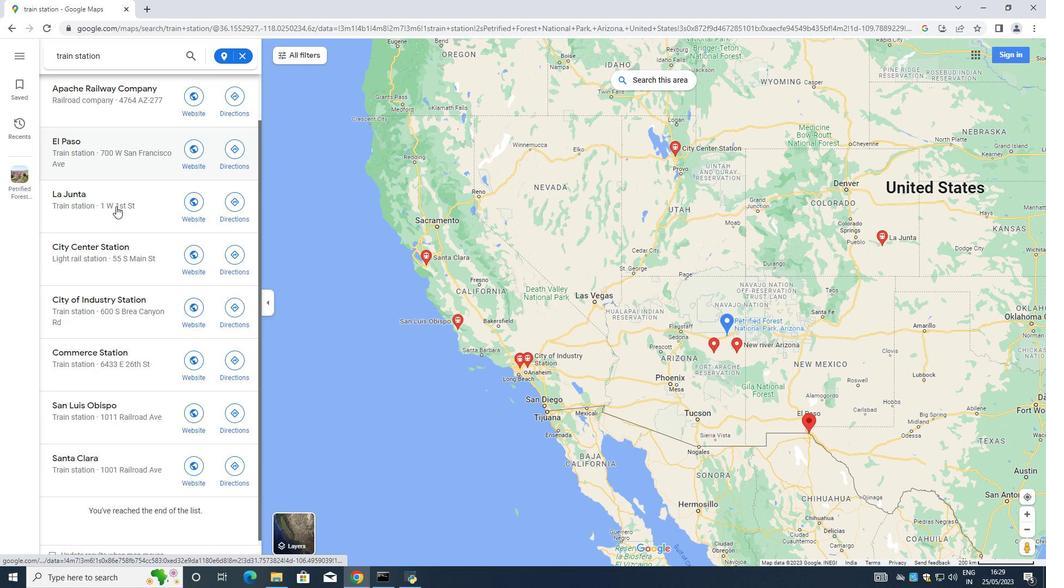 
Action: Mouse scrolled (115, 214) with delta (0, 0)
Screenshot: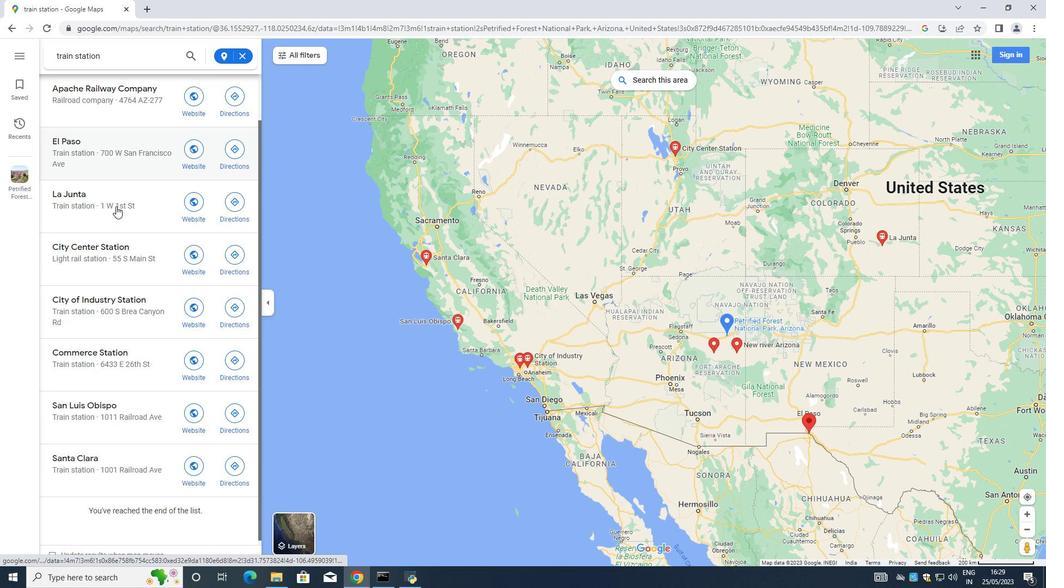 
Action: Mouse moved to (115, 231)
Screenshot: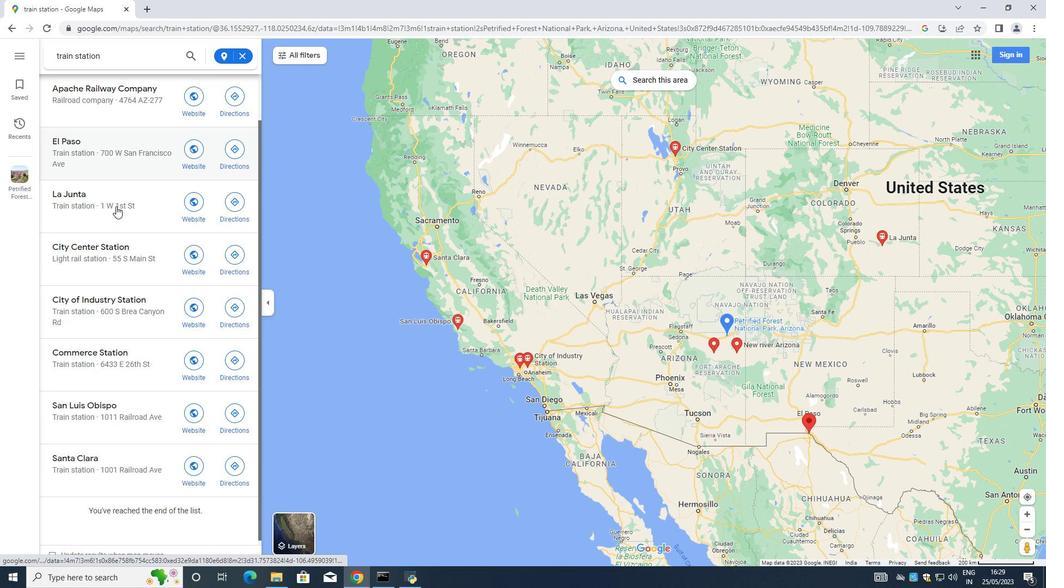 
Action: Mouse scrolled (115, 229) with delta (0, 0)
Screenshot: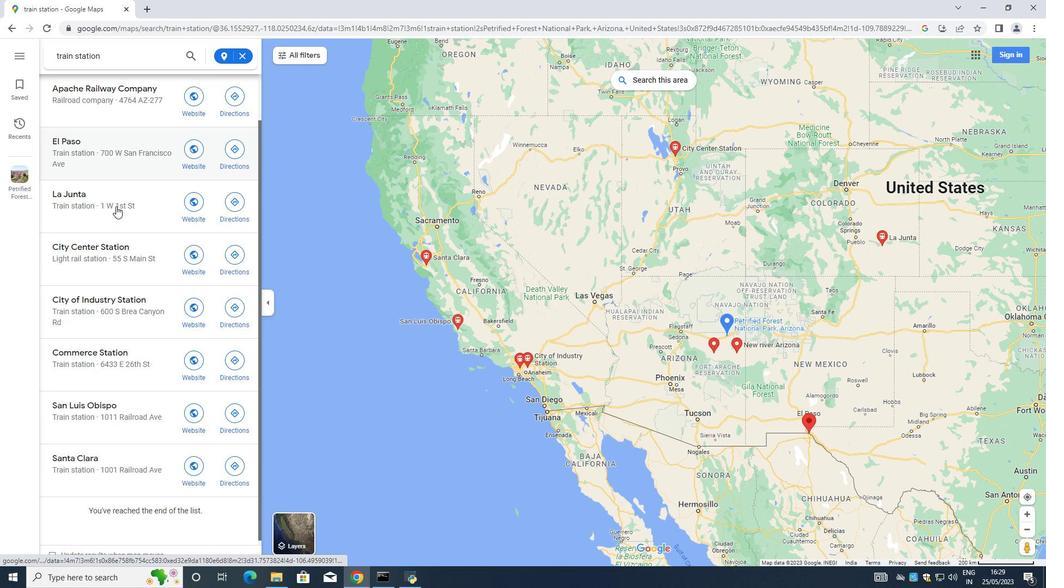 
Action: Mouse scrolled (115, 231) with delta (0, 0)
Screenshot: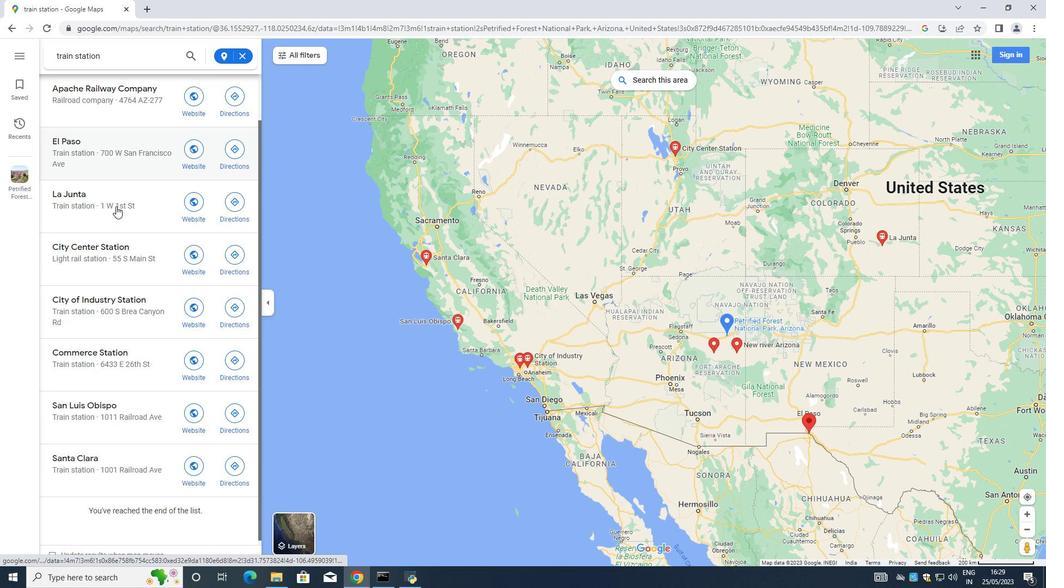 
Action: Mouse scrolled (115, 231) with delta (0, 0)
Screenshot: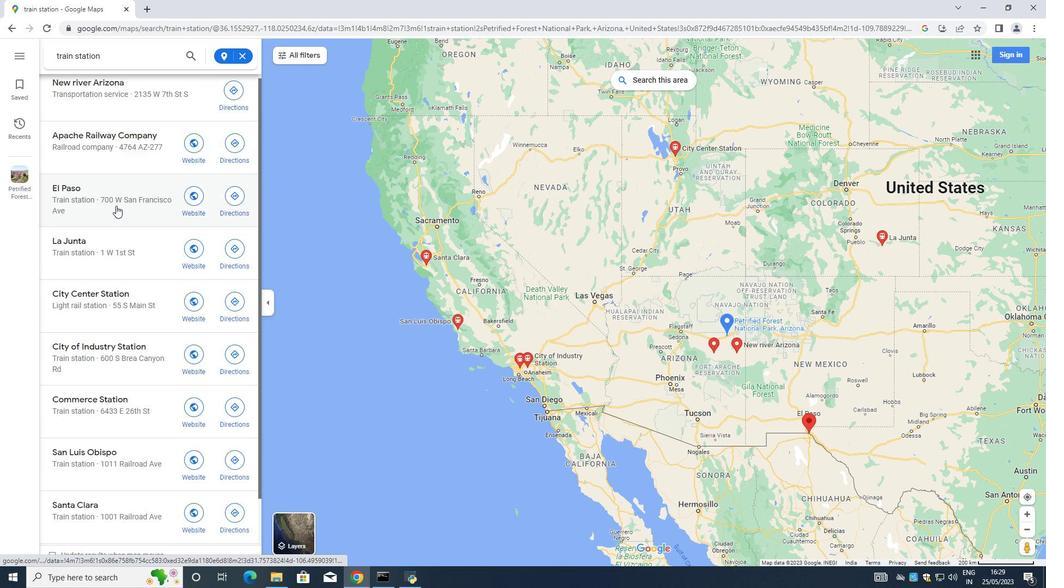 
Action: Mouse scrolled (115, 231) with delta (0, 0)
Screenshot: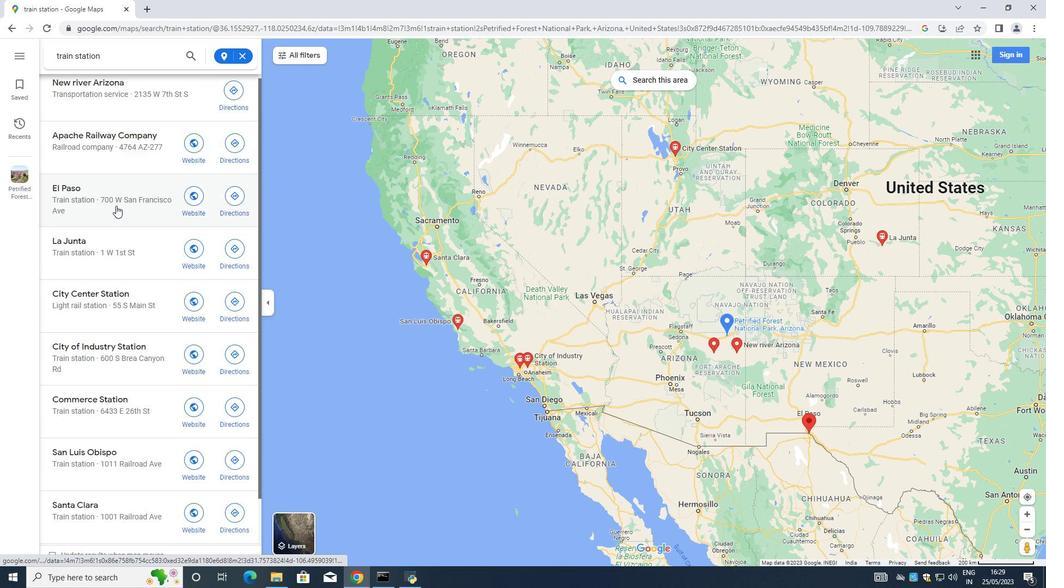 
Action: Mouse scrolled (115, 231) with delta (0, 0)
Screenshot: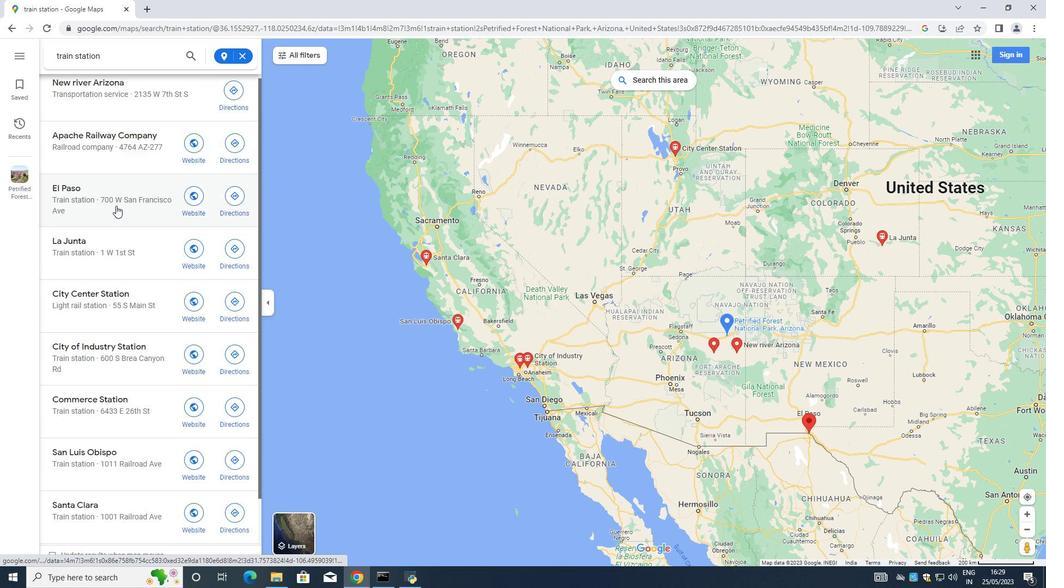 
Action: Mouse scrolled (115, 231) with delta (0, 0)
Screenshot: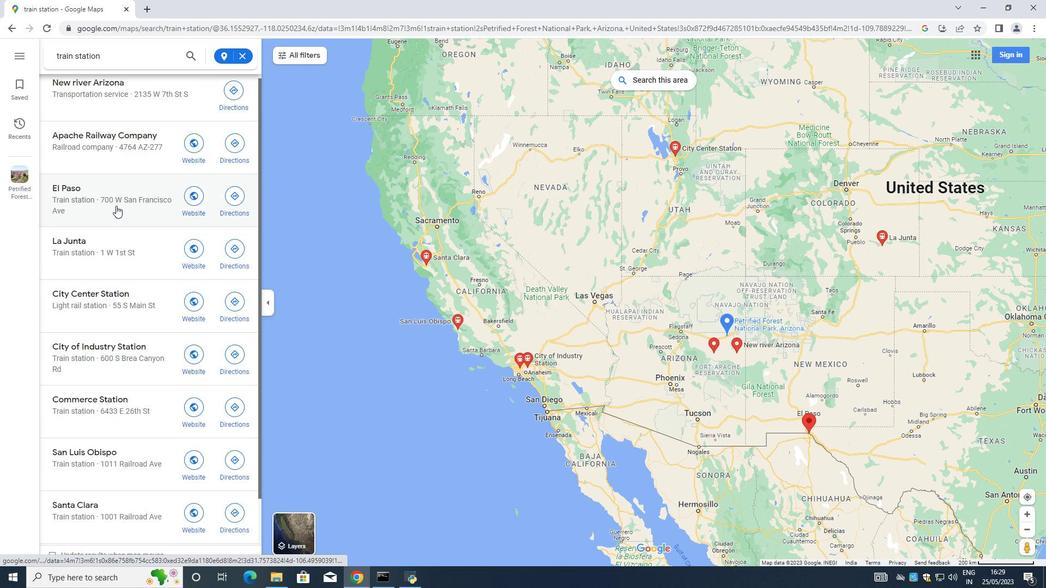 
Action: Mouse moved to (114, 228)
Screenshot: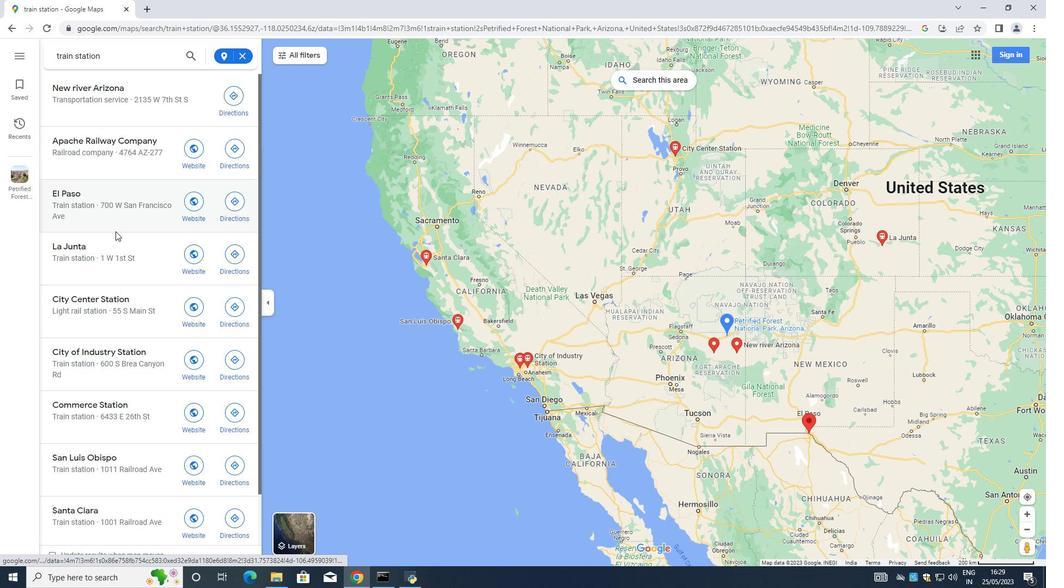 
Action: Mouse scrolled (115, 231) with delta (0, 0)
Screenshot: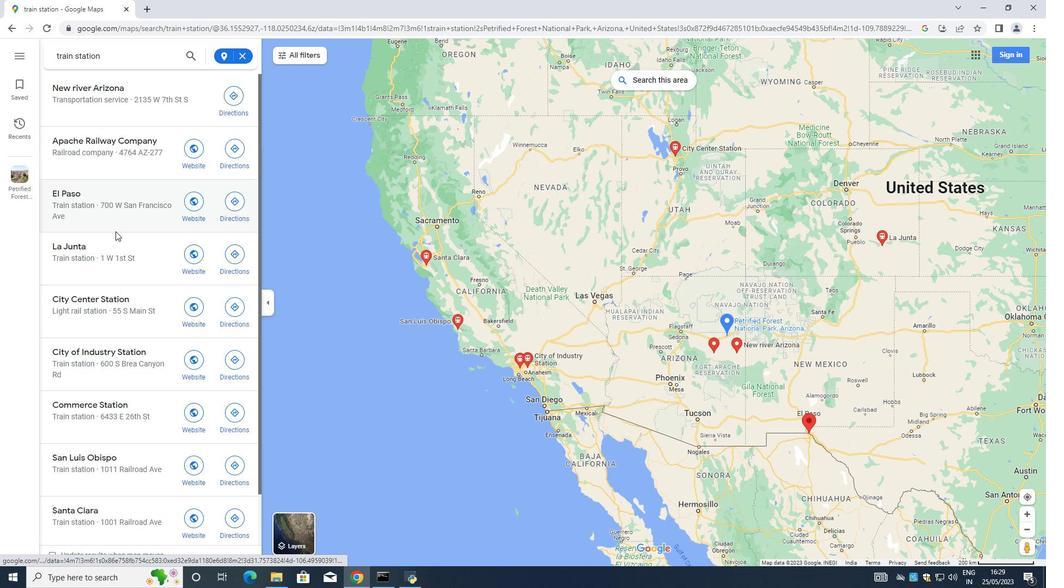 
Action: Mouse moved to (118, 214)
Screenshot: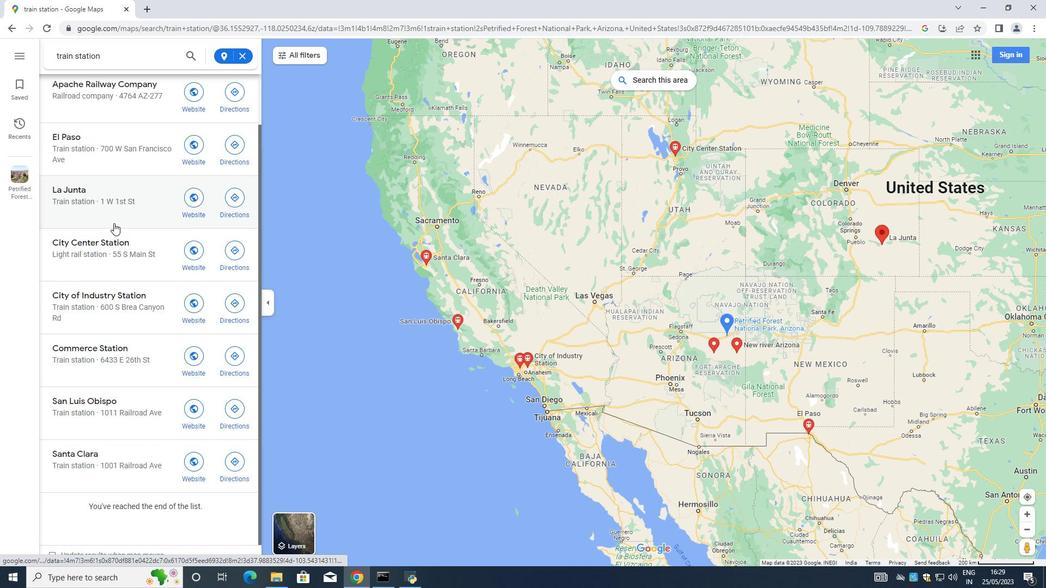 
Action: Mouse scrolled (118, 213) with delta (0, 0)
Screenshot: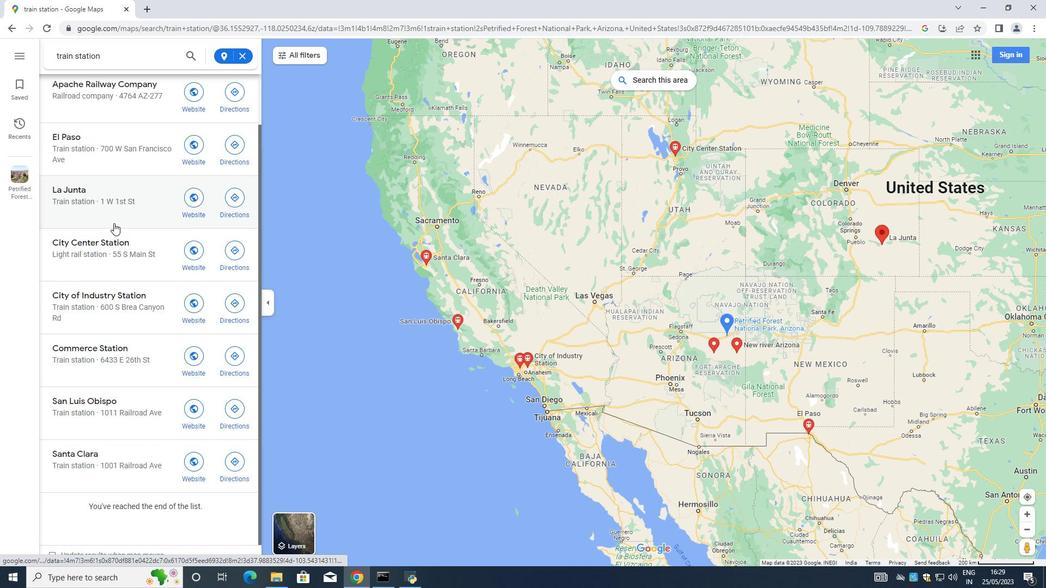 
Action: Mouse scrolled (118, 214) with delta (0, 0)
Screenshot: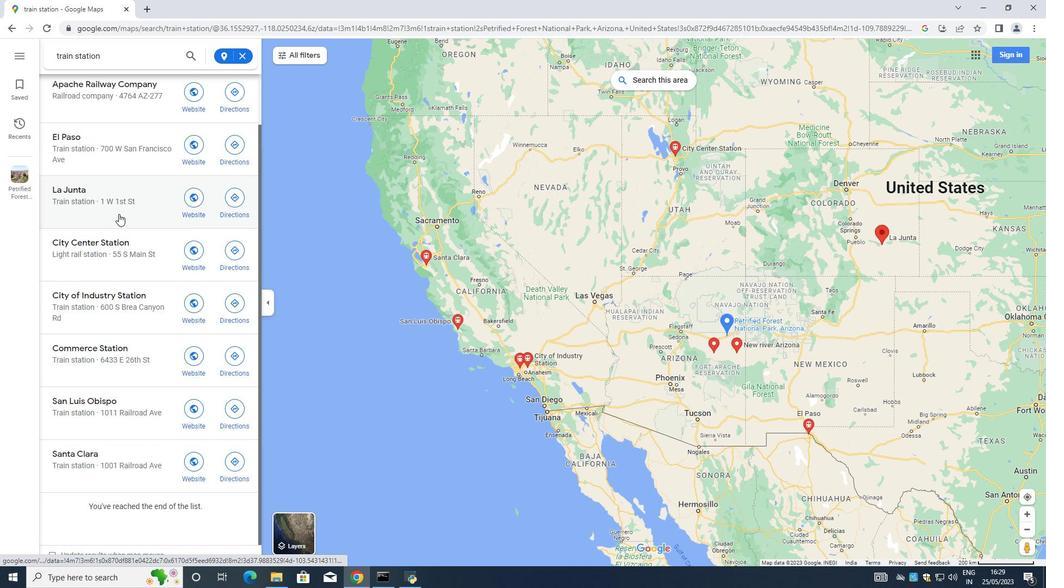 
Action: Mouse scrolled (118, 214) with delta (0, 0)
Screenshot: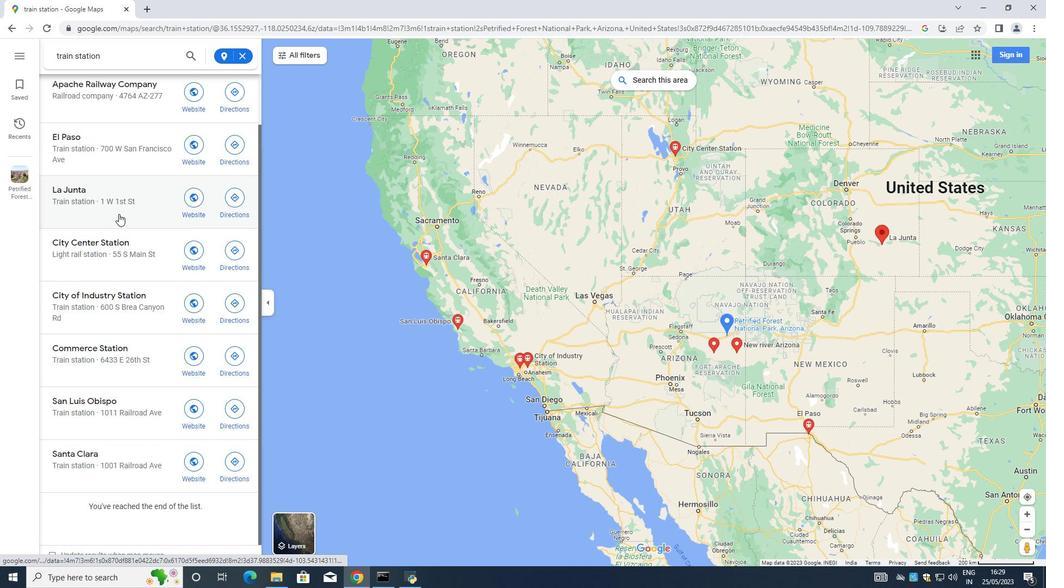 
Action: Mouse scrolled (118, 214) with delta (0, 0)
Screenshot: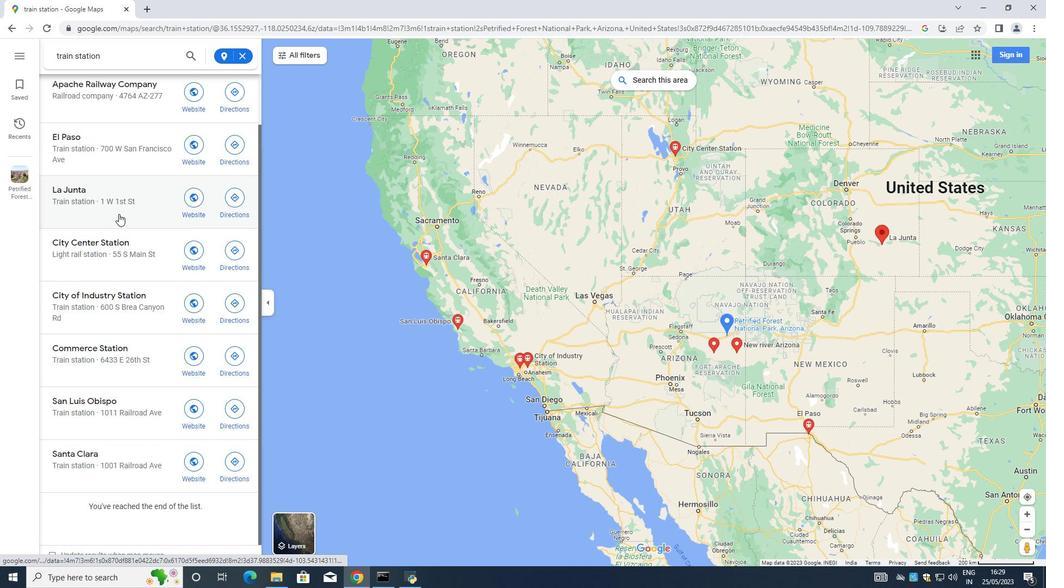 
Action: Mouse moved to (118, 213)
Screenshot: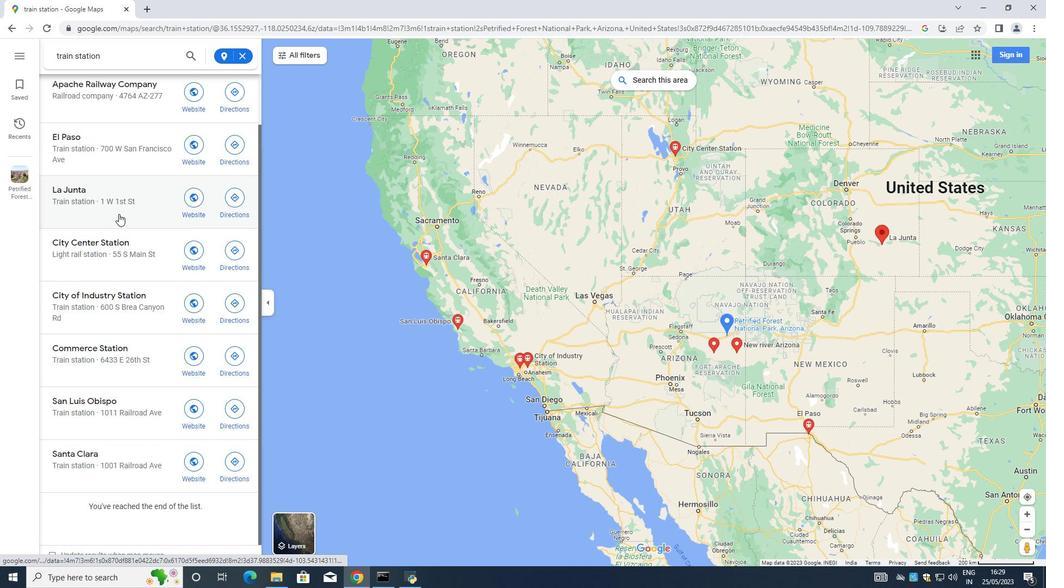 
Action: Mouse scrolled (118, 214) with delta (0, 0)
Screenshot: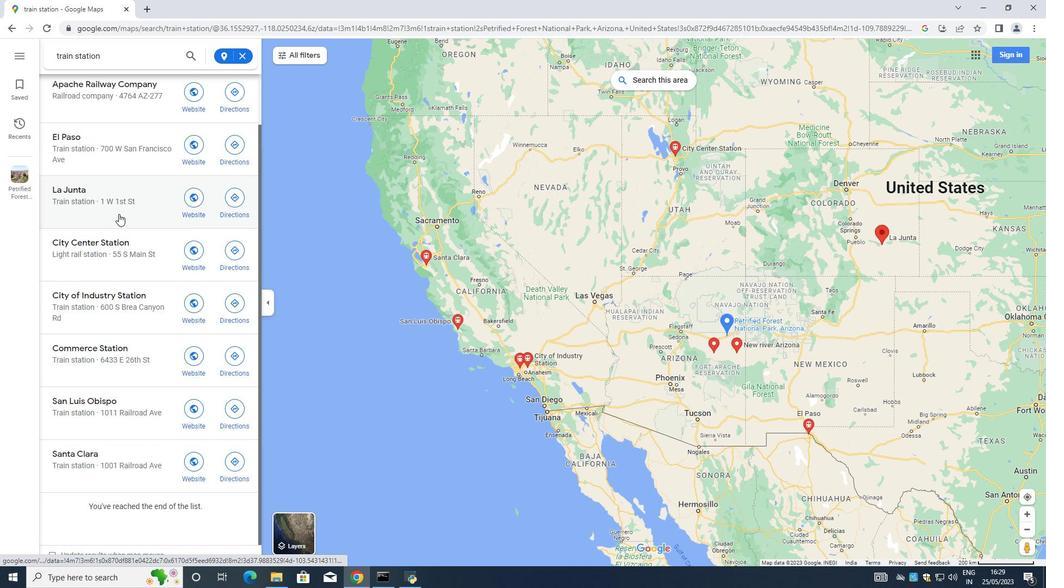 
Action: Mouse moved to (118, 206)
Screenshot: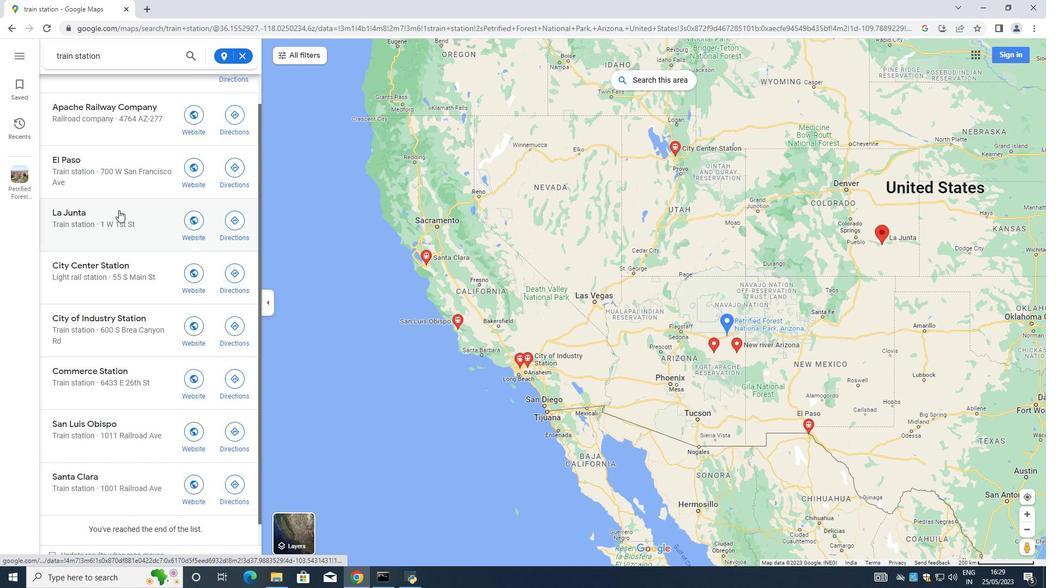 
